 Task: Search for an Airbnb in Ebute Ikorodu, Nigeria, for 8 adults from 12th to 16th August, with Wifi, TV, Free parking, and a price range of ₹10,000 to ₹16,000.
Action: Mouse moved to (381, 161)
Screenshot: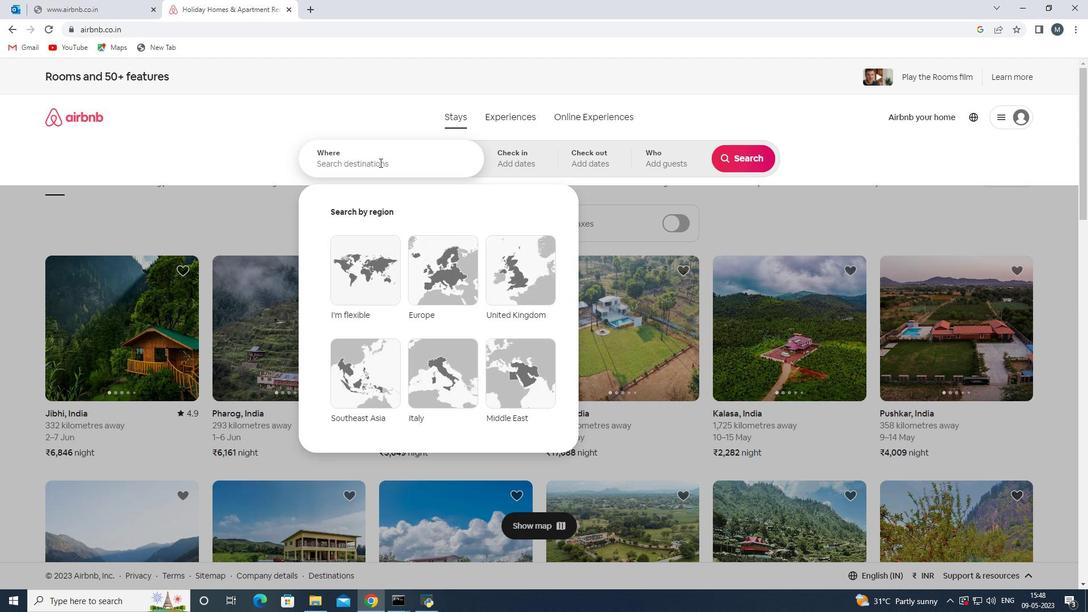 
Action: Mouse pressed left at (381, 161)
Screenshot: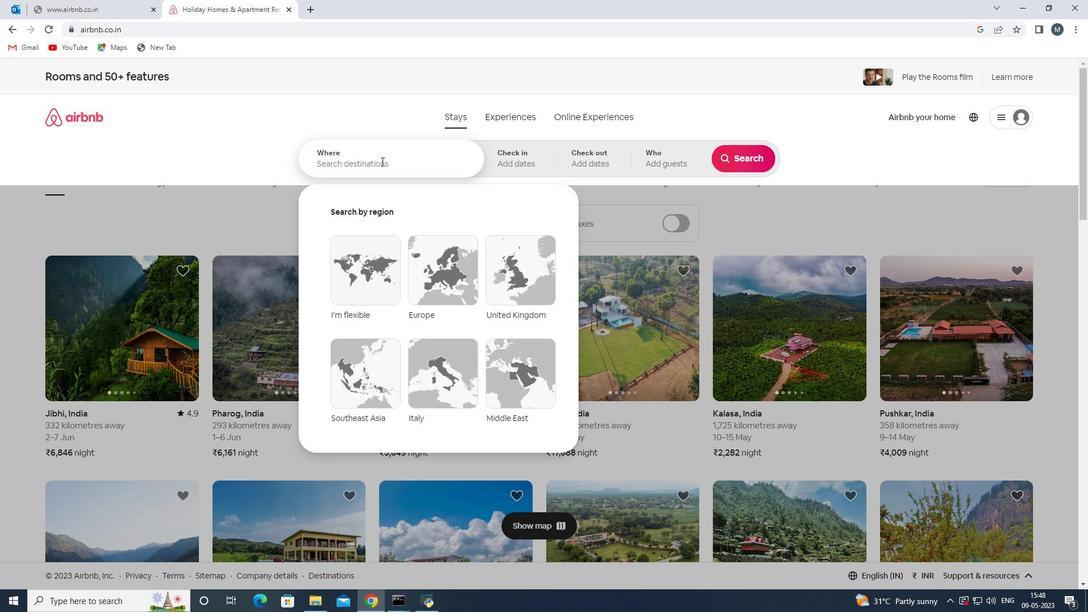 
Action: Mouse moved to (382, 161)
Screenshot: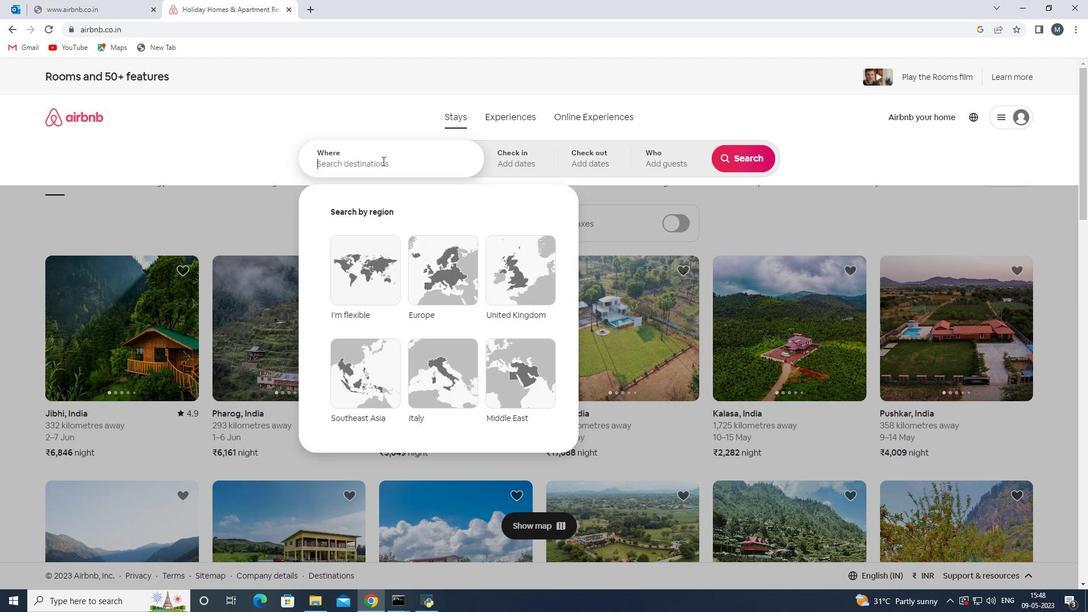 
Action: Key pressed <Key.shift><Key.shift><Key.shift><Key.shift><Key.shift>Ebute<Key.space>ikorodo<Key.backspace><Key.backspace><Key.backspace><Key.backspace><Key.backspace><Key.backspace><Key.backspace><Key.shift>Ikorodu,<Key.shift>Nigeria
Screenshot: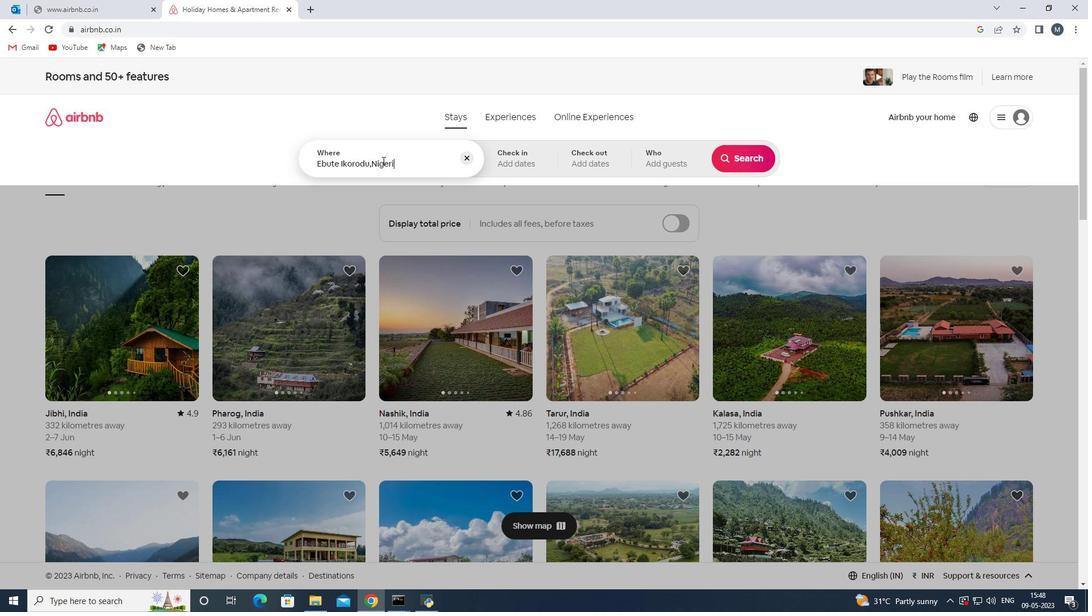 
Action: Mouse moved to (381, 161)
Screenshot: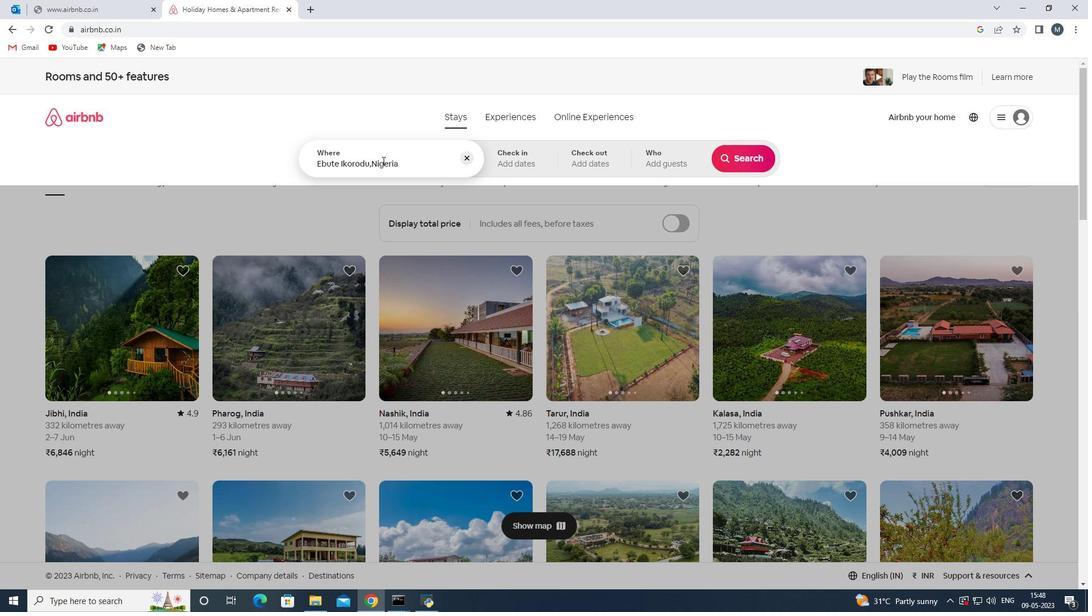 
Action: Key pressed <Key.enter>
Screenshot: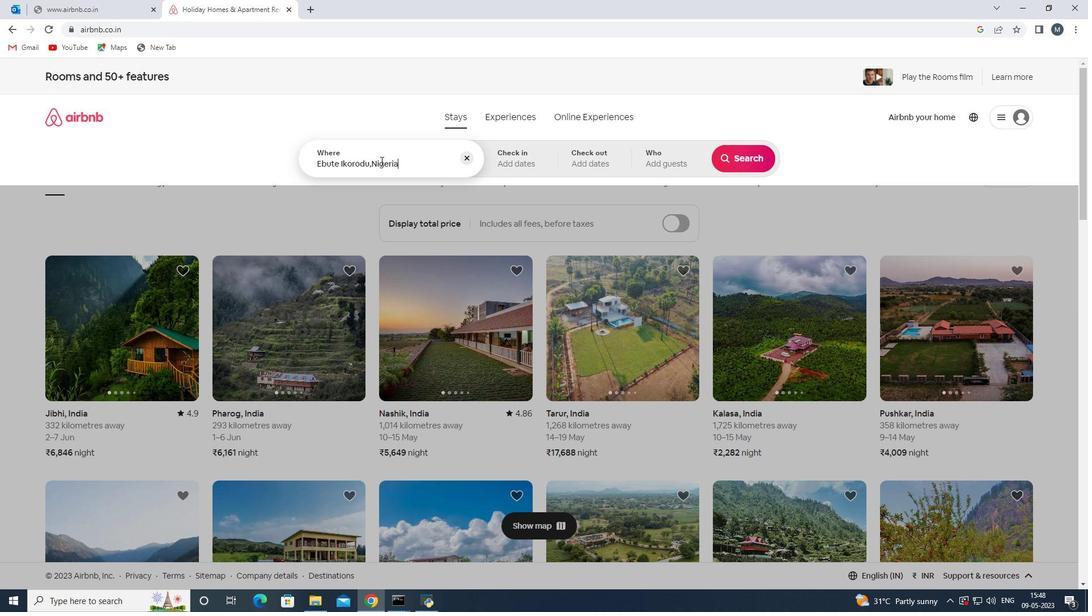 
Action: Mouse moved to (748, 246)
Screenshot: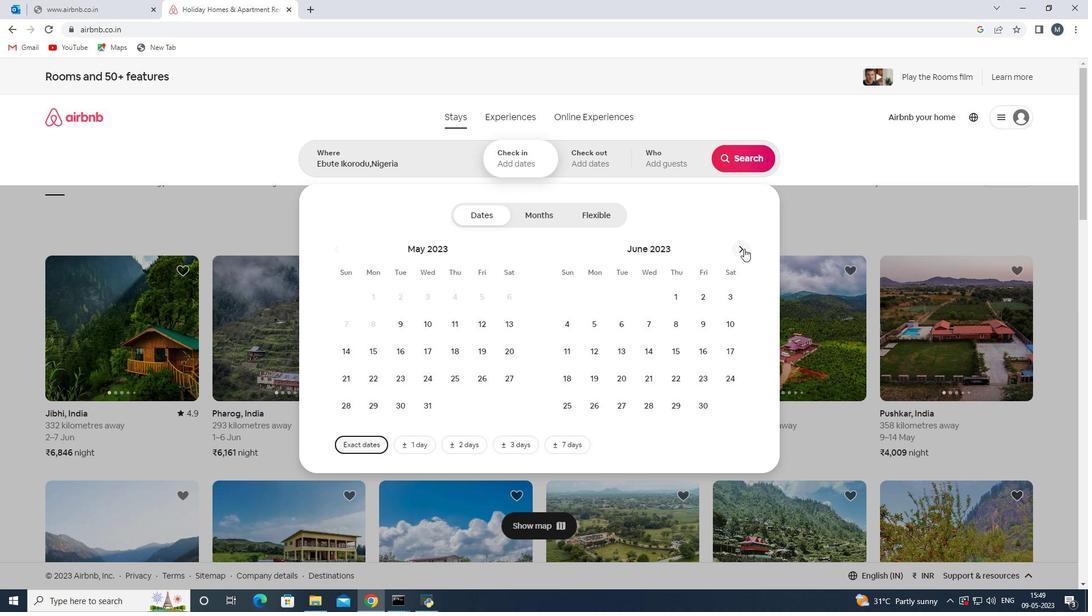 
Action: Mouse pressed left at (748, 246)
Screenshot: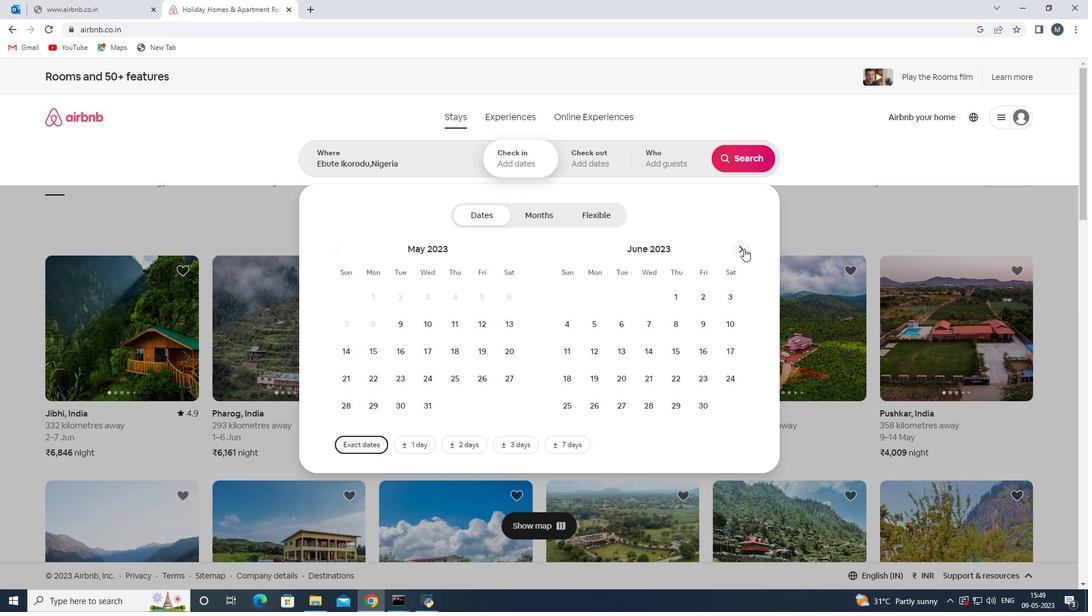 
Action: Mouse moved to (748, 246)
Screenshot: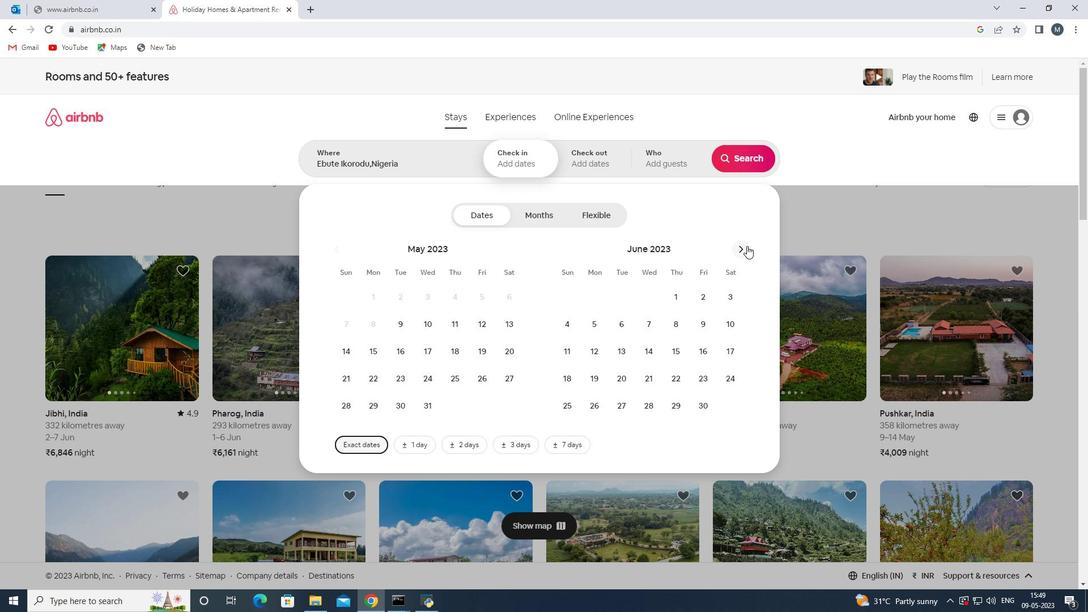 
Action: Mouse pressed left at (748, 246)
Screenshot: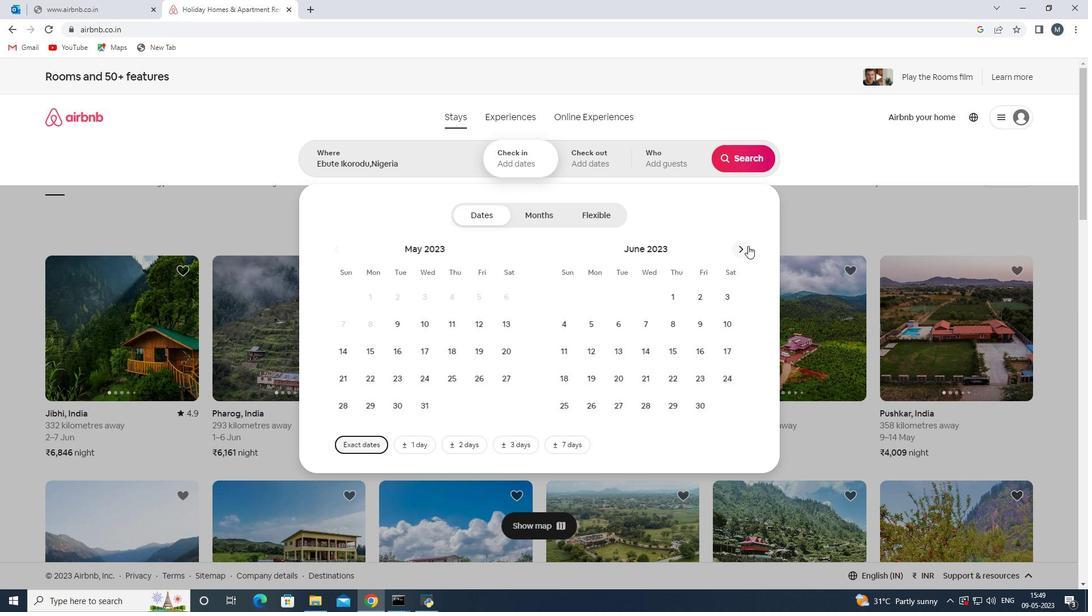 
Action: Mouse moved to (730, 324)
Screenshot: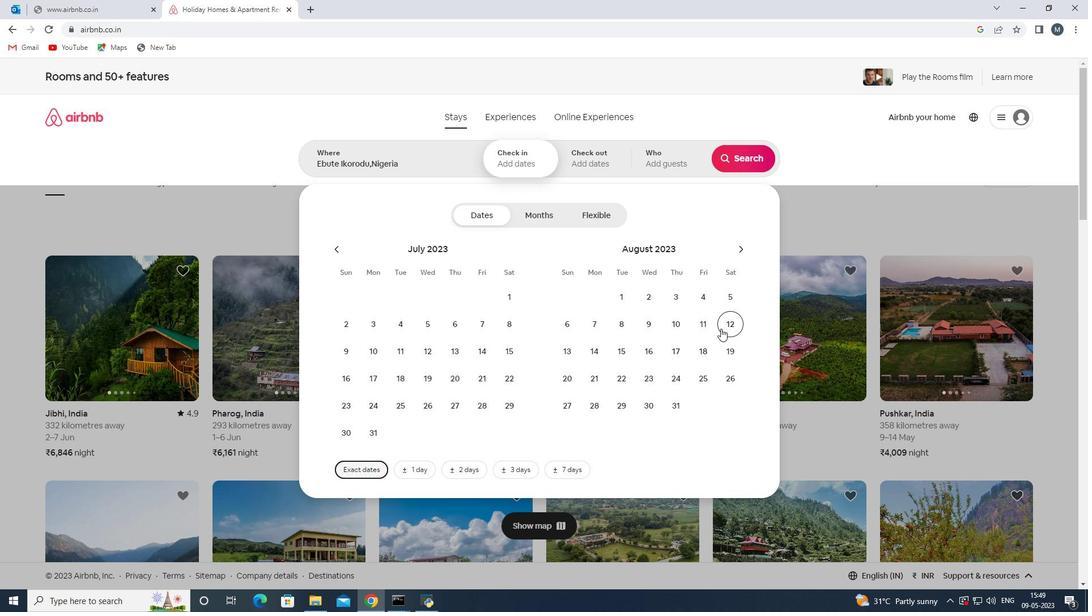 
Action: Mouse pressed left at (730, 324)
Screenshot: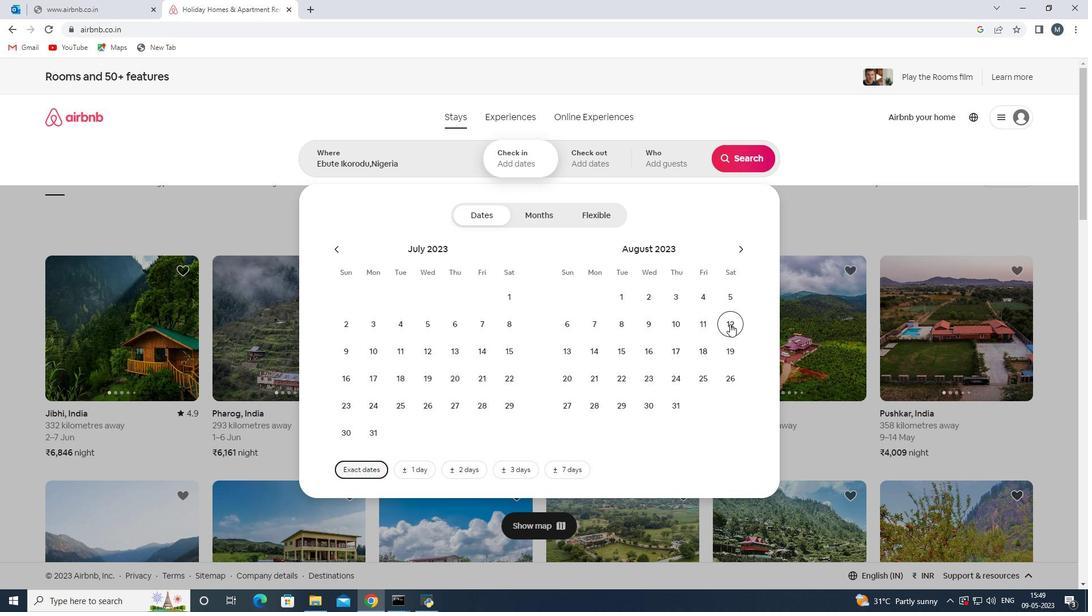
Action: Mouse moved to (652, 348)
Screenshot: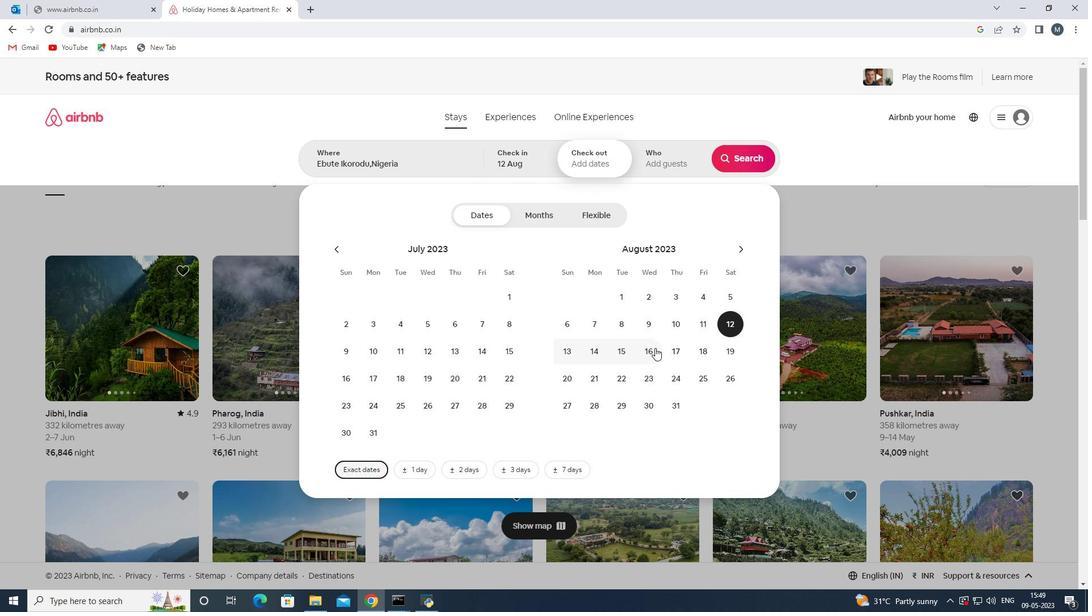 
Action: Mouse pressed left at (652, 348)
Screenshot: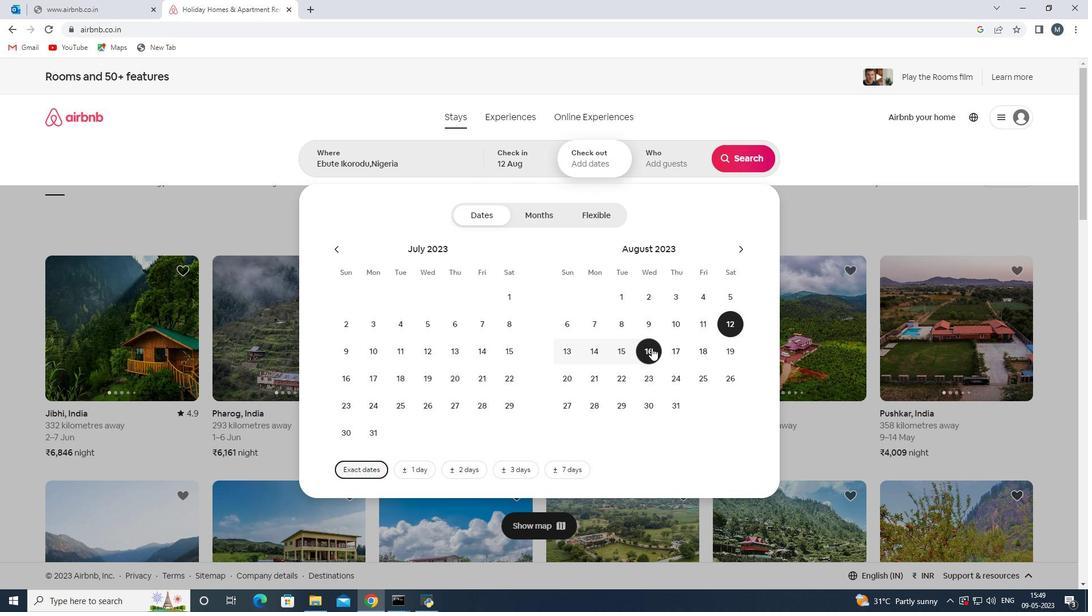 
Action: Mouse moved to (655, 150)
Screenshot: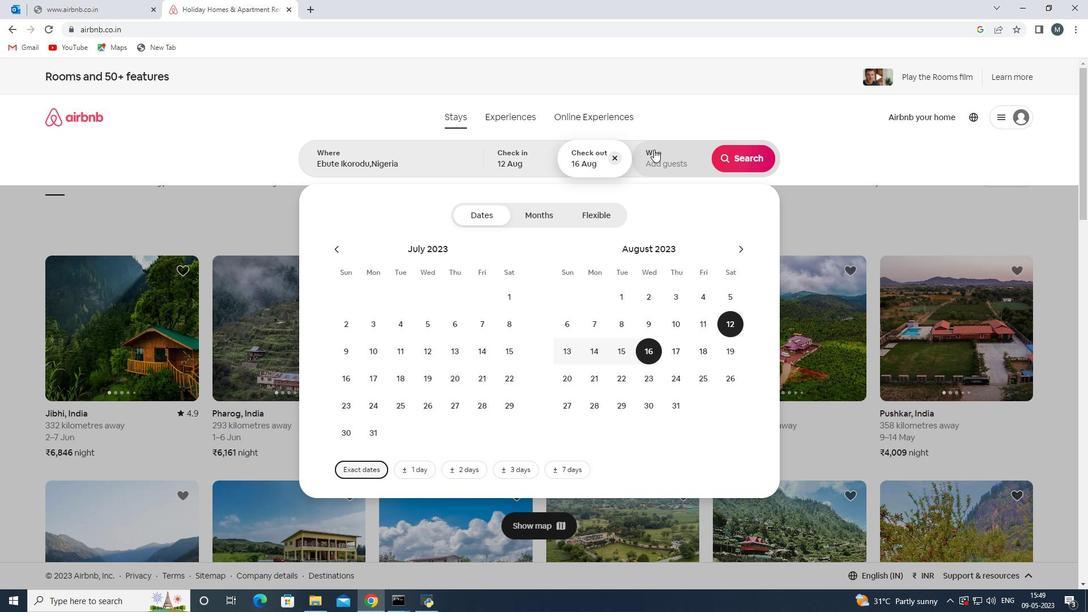 
Action: Mouse pressed left at (655, 150)
Screenshot: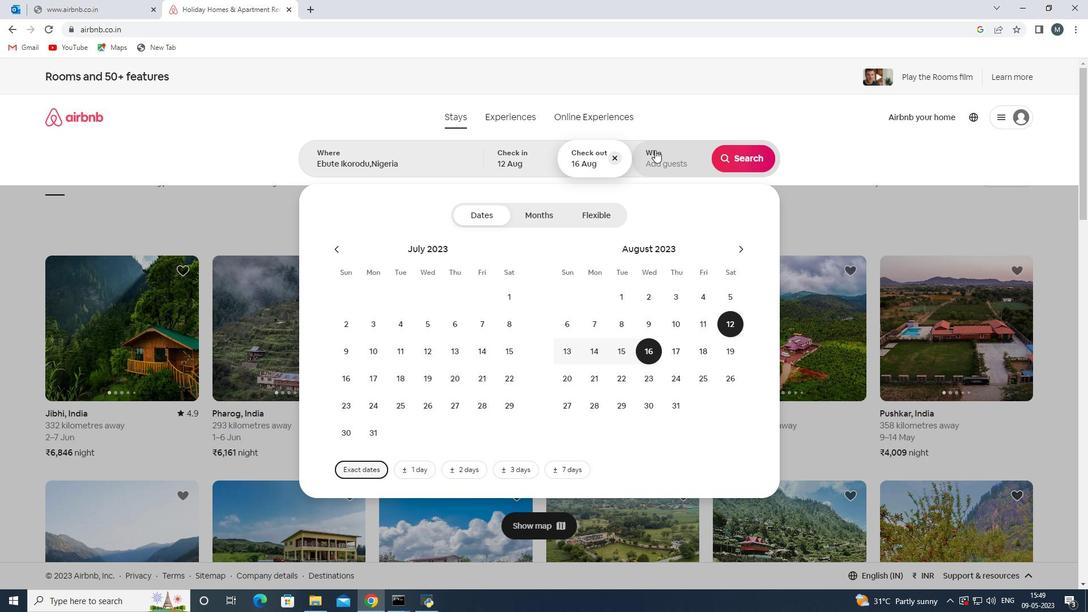 
Action: Mouse moved to (747, 225)
Screenshot: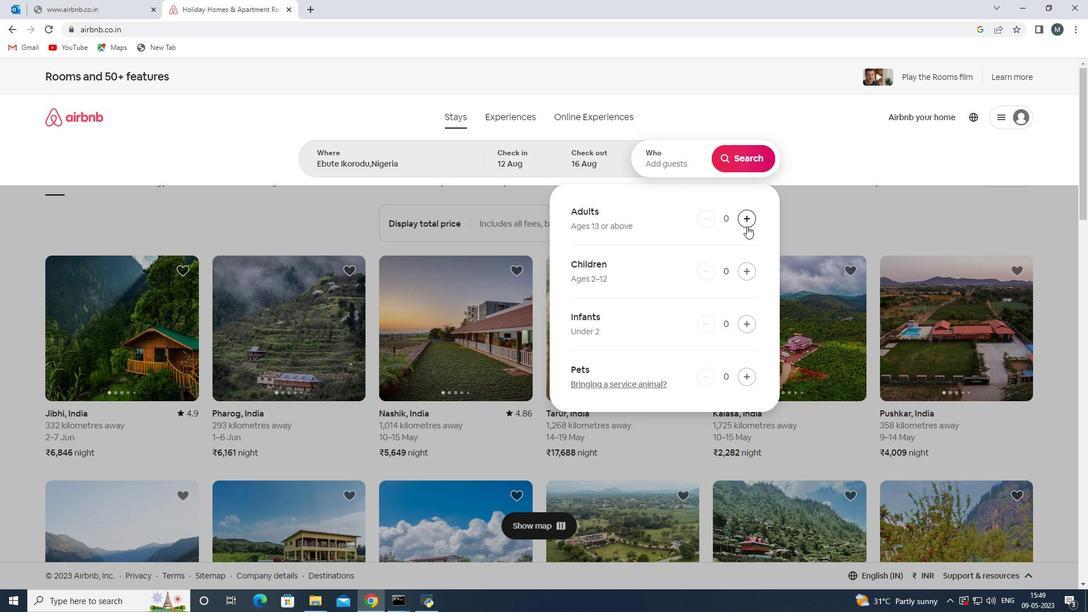 
Action: Mouse pressed left at (747, 225)
Screenshot: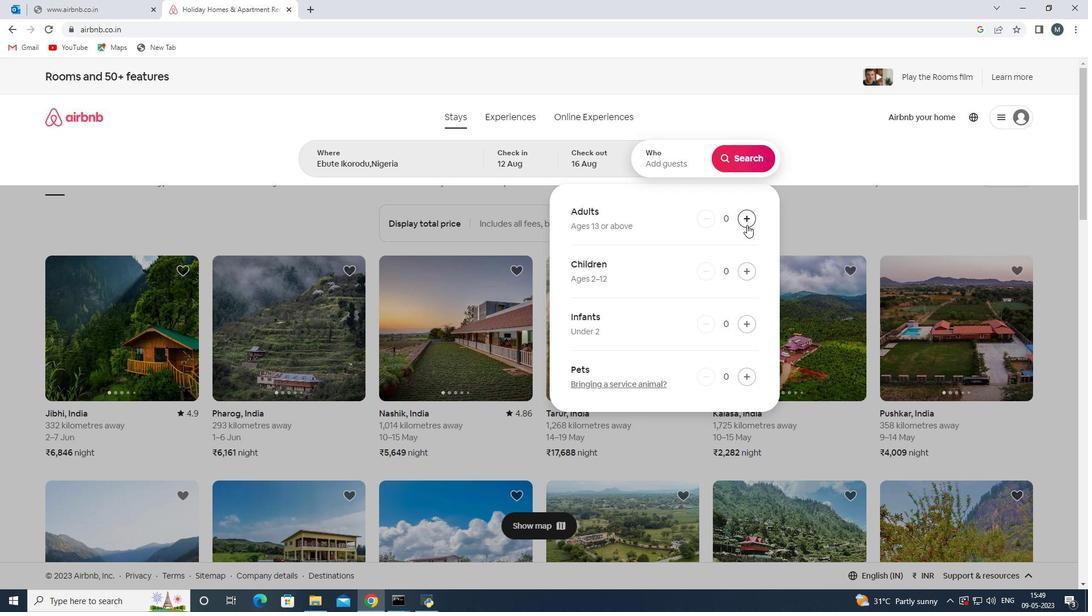 
Action: Mouse moved to (747, 224)
Screenshot: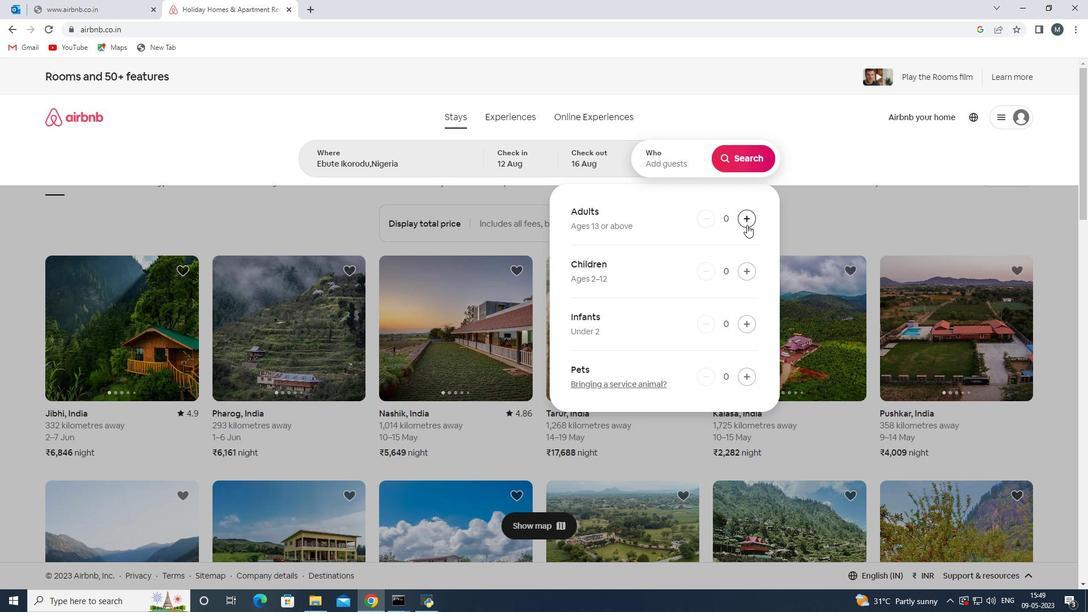 
Action: Mouse pressed left at (747, 224)
Screenshot: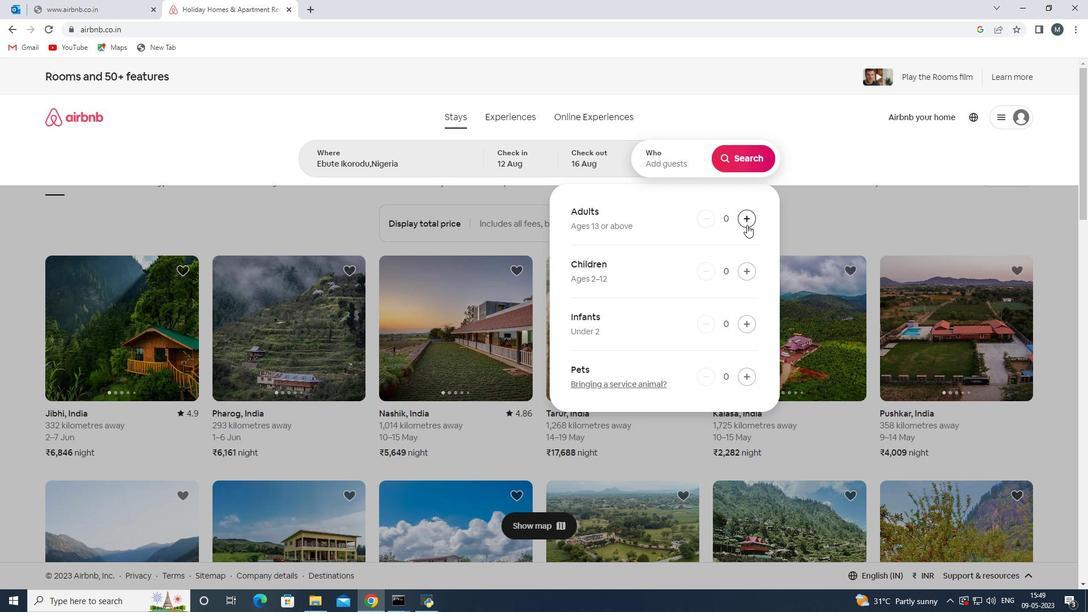 
Action: Mouse moved to (748, 223)
Screenshot: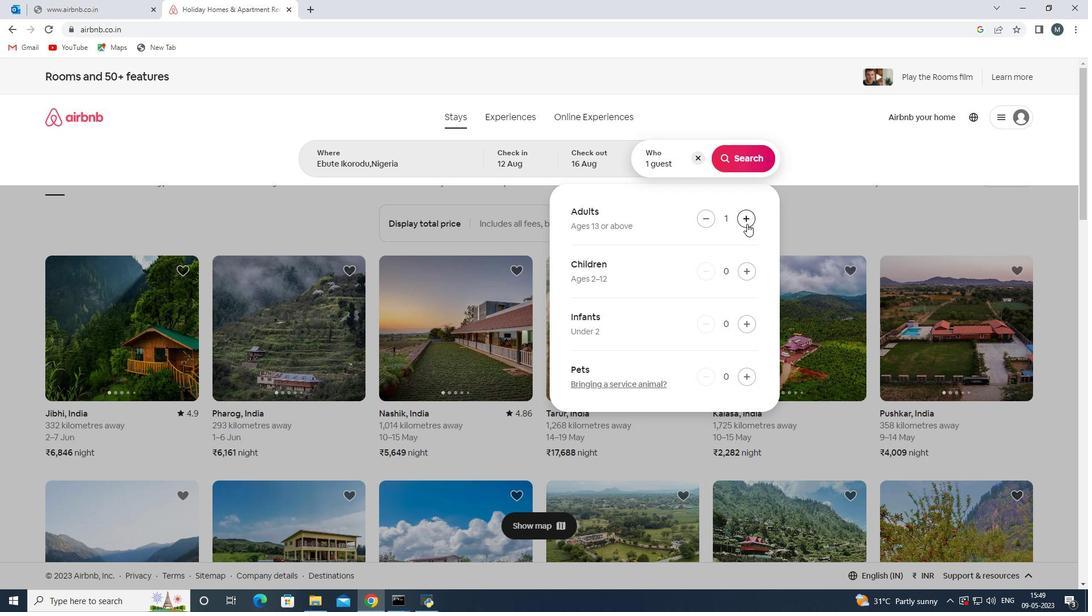 
Action: Mouse pressed left at (748, 223)
Screenshot: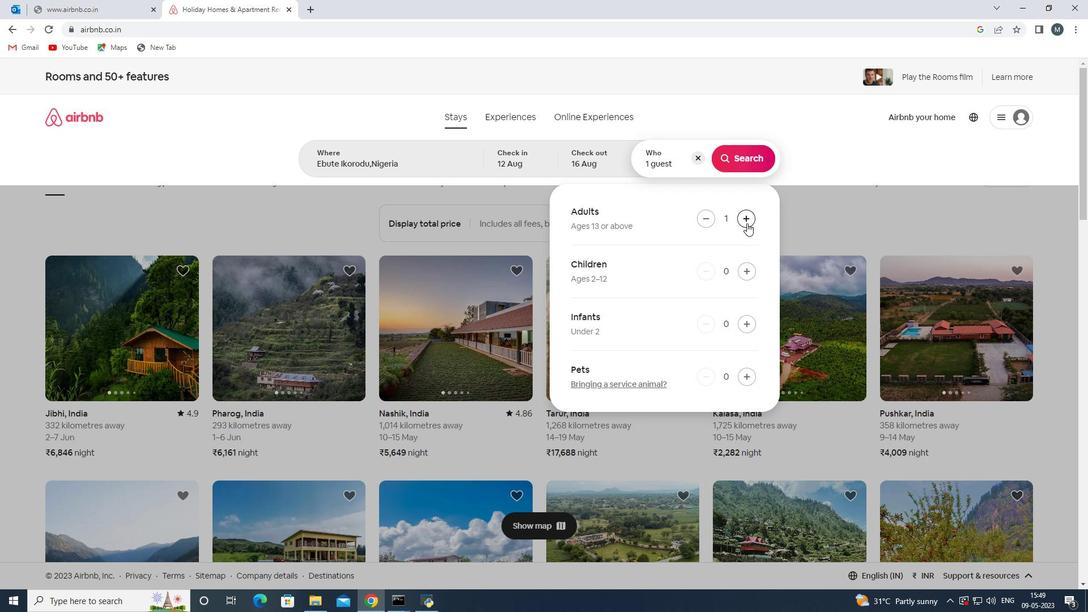 
Action: Mouse pressed left at (748, 223)
Screenshot: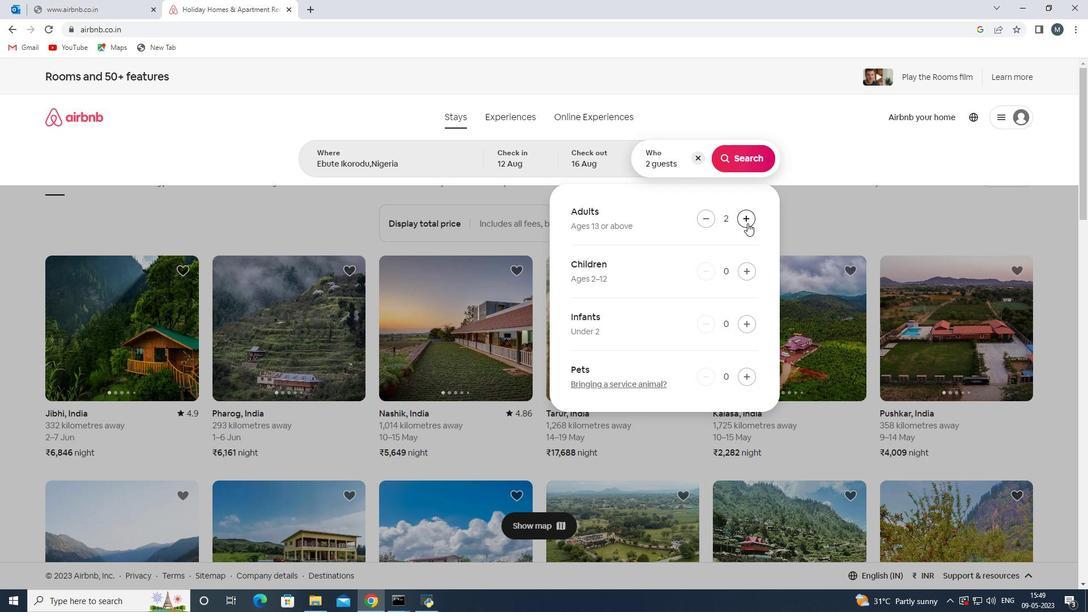 
Action: Mouse pressed left at (748, 223)
Screenshot: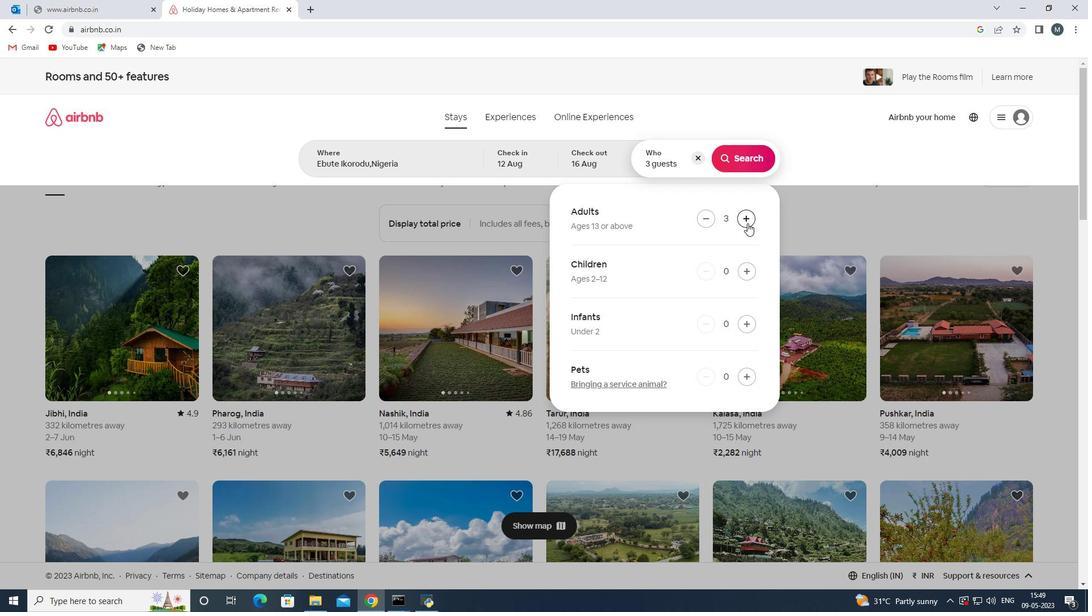 
Action: Mouse pressed left at (748, 223)
Screenshot: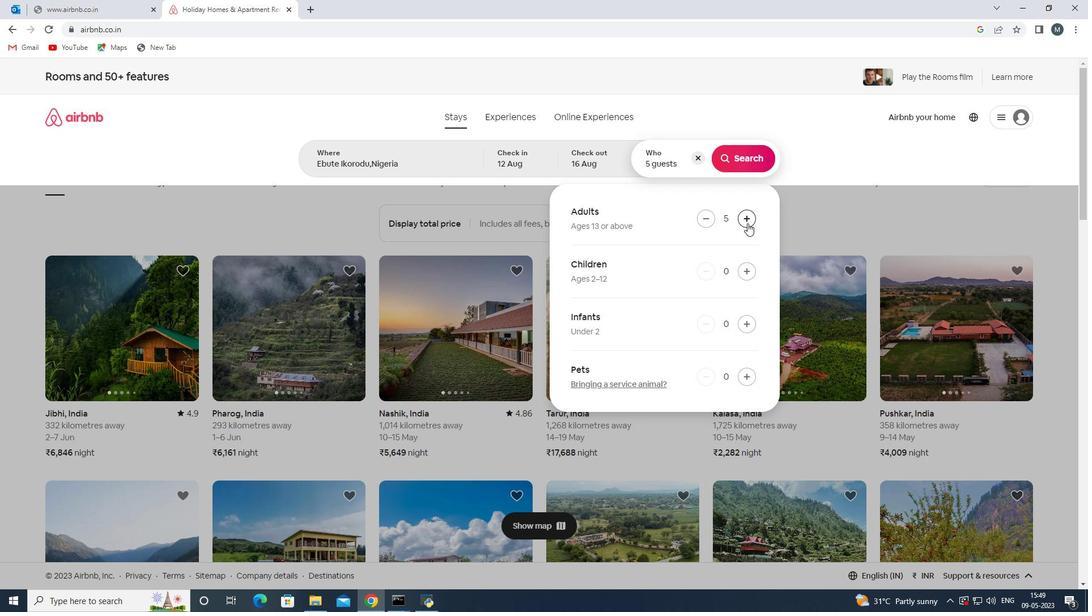 
Action: Mouse pressed left at (748, 223)
Screenshot: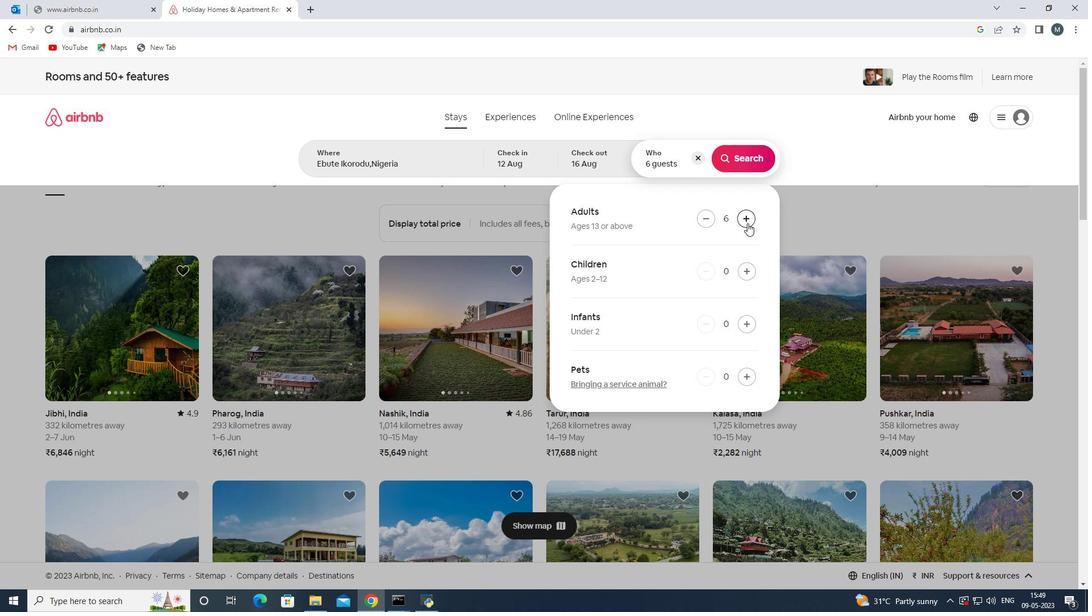 
Action: Mouse pressed left at (748, 223)
Screenshot: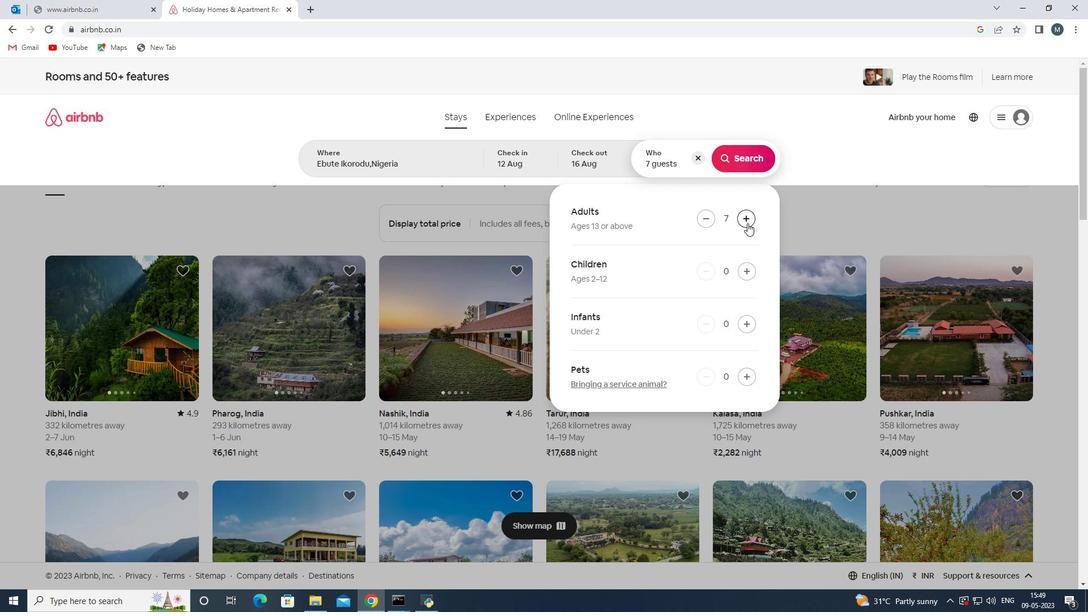 
Action: Mouse moved to (731, 158)
Screenshot: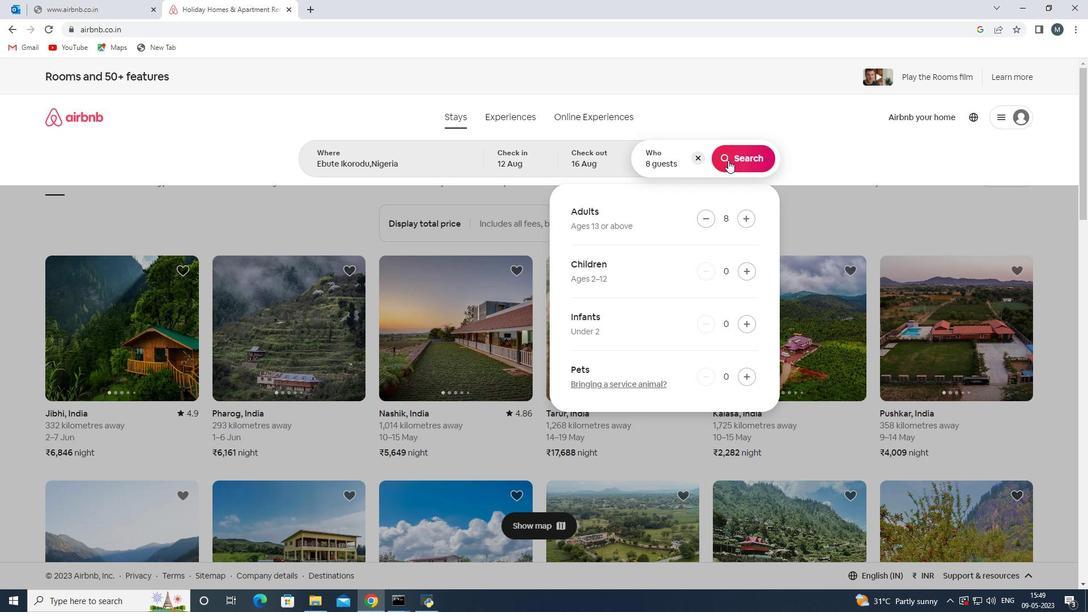 
Action: Mouse pressed left at (731, 158)
Screenshot: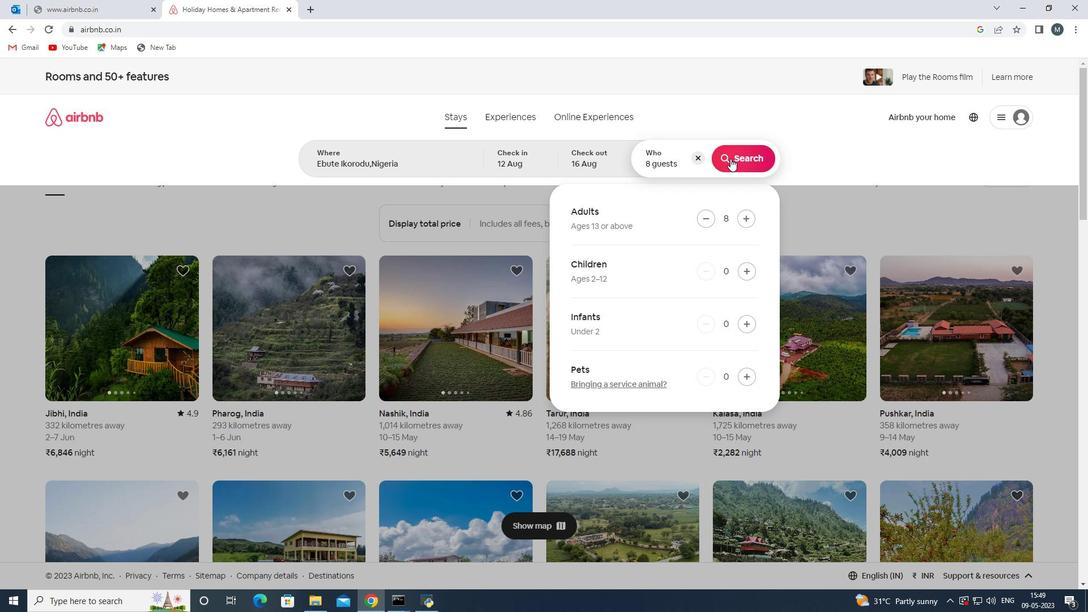 
Action: Mouse moved to (1044, 125)
Screenshot: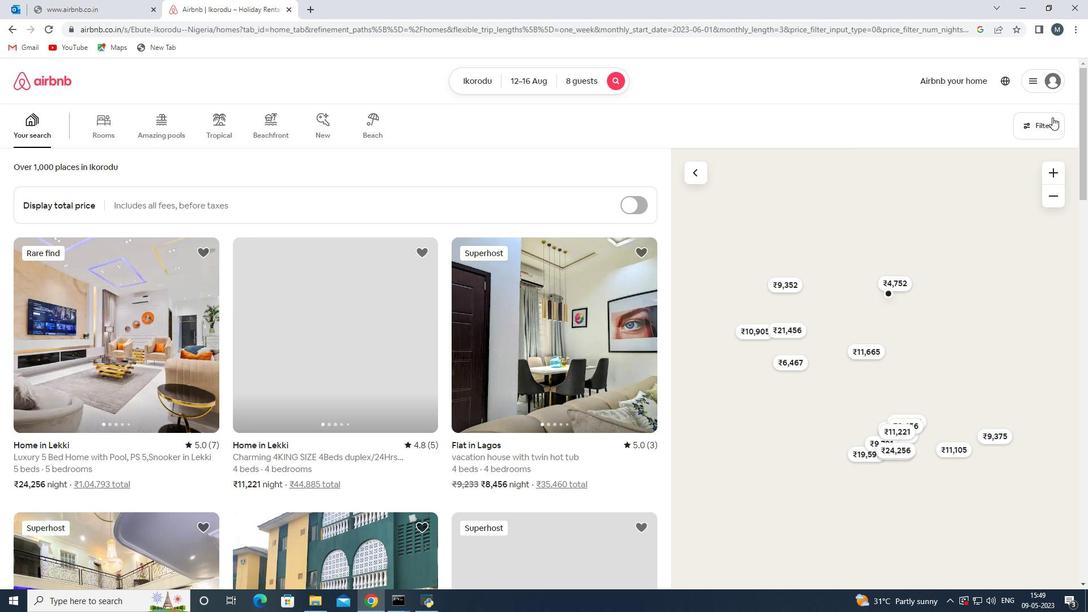 
Action: Mouse pressed left at (1044, 125)
Screenshot: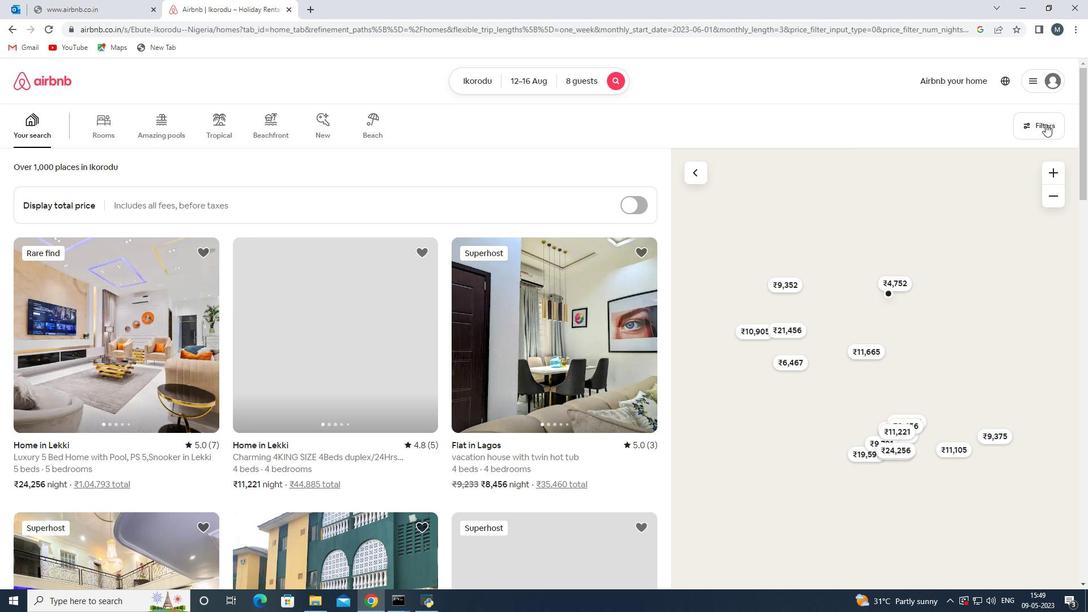 
Action: Mouse moved to (463, 406)
Screenshot: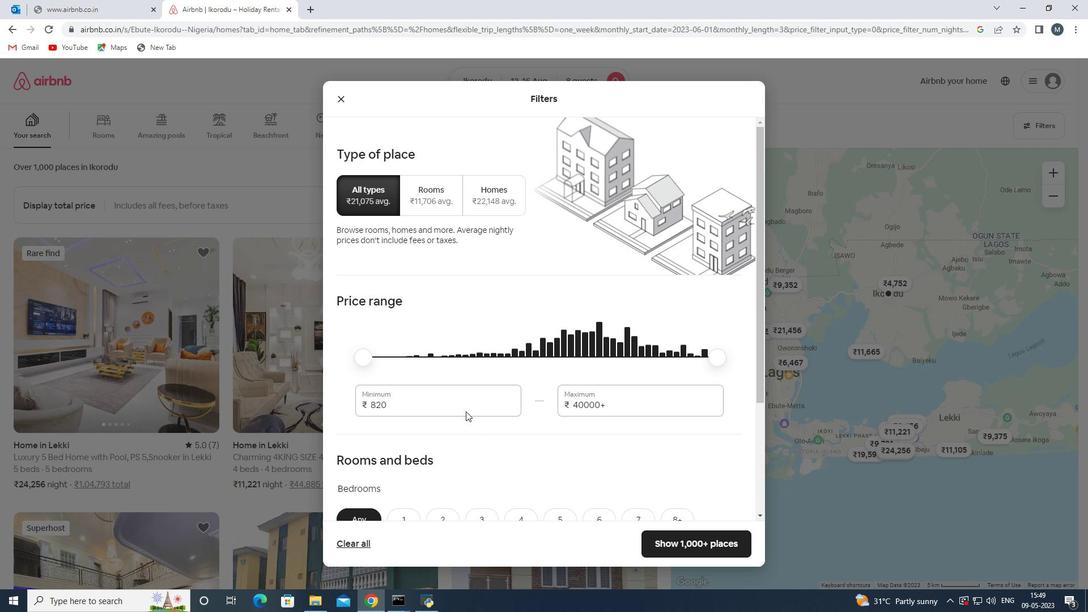 
Action: Mouse pressed left at (463, 406)
Screenshot: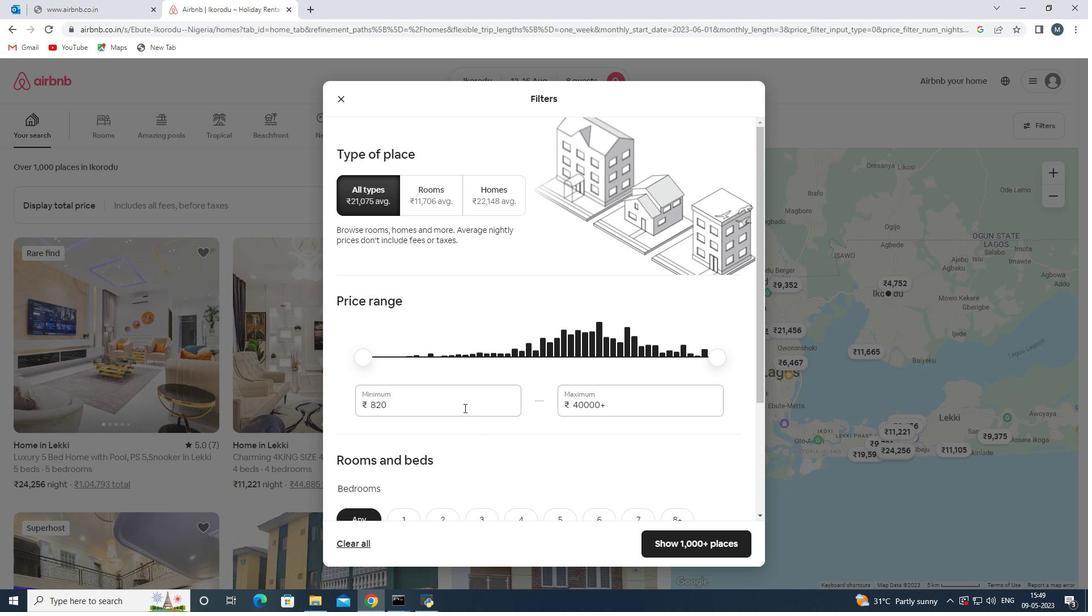 
Action: Mouse moved to (457, 403)
Screenshot: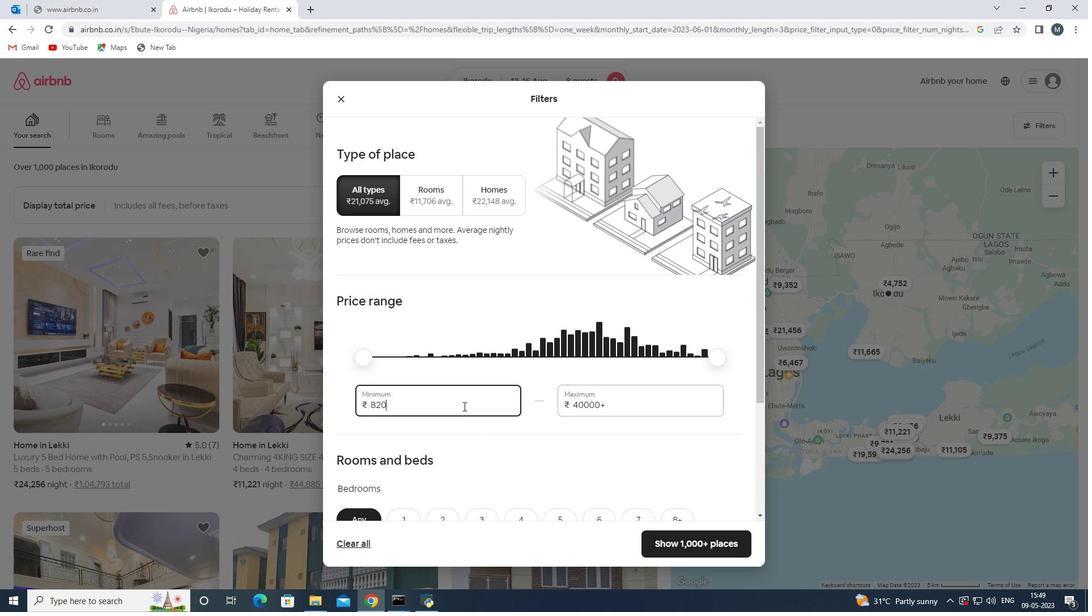 
Action: Key pressed <Key.backspace><Key.backspace><Key.backspace>10000
Screenshot: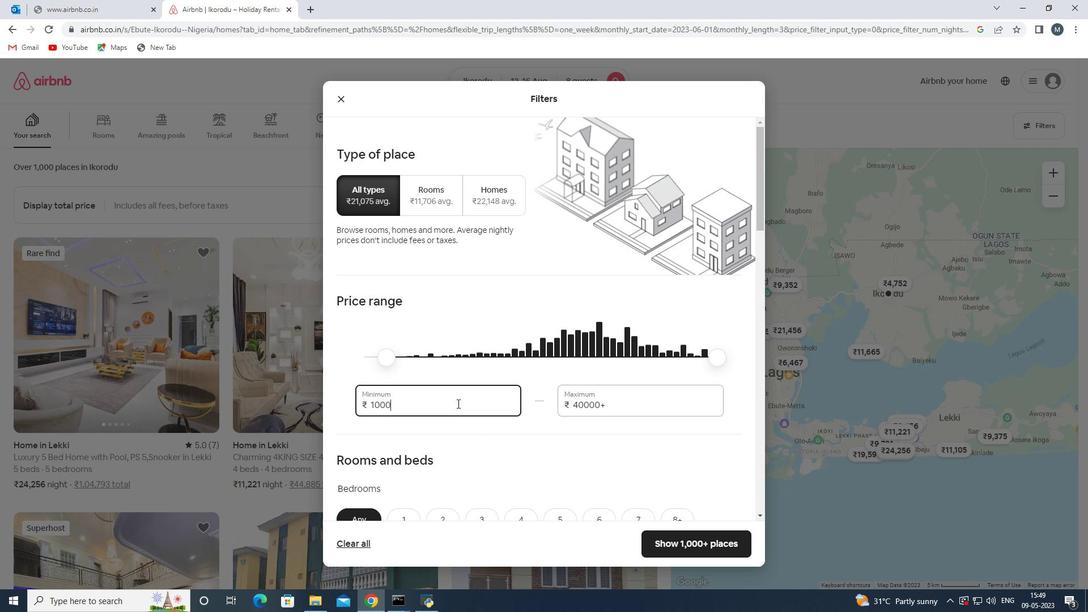 
Action: Mouse moved to (606, 404)
Screenshot: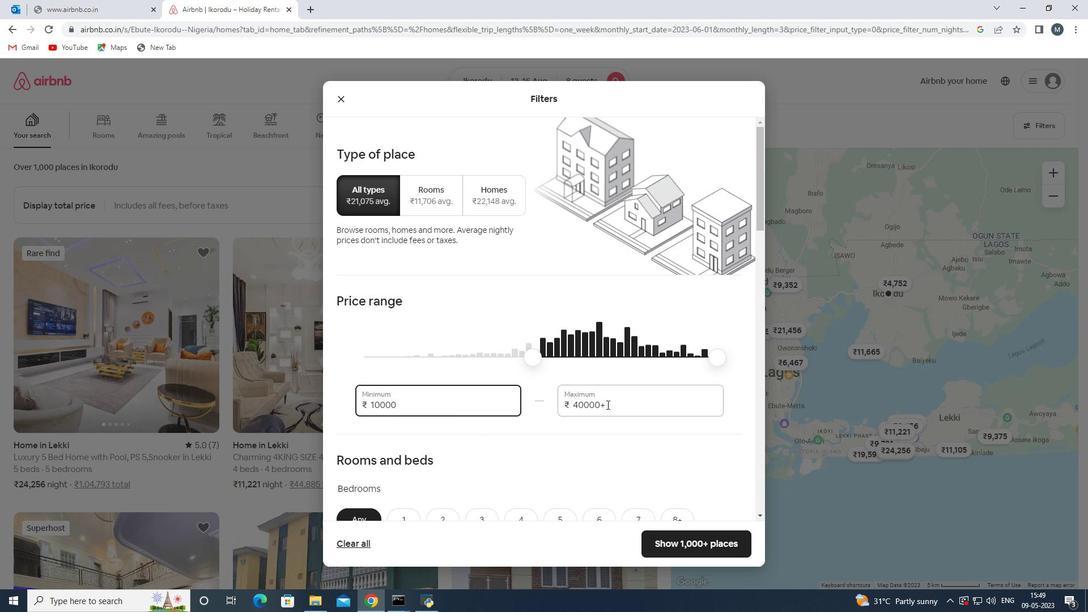 
Action: Mouse pressed left at (606, 404)
Screenshot: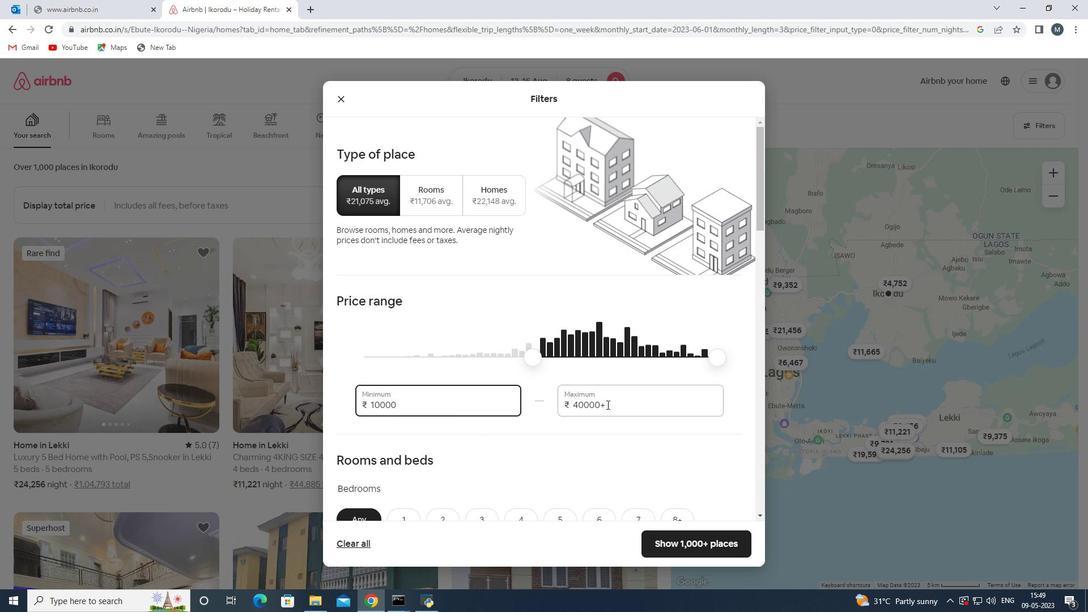 
Action: Mouse moved to (551, 409)
Screenshot: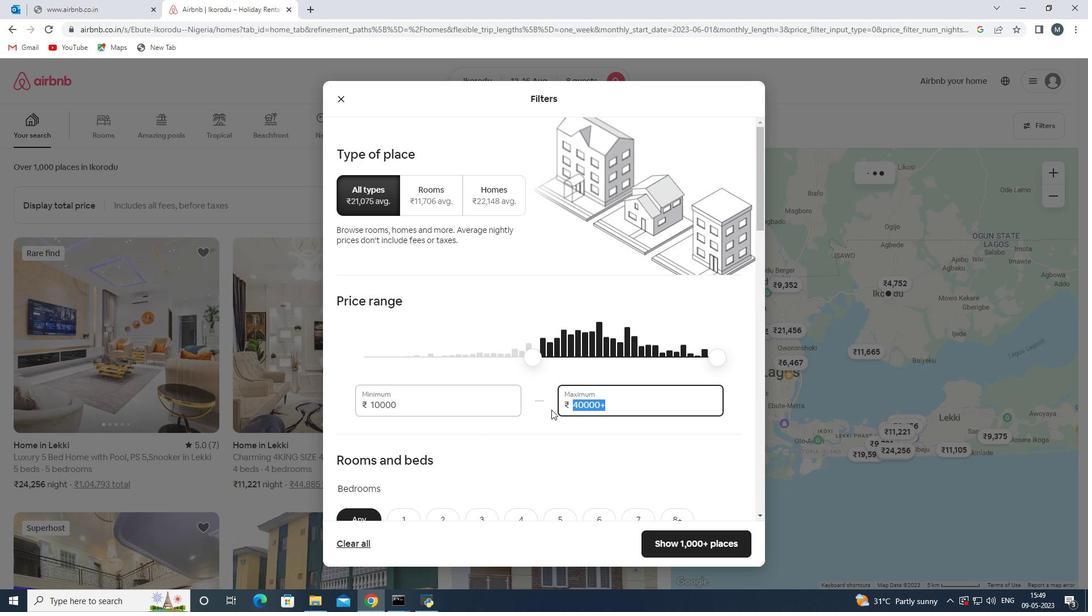 
Action: Key pressed 16000
Screenshot: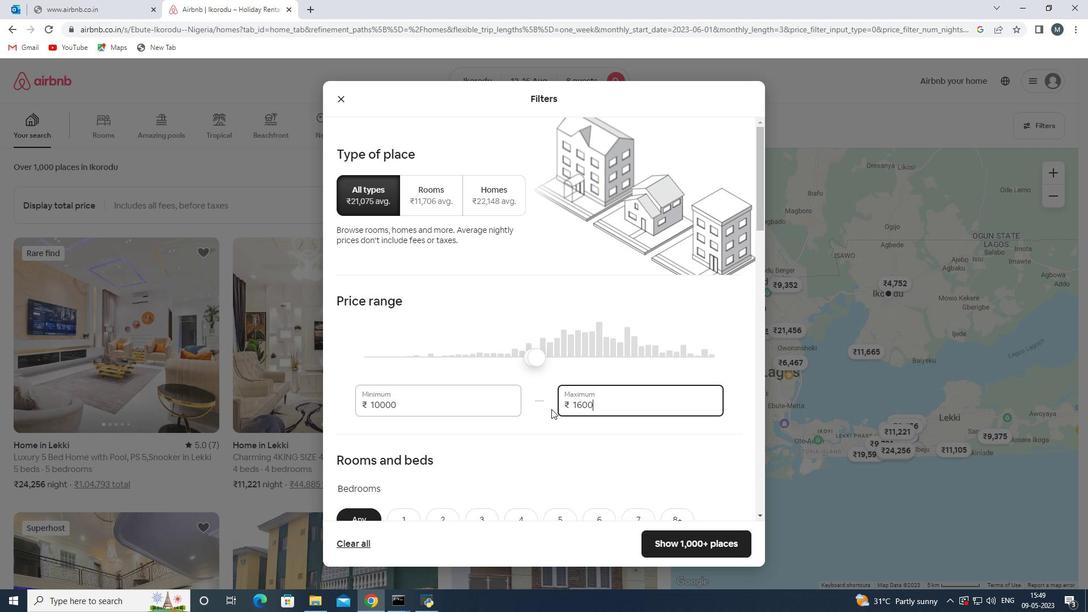 
Action: Mouse moved to (541, 385)
Screenshot: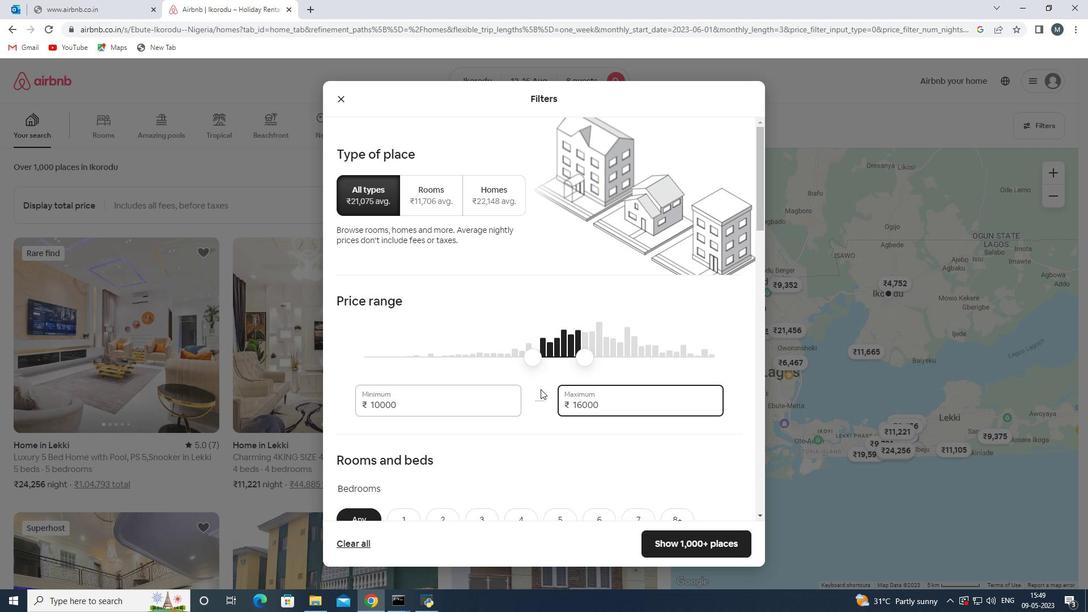 
Action: Mouse scrolled (541, 384) with delta (0, 0)
Screenshot: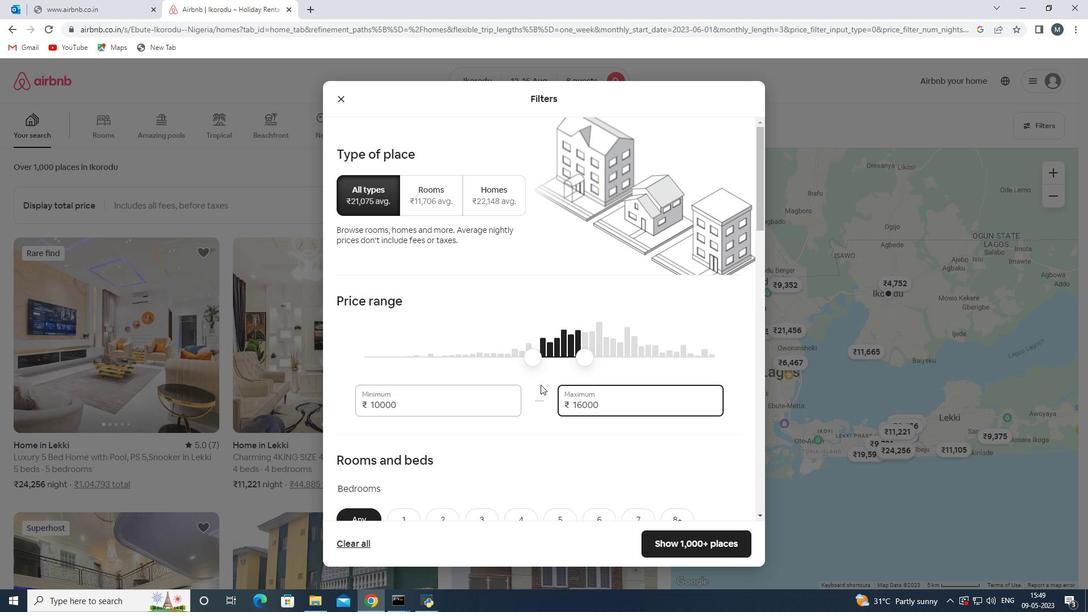 
Action: Mouse moved to (564, 373)
Screenshot: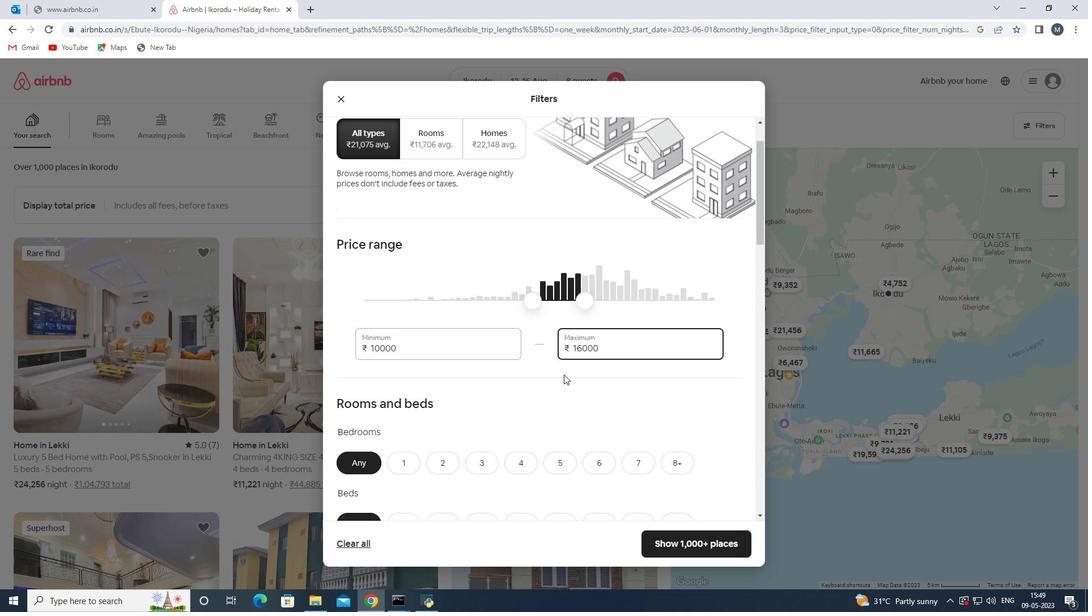 
Action: Mouse scrolled (564, 372) with delta (0, 0)
Screenshot: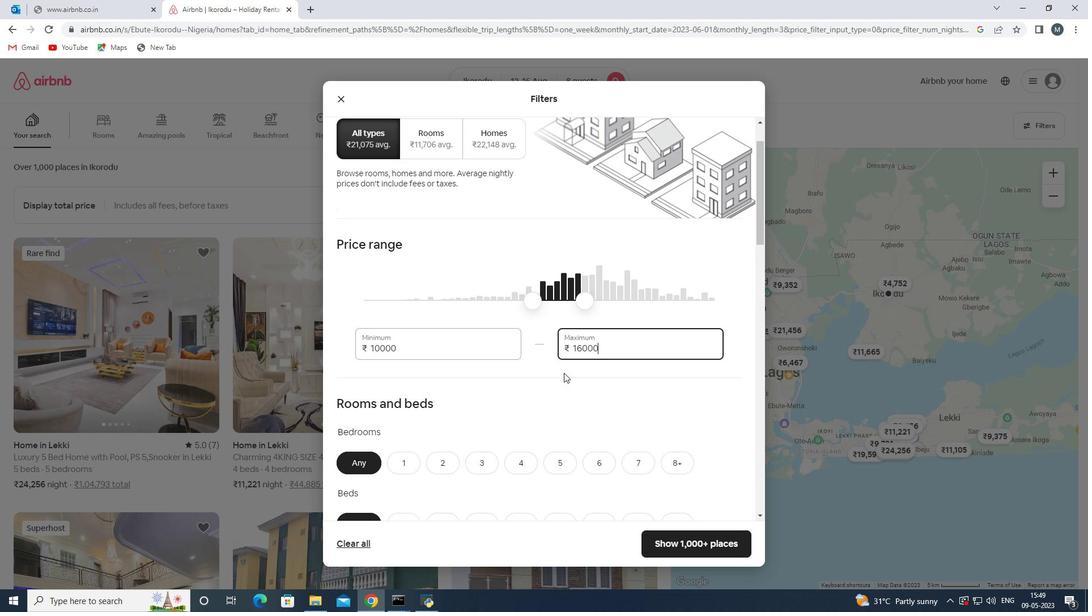 
Action: Mouse moved to (670, 401)
Screenshot: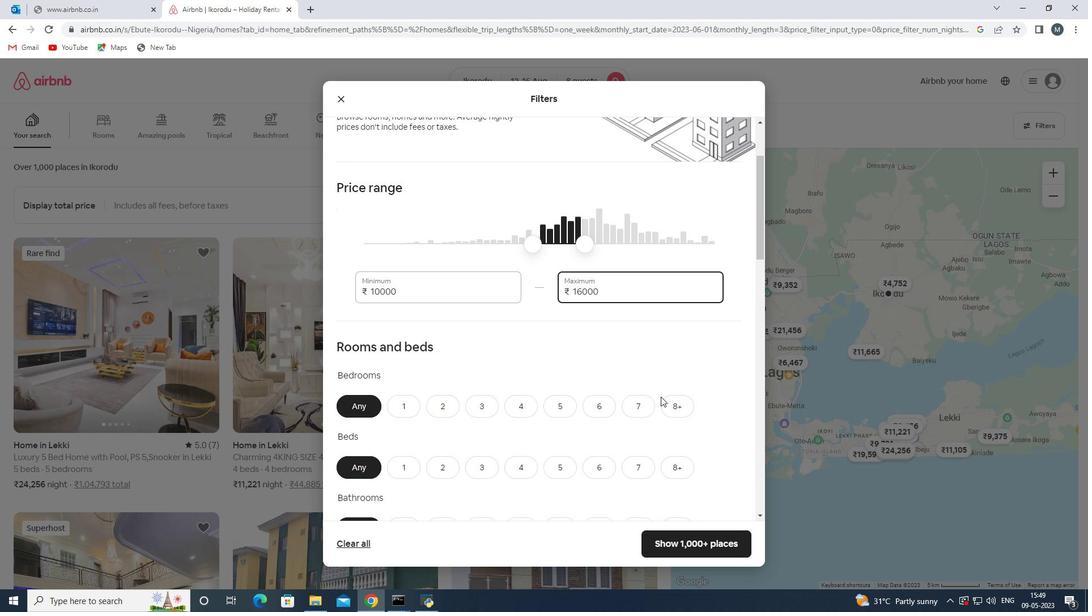 
Action: Mouse pressed left at (670, 401)
Screenshot: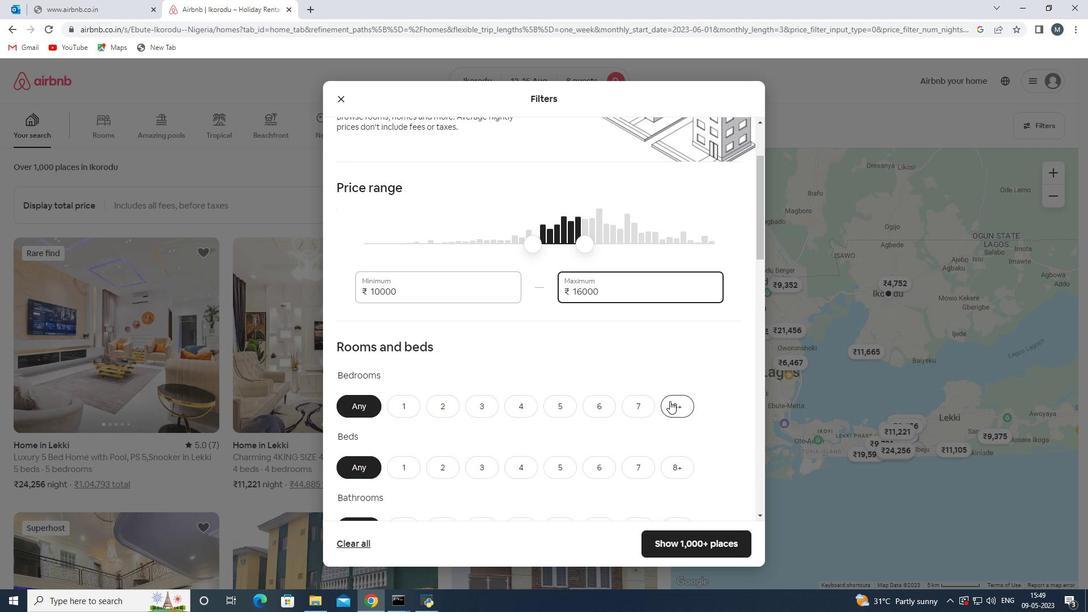 
Action: Mouse moved to (634, 385)
Screenshot: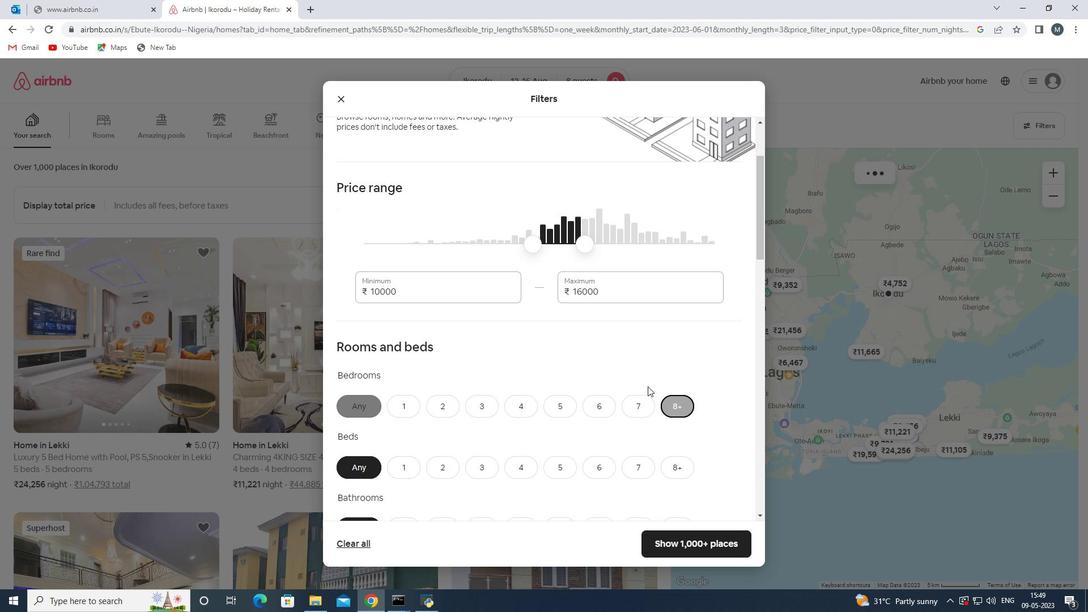 
Action: Mouse scrolled (634, 385) with delta (0, 0)
Screenshot: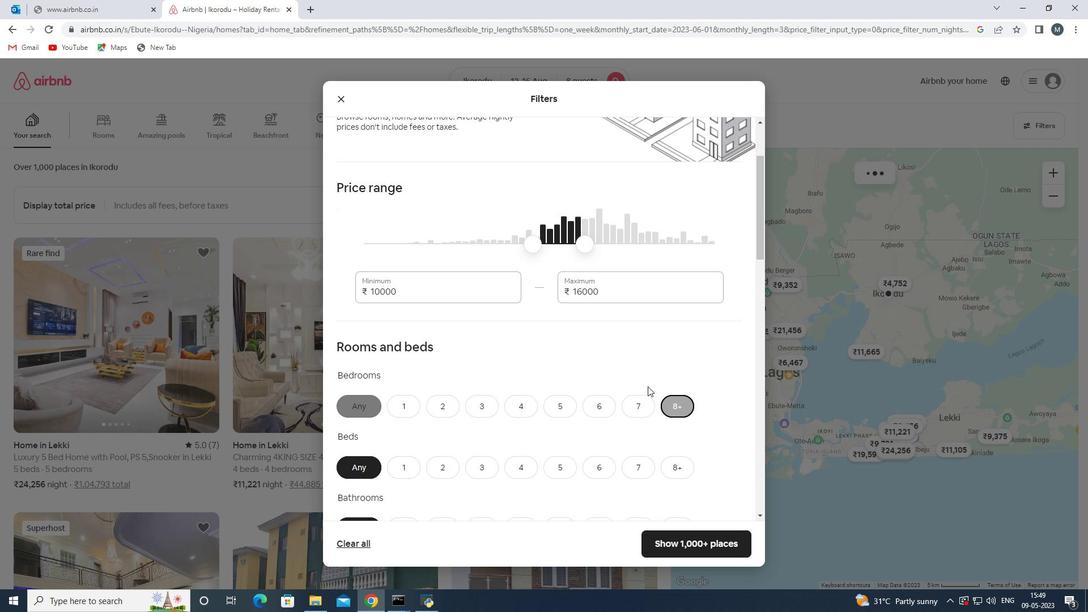 
Action: Mouse moved to (669, 403)
Screenshot: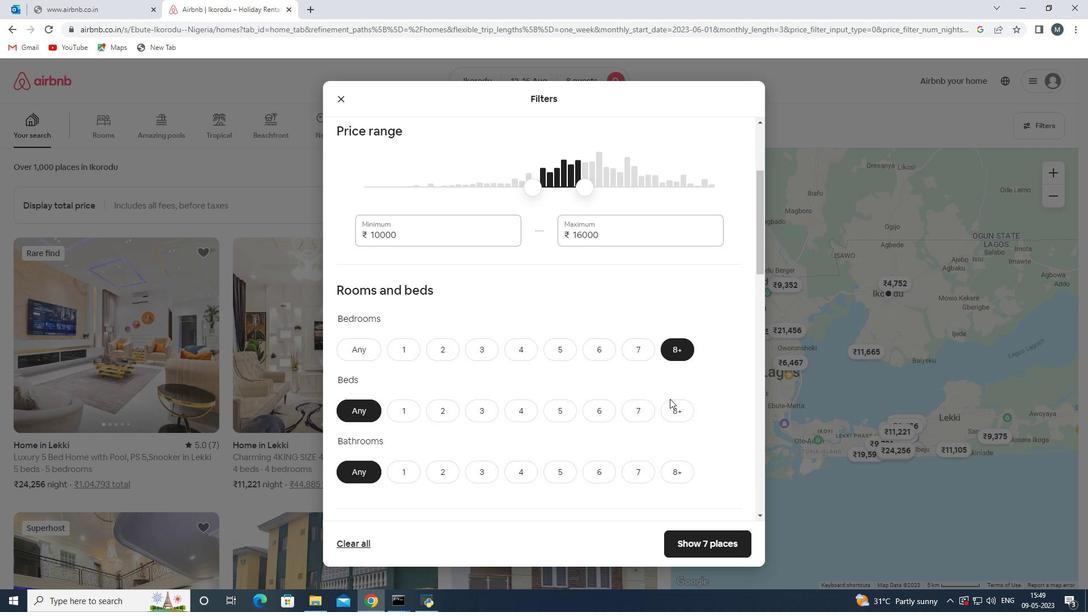 
Action: Mouse pressed left at (669, 403)
Screenshot: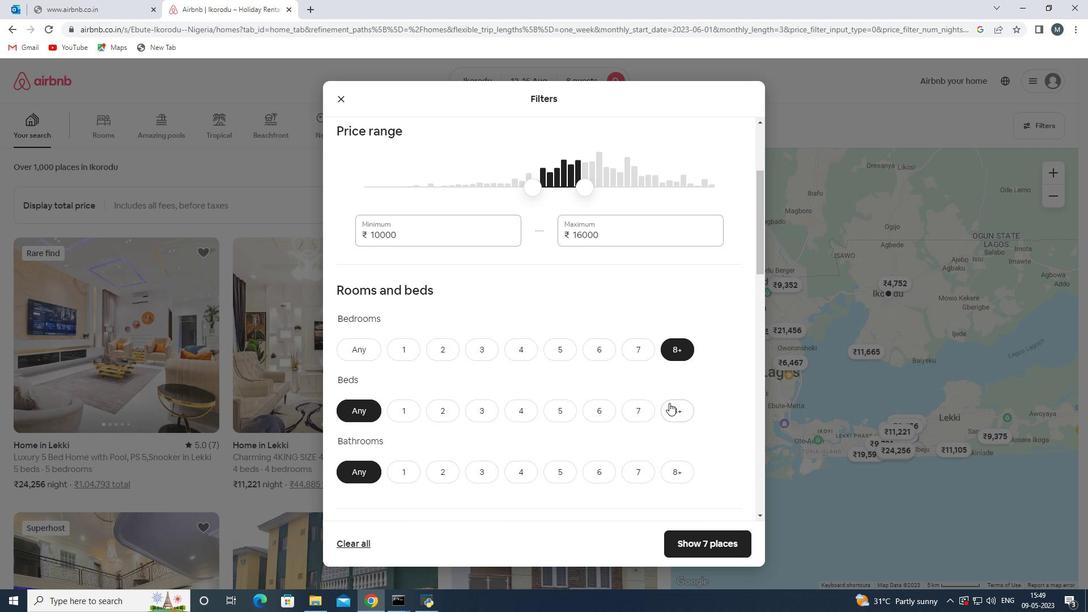 
Action: Mouse moved to (665, 470)
Screenshot: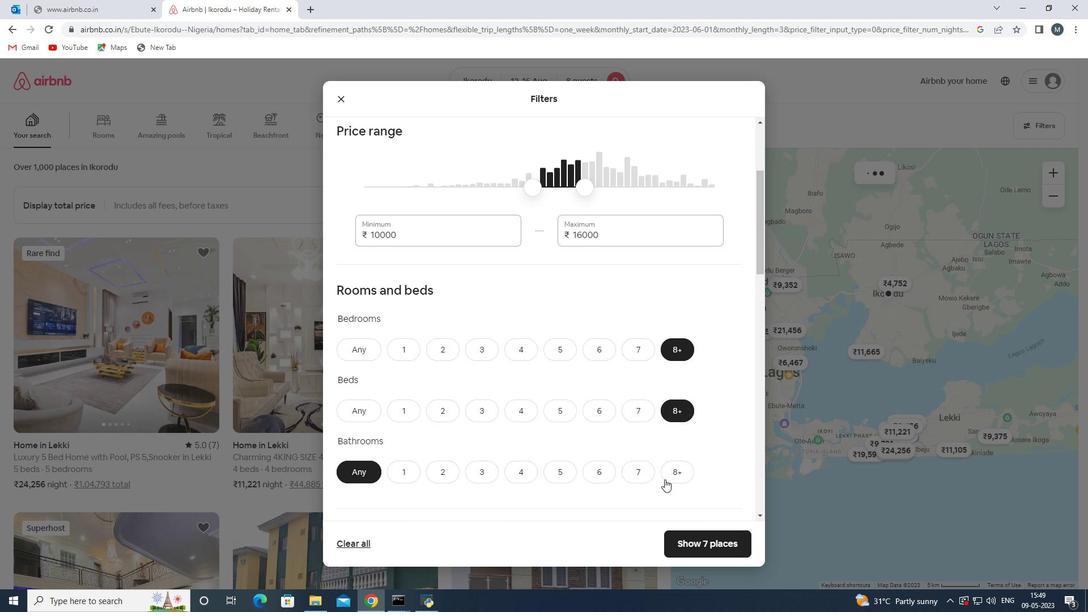 
Action: Mouse pressed left at (665, 470)
Screenshot: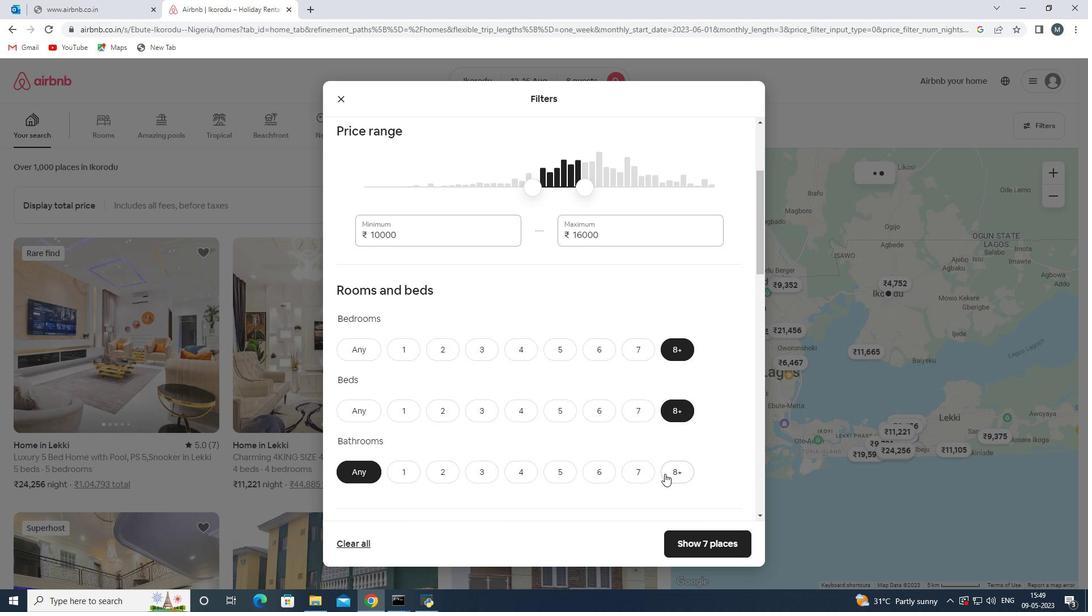 
Action: Mouse moved to (580, 399)
Screenshot: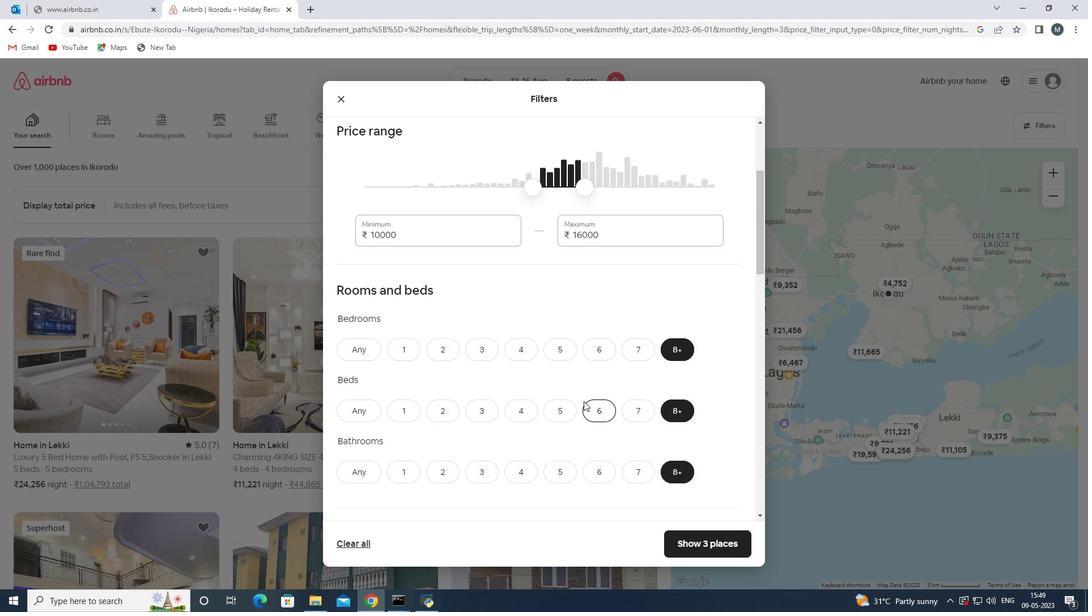 
Action: Mouse scrolled (580, 398) with delta (0, 0)
Screenshot: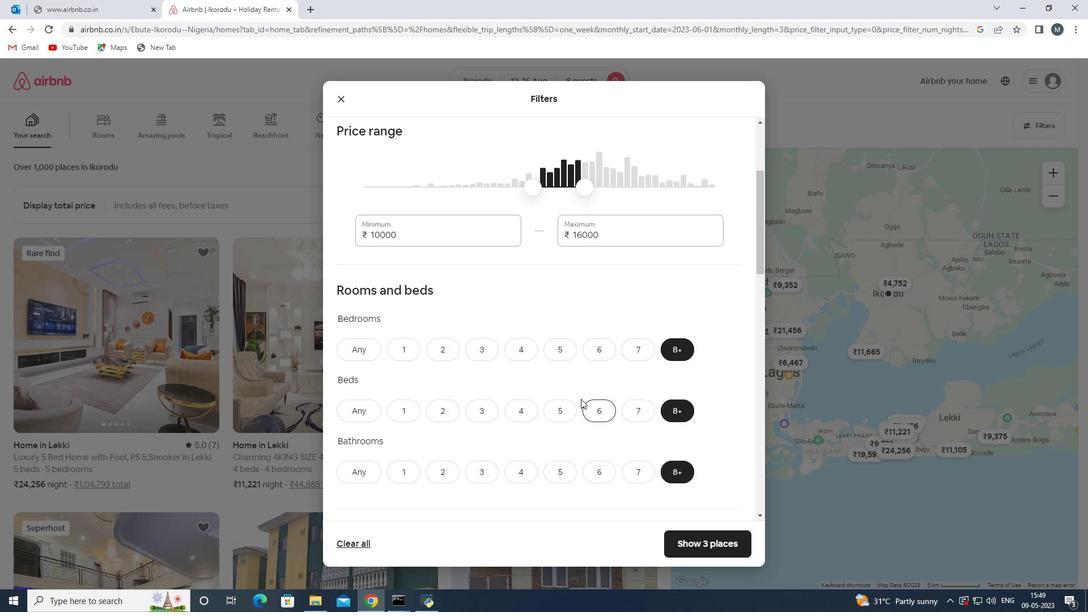 
Action: Mouse moved to (565, 395)
Screenshot: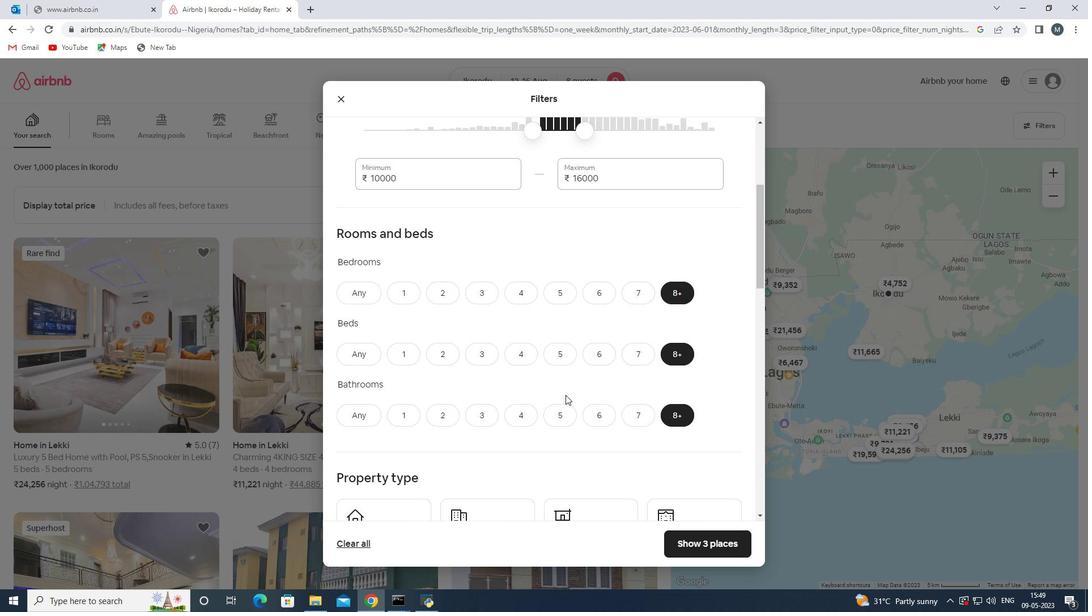 
Action: Mouse scrolled (565, 394) with delta (0, 0)
Screenshot: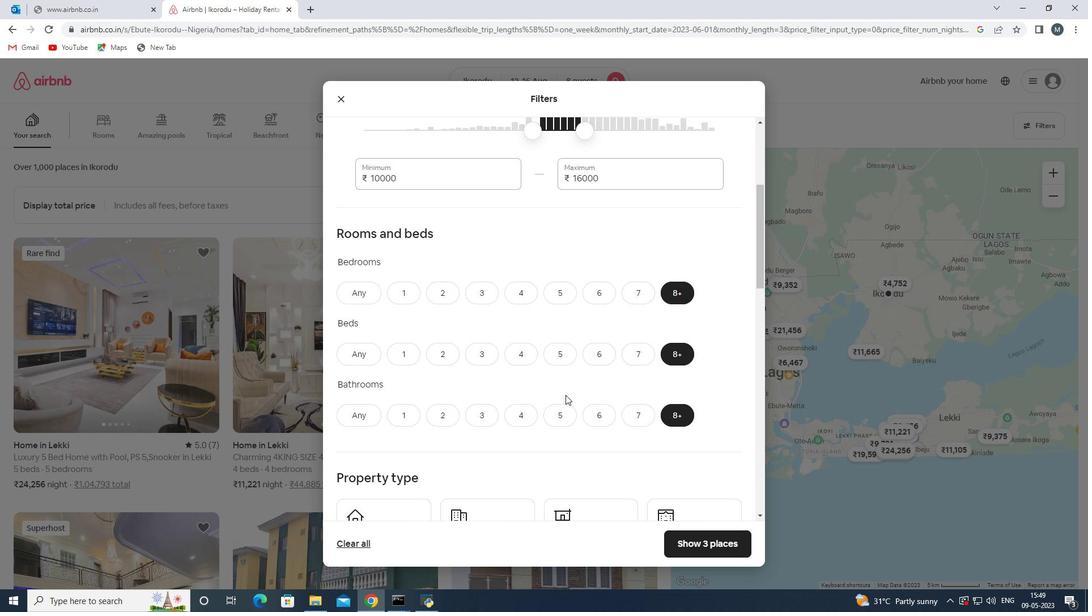 
Action: Mouse moved to (547, 393)
Screenshot: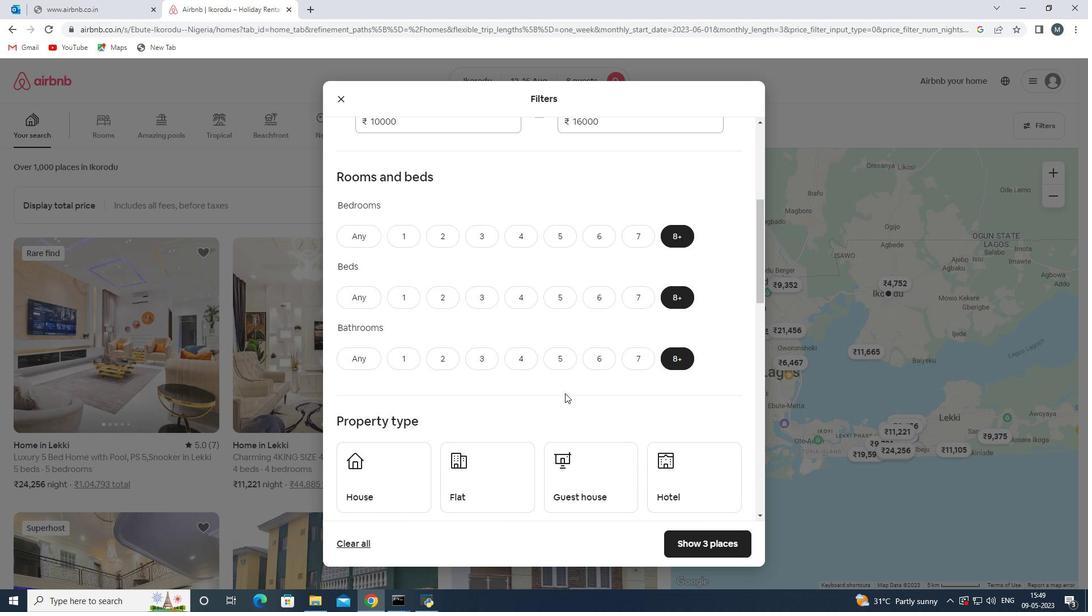 
Action: Mouse scrolled (547, 392) with delta (0, 0)
Screenshot: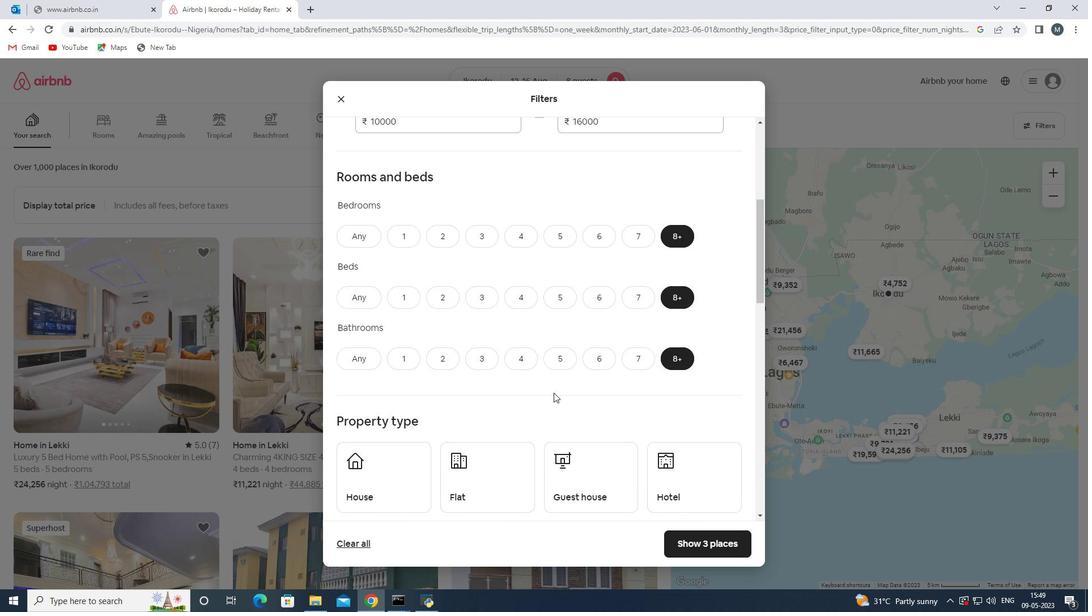 
Action: Mouse moved to (386, 411)
Screenshot: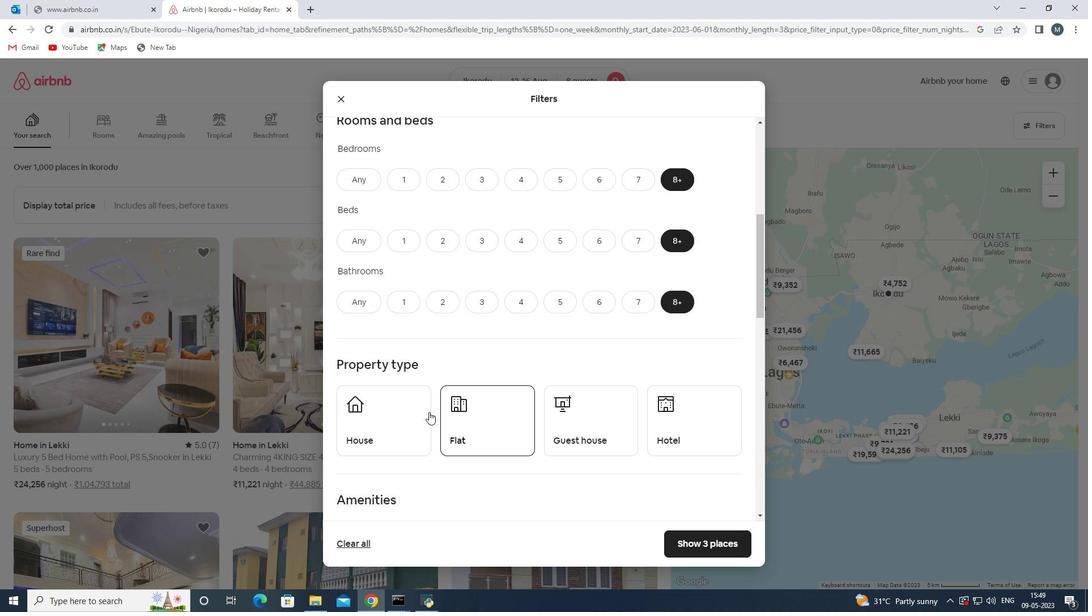 
Action: Mouse pressed left at (386, 411)
Screenshot: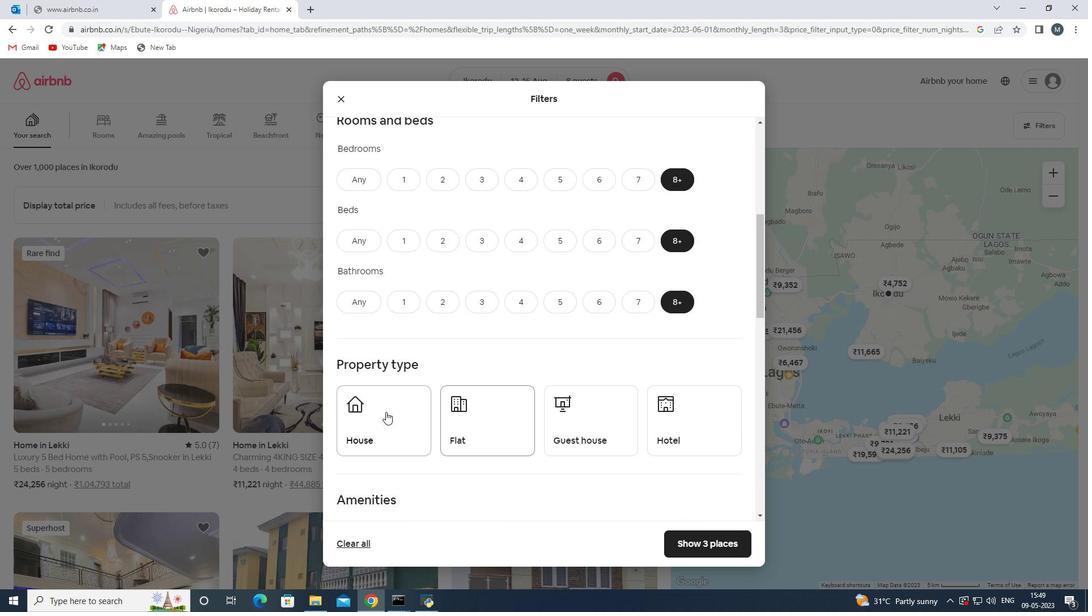 
Action: Mouse moved to (469, 410)
Screenshot: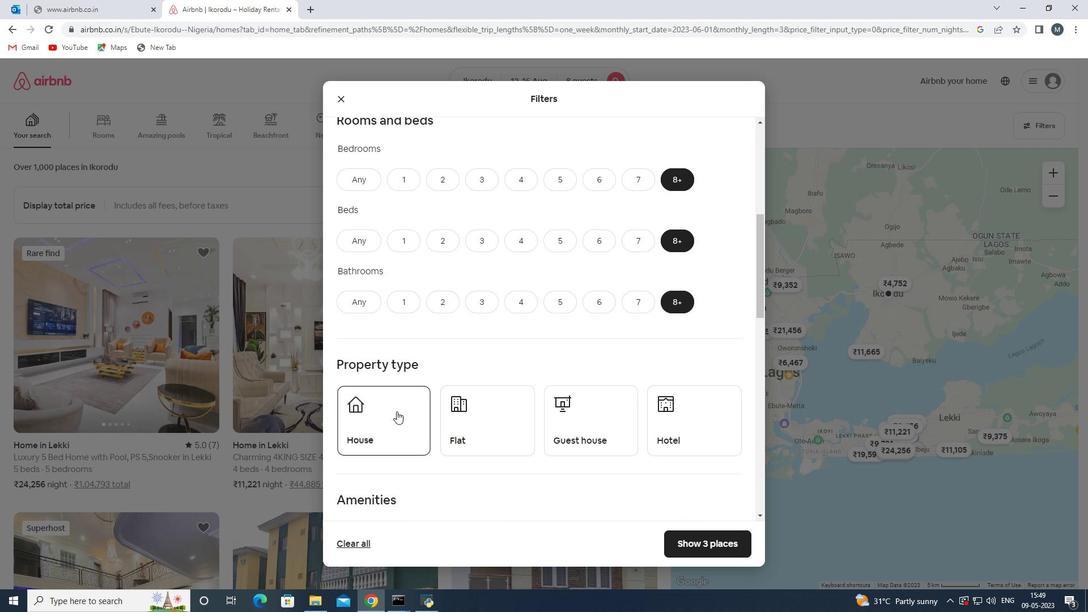
Action: Mouse pressed left at (469, 410)
Screenshot: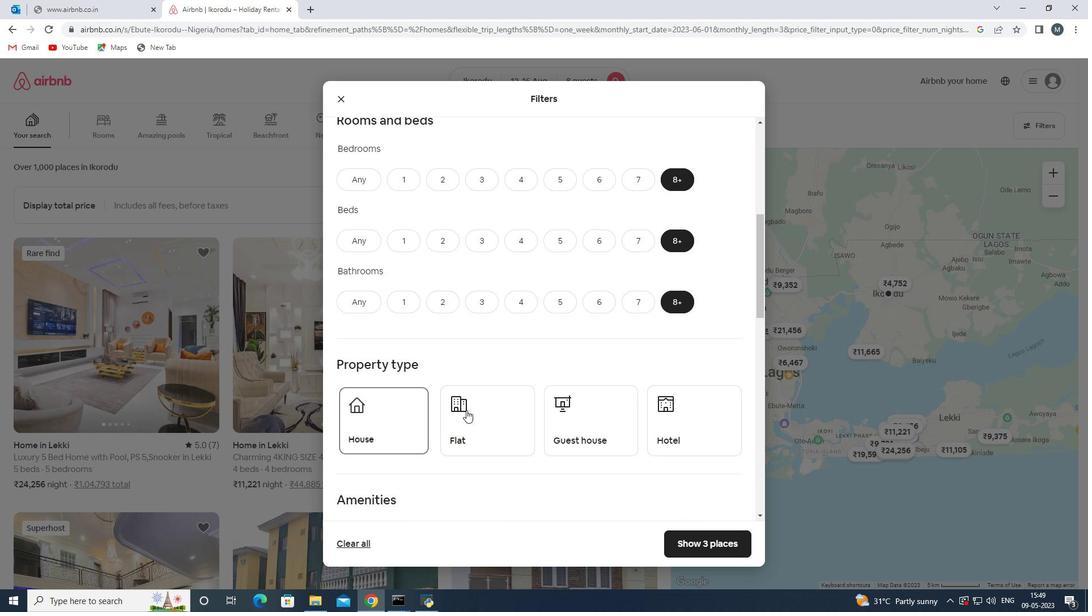 
Action: Mouse moved to (574, 419)
Screenshot: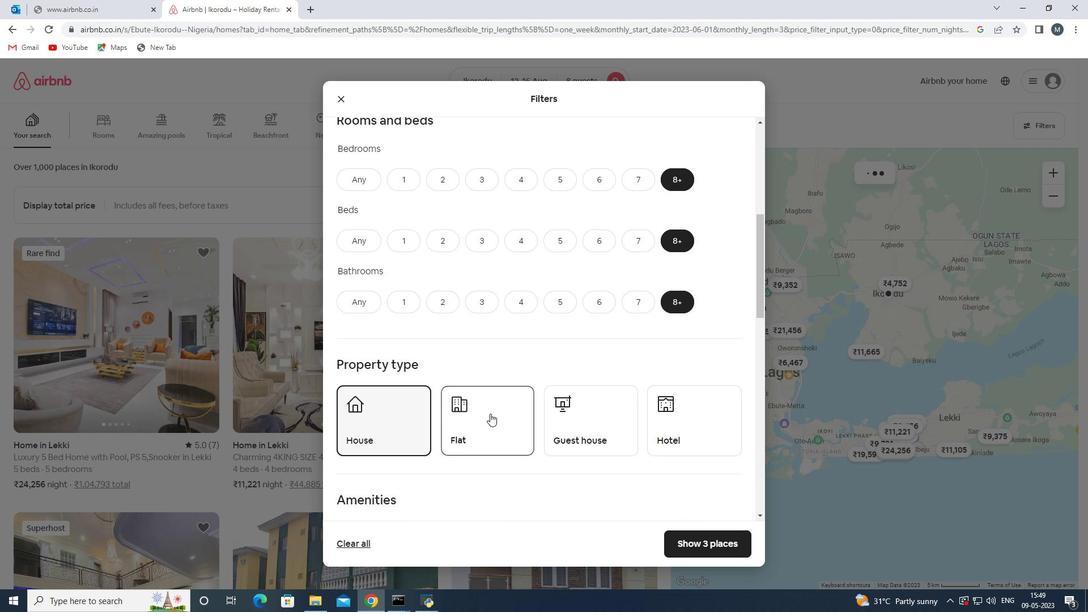 
Action: Mouse pressed left at (574, 419)
Screenshot: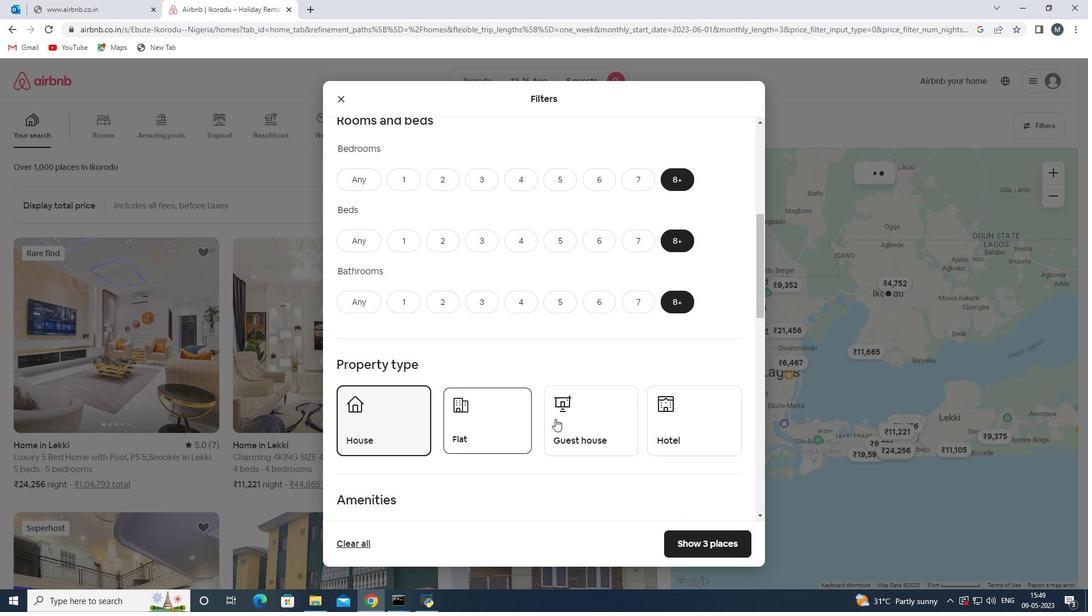 
Action: Mouse moved to (664, 412)
Screenshot: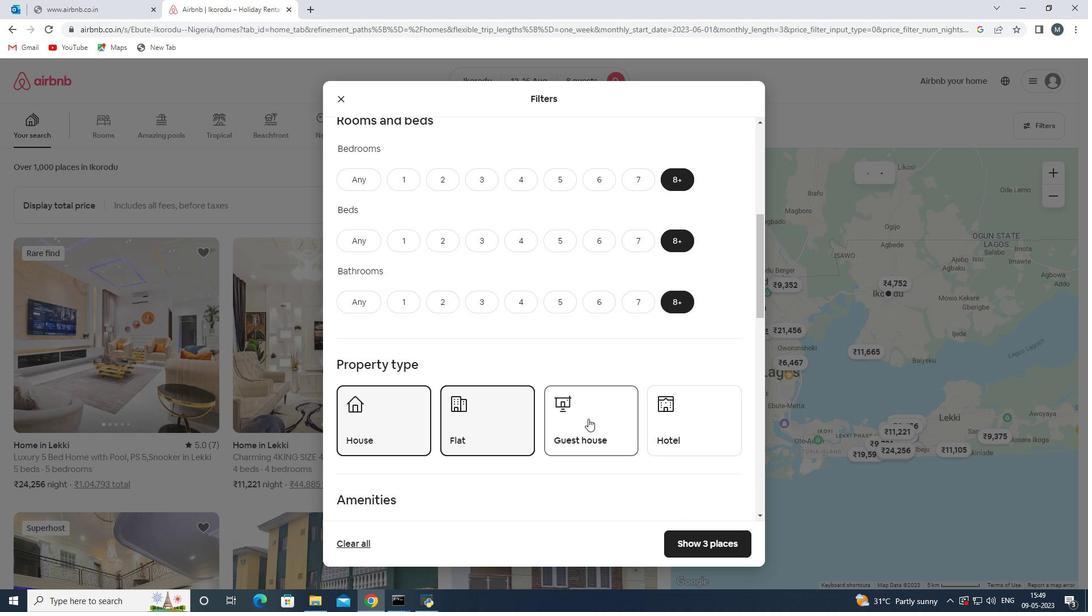 
Action: Mouse pressed left at (664, 412)
Screenshot: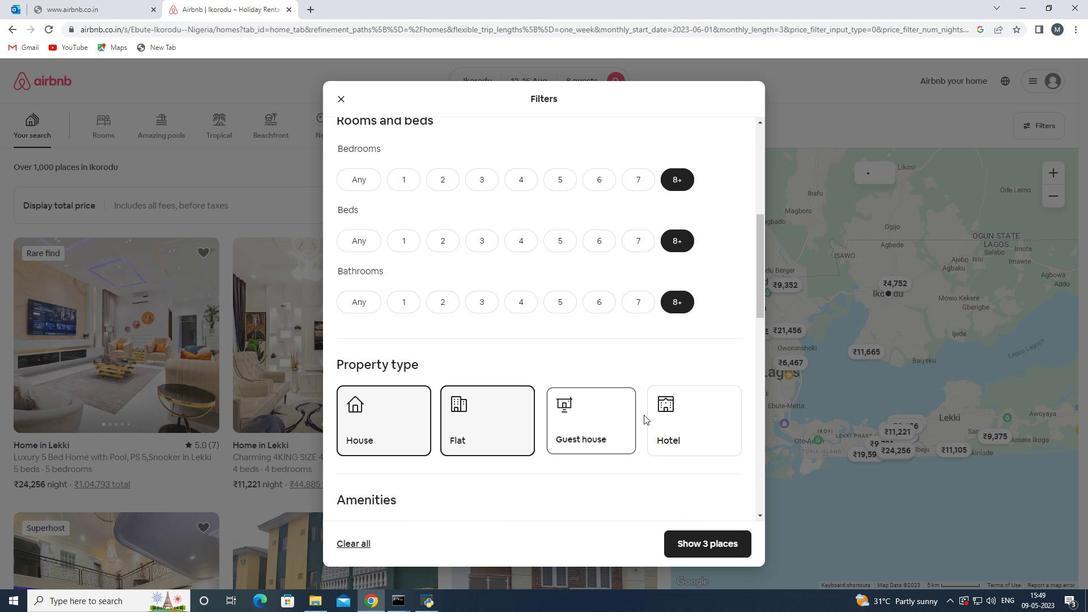 
Action: Mouse moved to (579, 401)
Screenshot: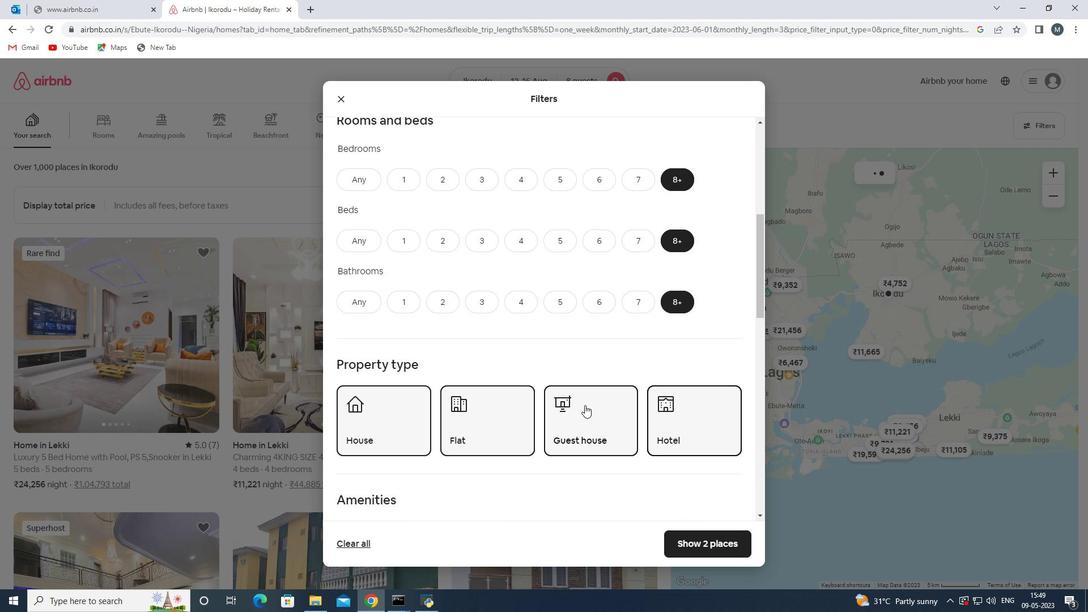 
Action: Mouse scrolled (579, 400) with delta (0, 0)
Screenshot: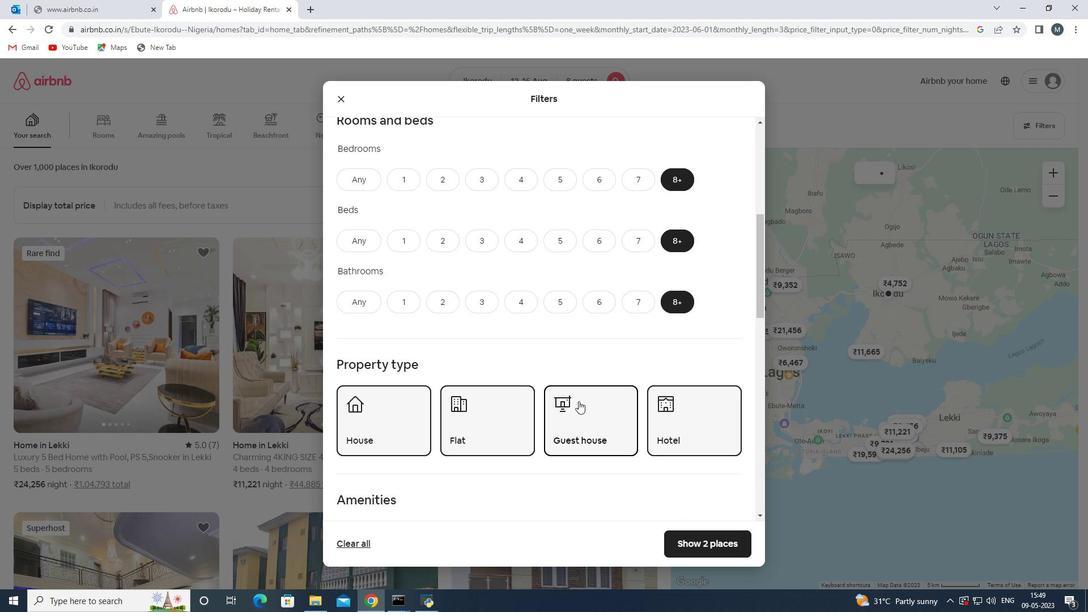 
Action: Mouse moved to (546, 384)
Screenshot: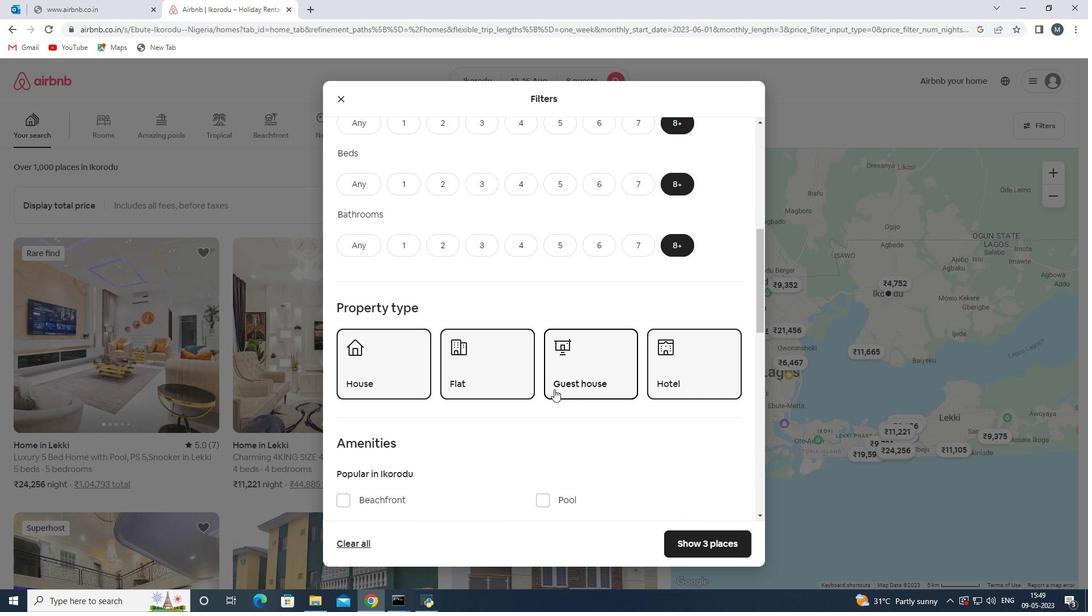 
Action: Mouse scrolled (546, 383) with delta (0, 0)
Screenshot: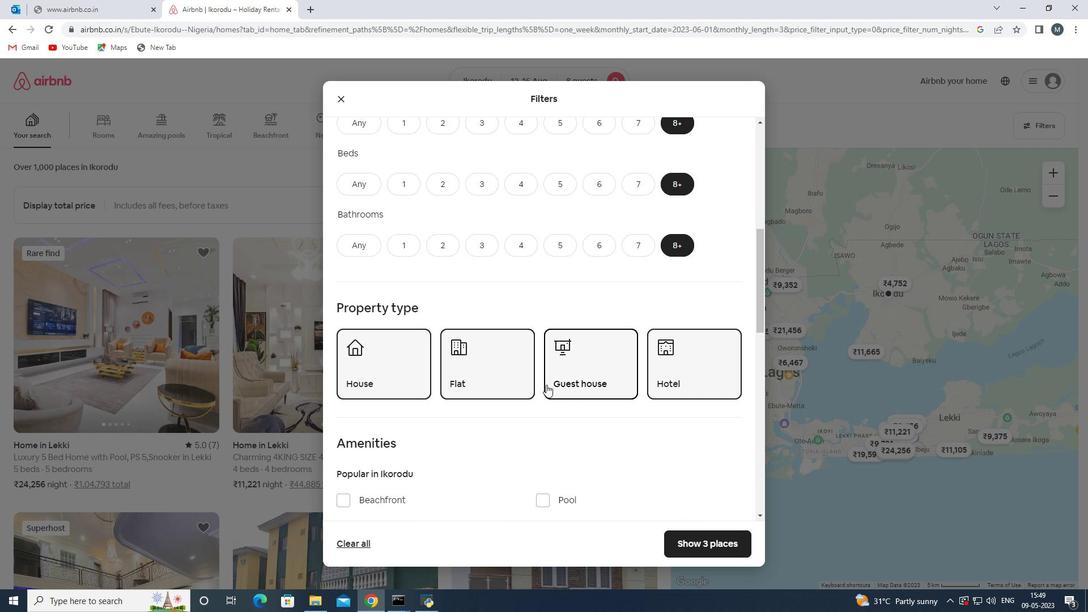 
Action: Mouse moved to (449, 405)
Screenshot: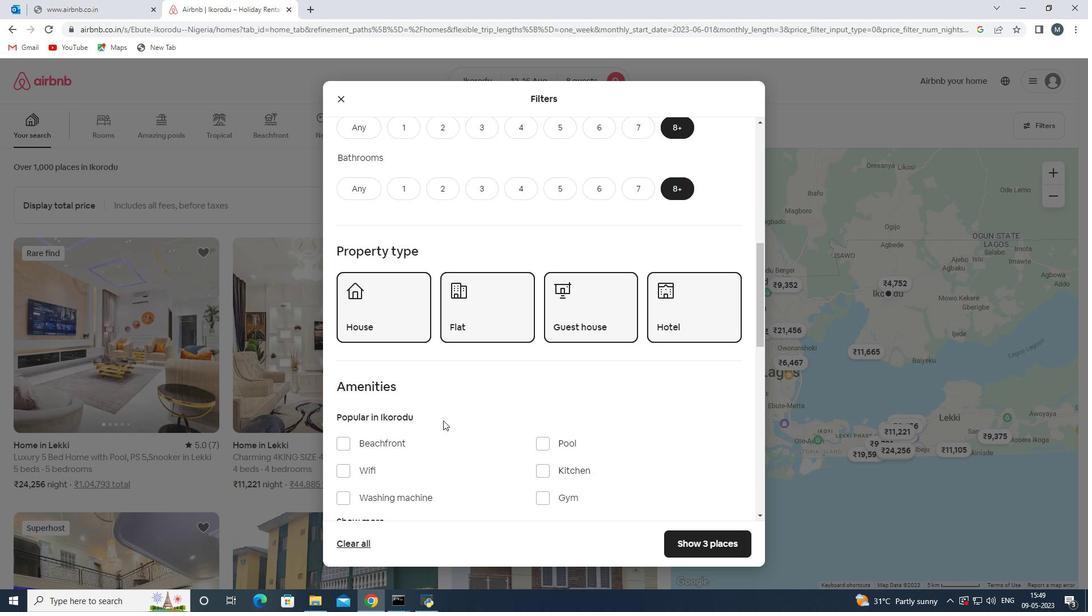 
Action: Mouse scrolled (449, 404) with delta (0, 0)
Screenshot: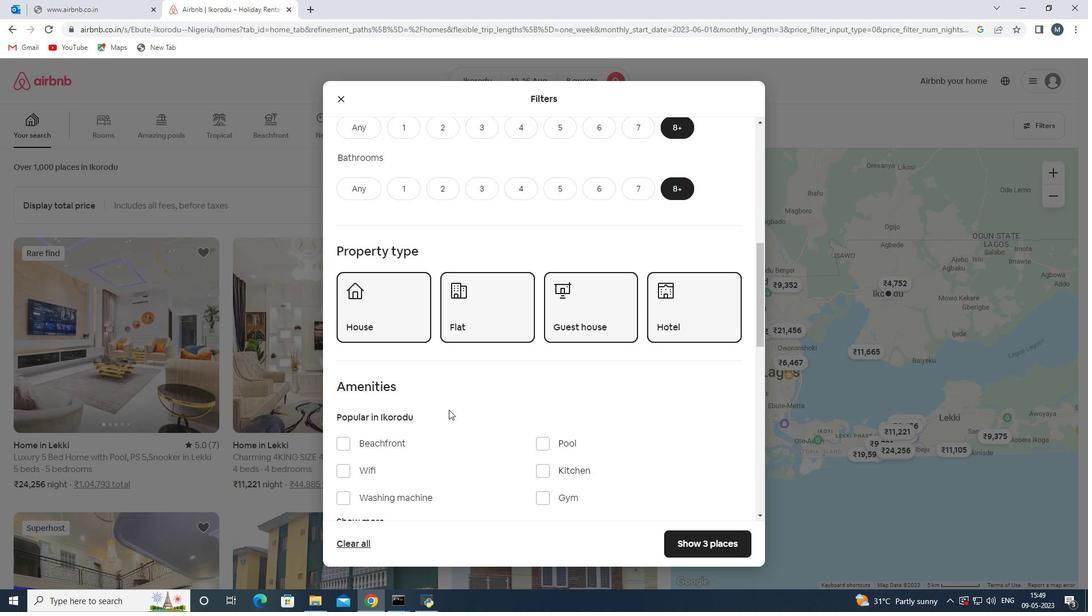 
Action: Mouse scrolled (449, 404) with delta (0, 0)
Screenshot: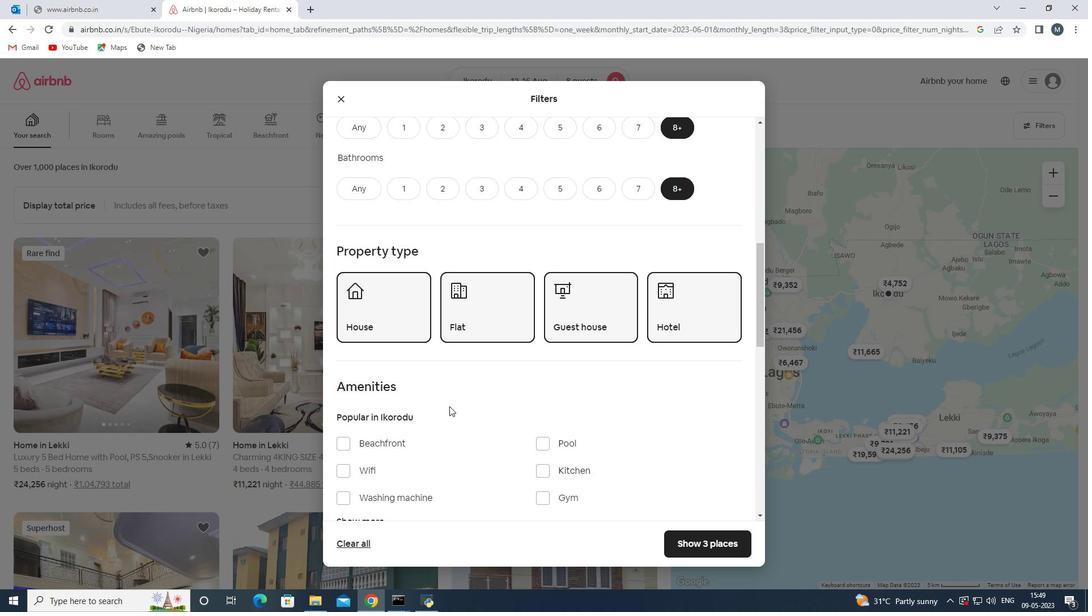
Action: Mouse moved to (383, 353)
Screenshot: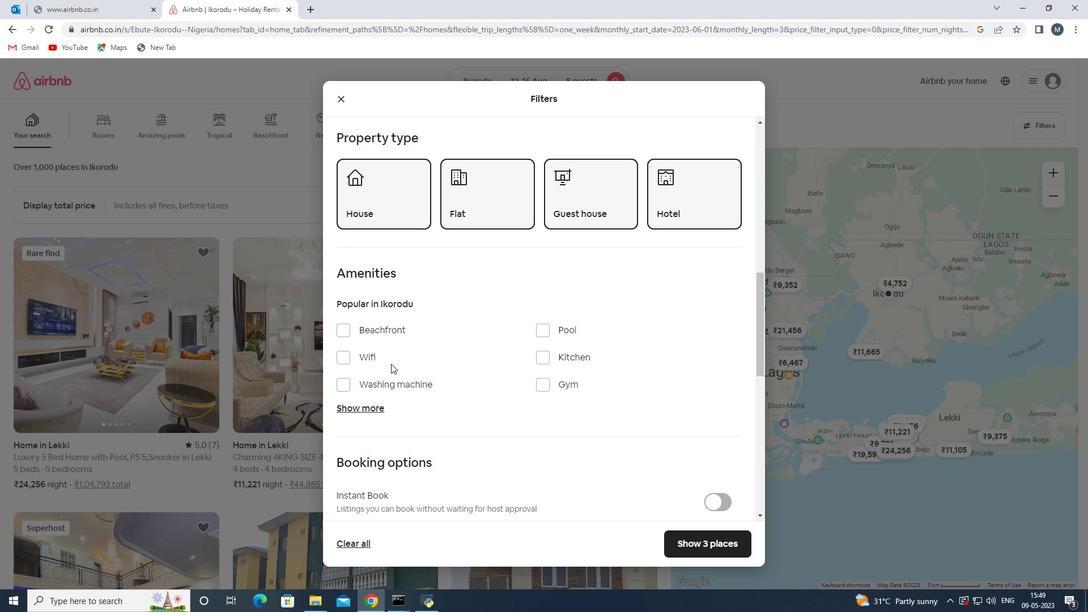 
Action: Mouse pressed left at (383, 353)
Screenshot: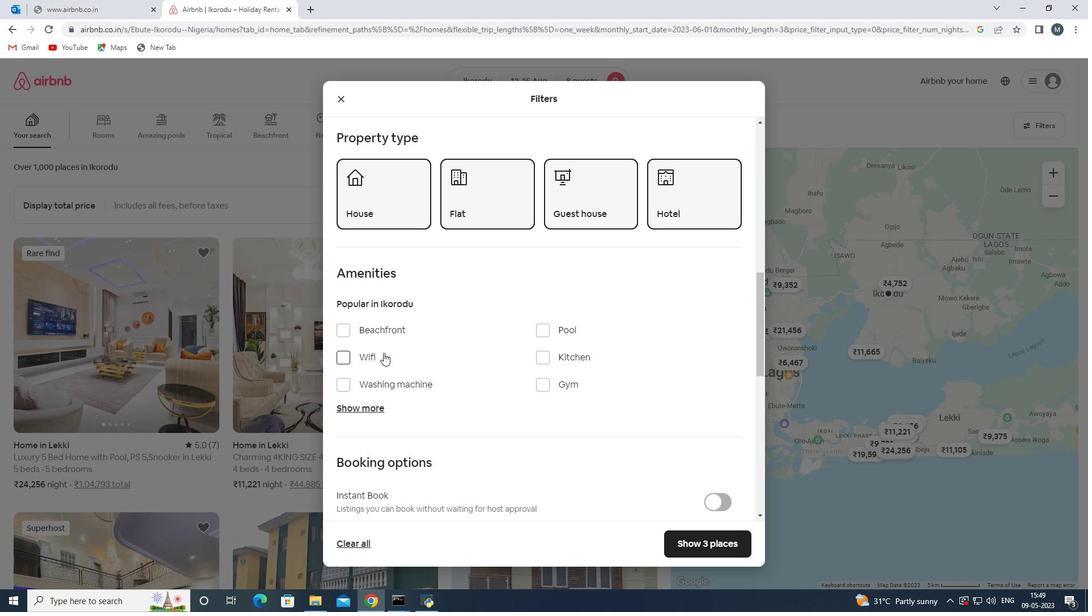 
Action: Mouse moved to (375, 407)
Screenshot: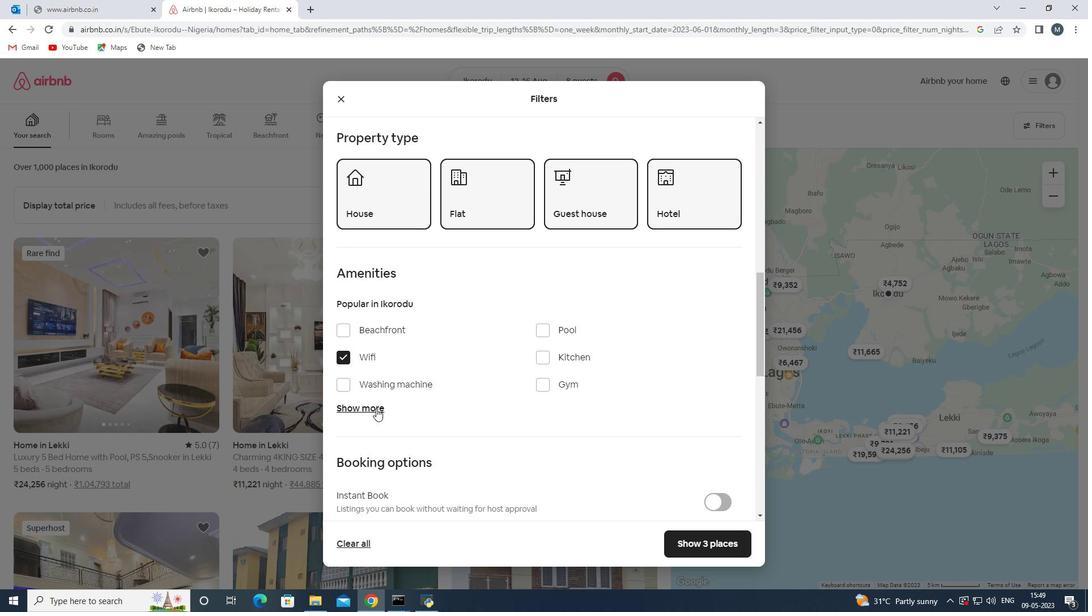 
Action: Mouse pressed left at (375, 407)
Screenshot: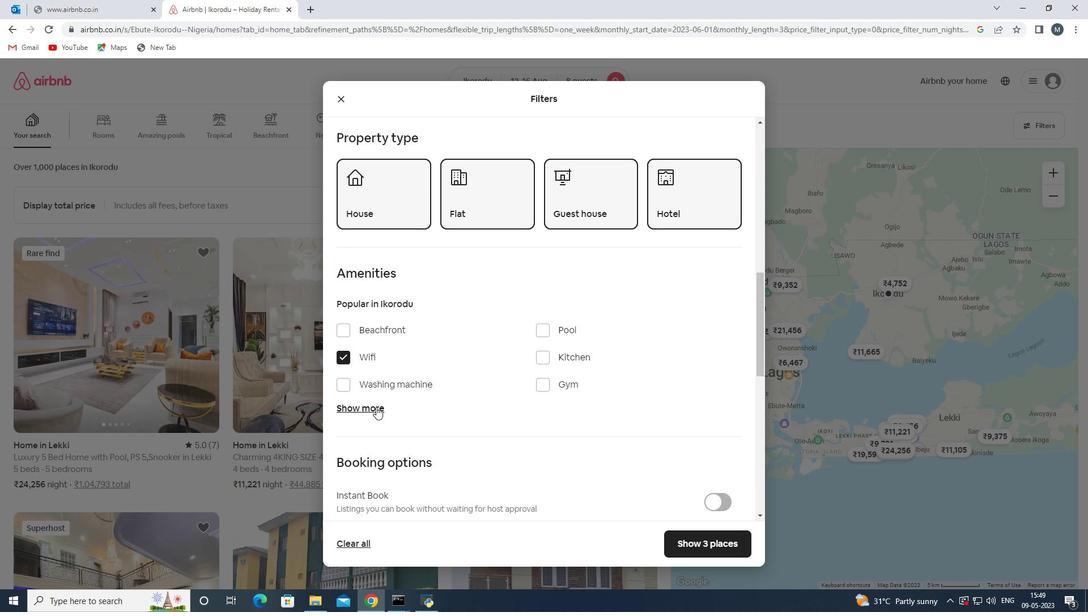 
Action: Mouse moved to (434, 387)
Screenshot: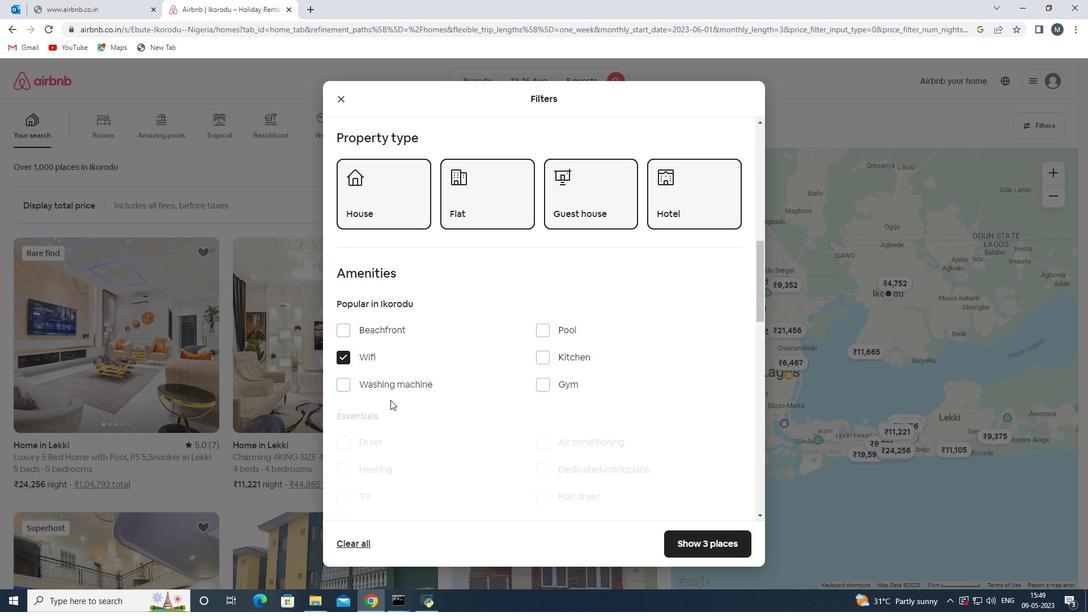 
Action: Mouse scrolled (434, 386) with delta (0, 0)
Screenshot: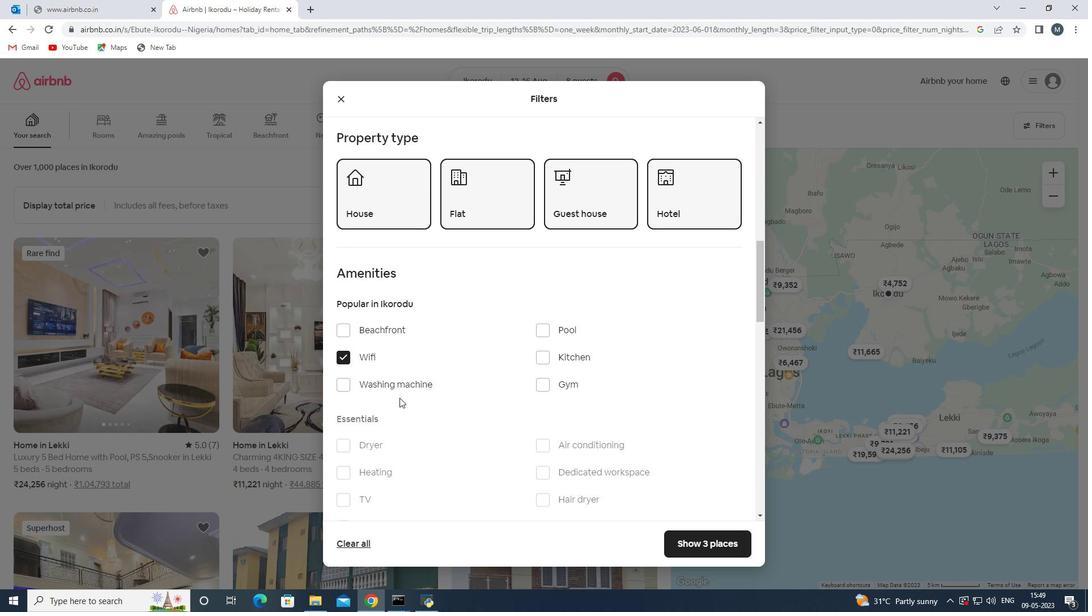 
Action: Mouse scrolled (434, 386) with delta (0, 0)
Screenshot: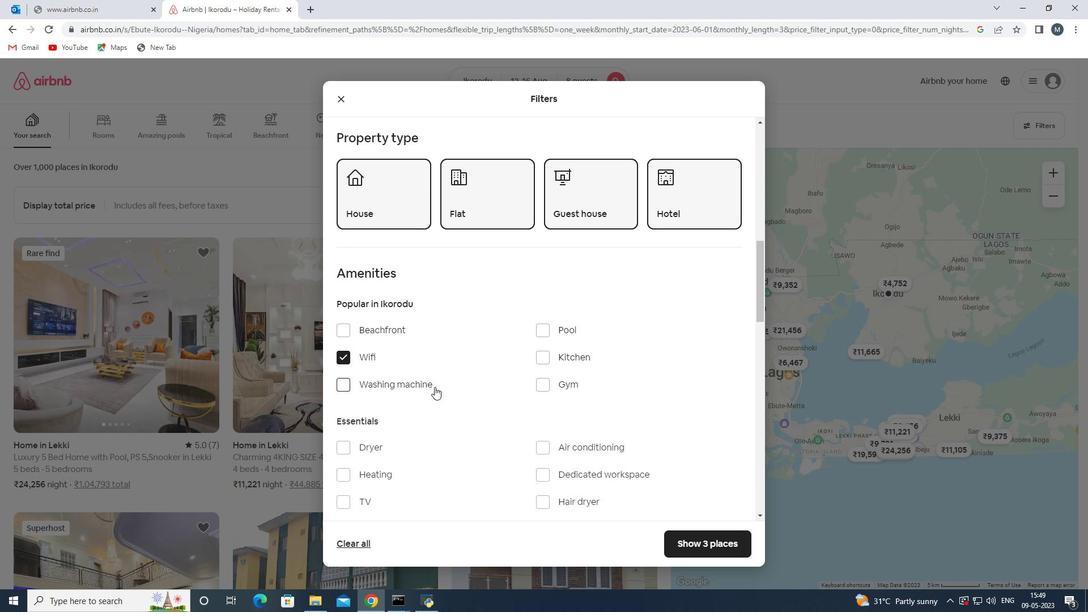 
Action: Mouse moved to (385, 387)
Screenshot: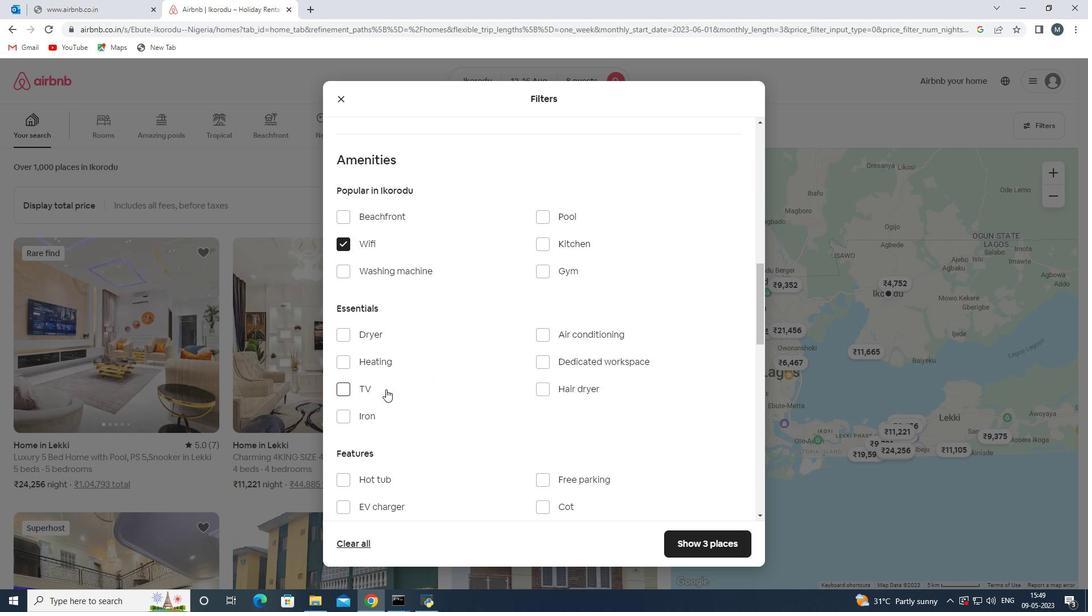 
Action: Mouse pressed left at (385, 387)
Screenshot: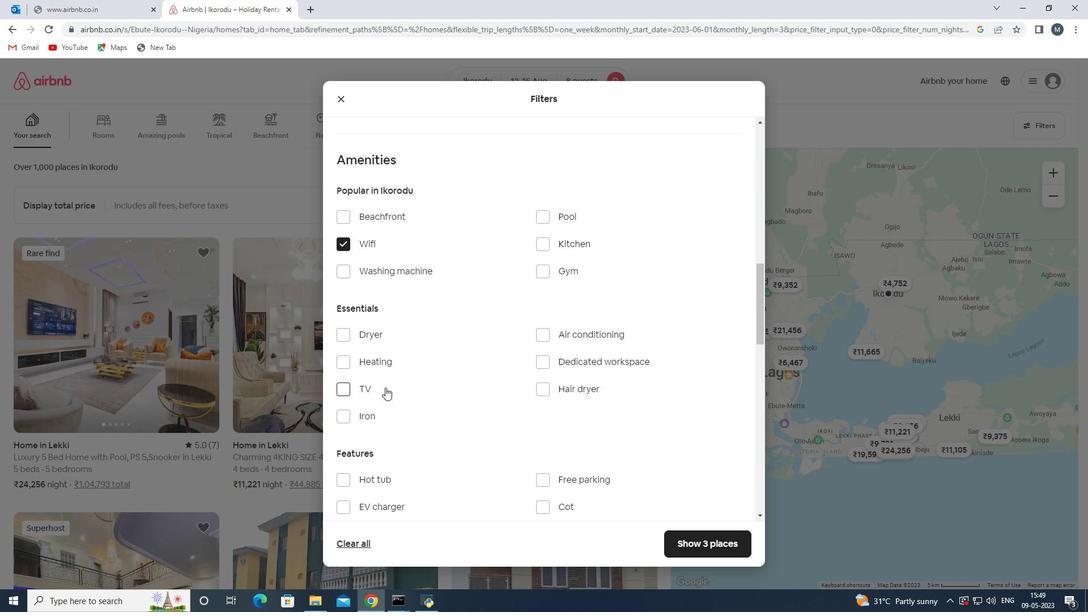 
Action: Mouse moved to (548, 483)
Screenshot: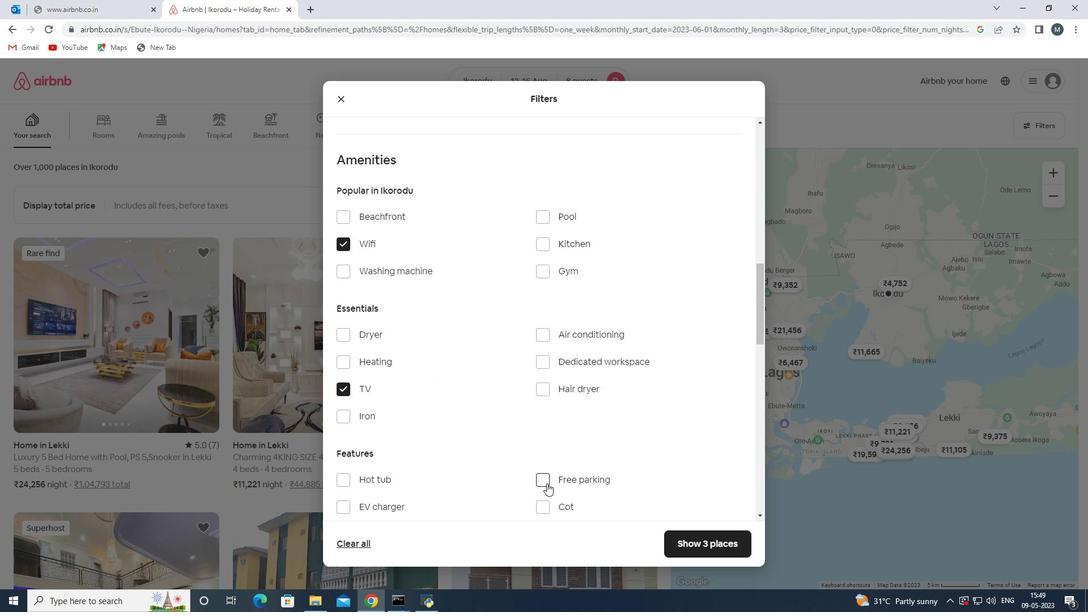 
Action: Mouse pressed left at (548, 483)
Screenshot: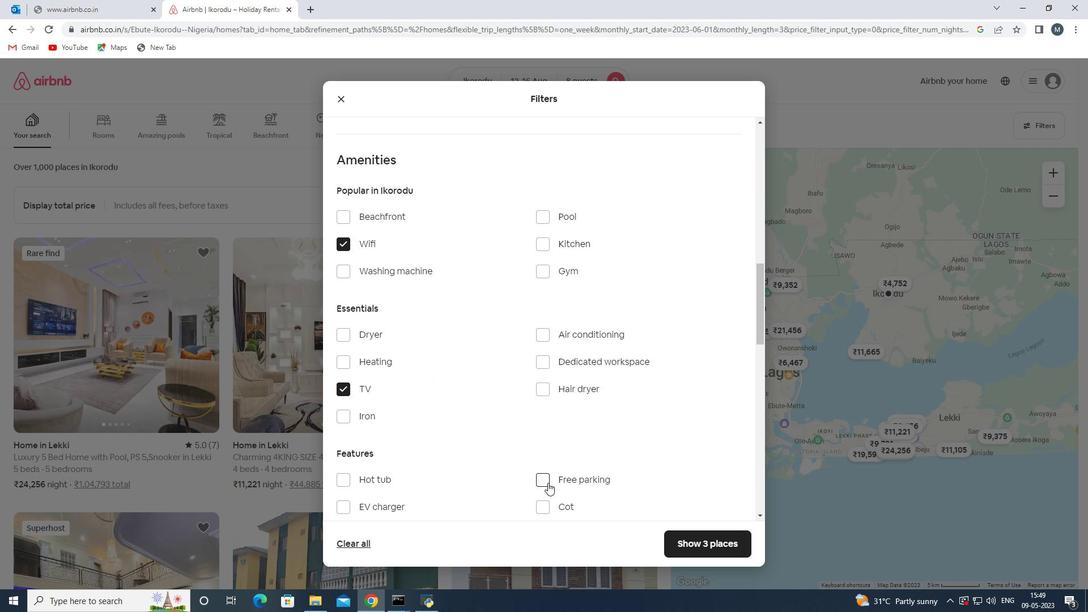 
Action: Mouse moved to (476, 421)
Screenshot: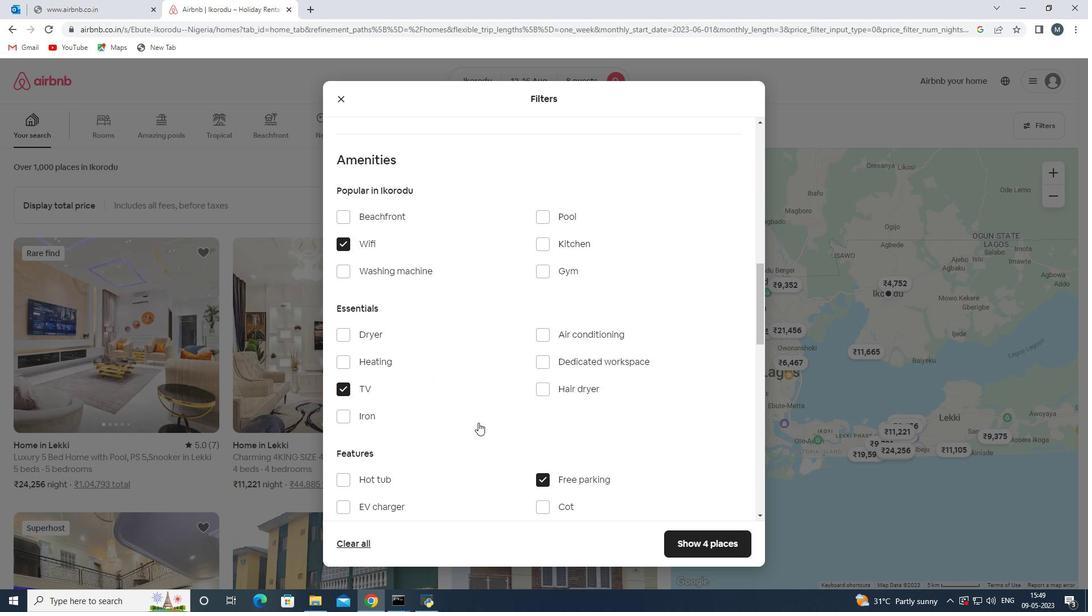
Action: Mouse scrolled (476, 420) with delta (0, 0)
Screenshot: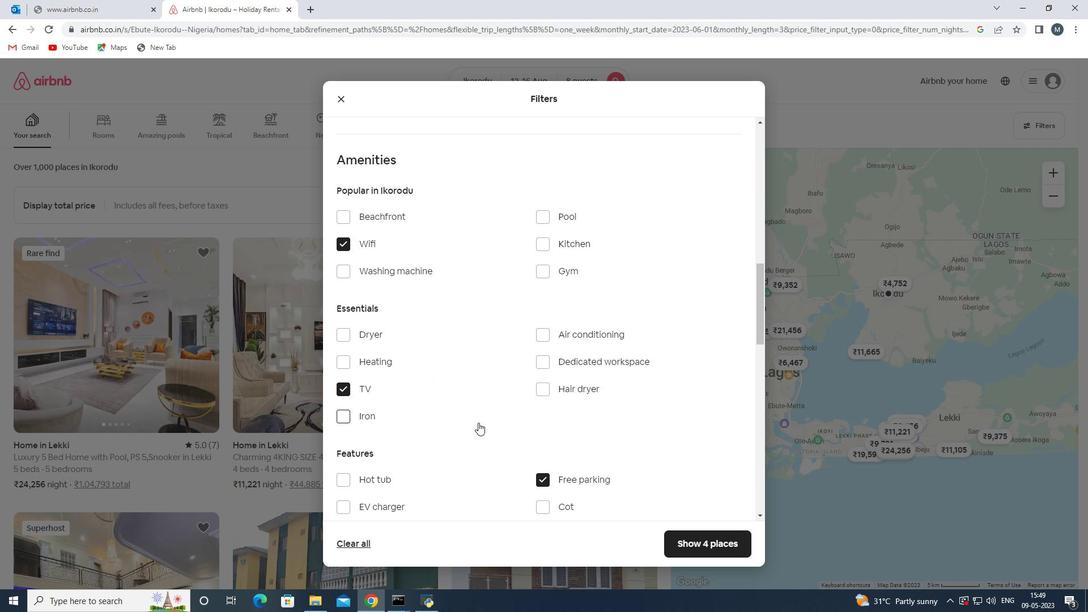 
Action: Mouse moved to (460, 424)
Screenshot: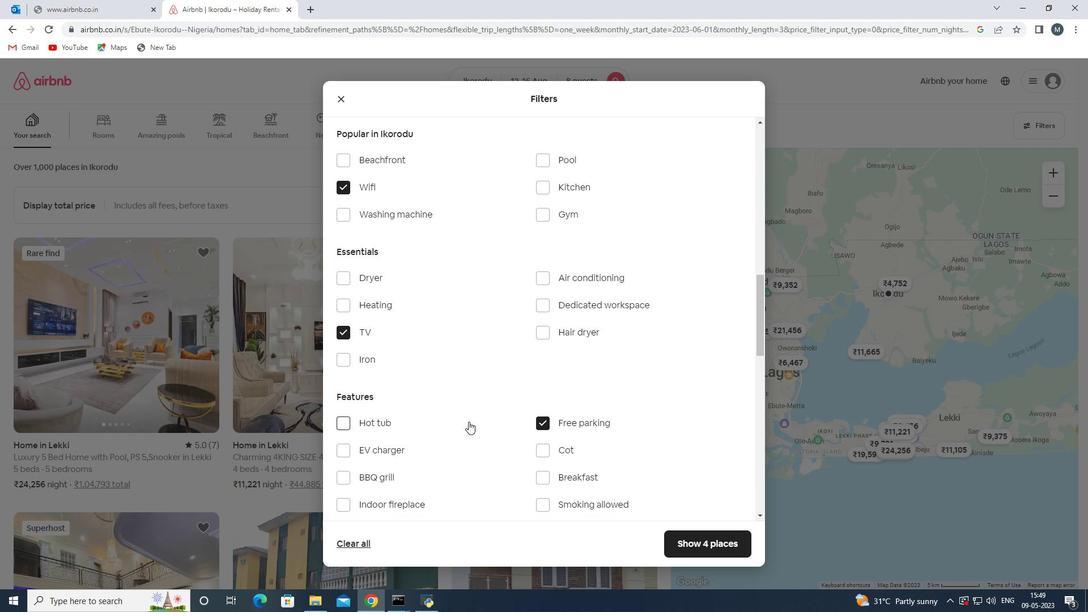 
Action: Mouse scrolled (460, 423) with delta (0, 0)
Screenshot: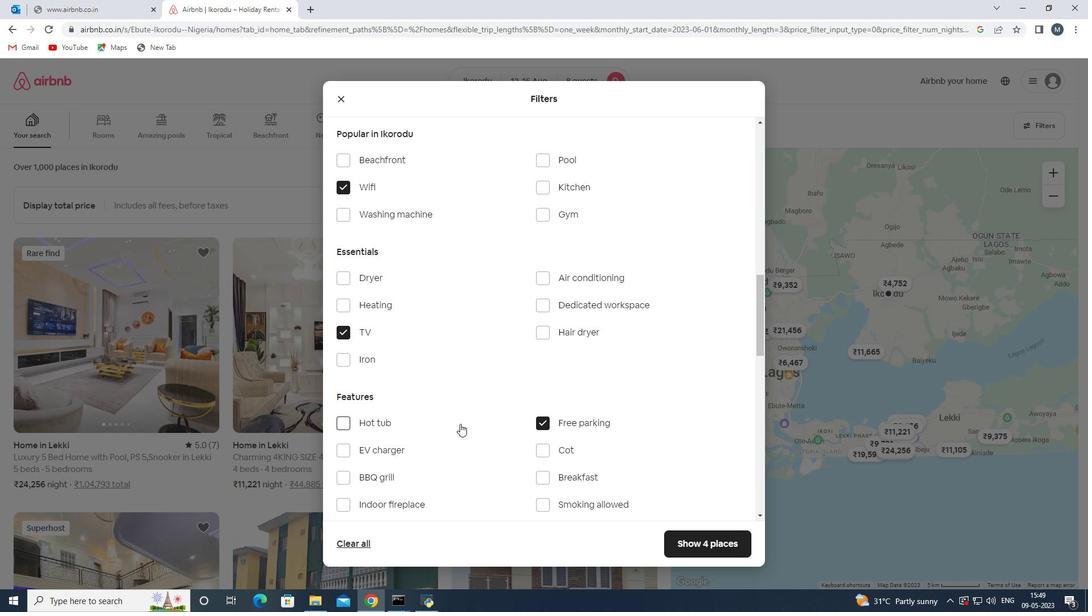 
Action: Mouse moved to (458, 425)
Screenshot: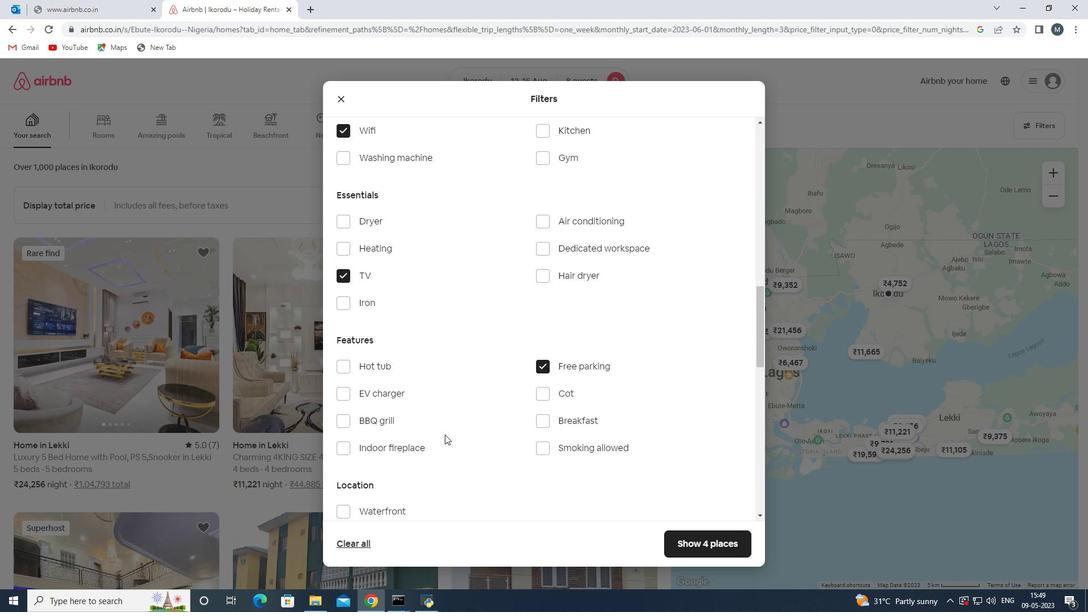 
Action: Mouse scrolled (458, 425) with delta (0, 0)
Screenshot: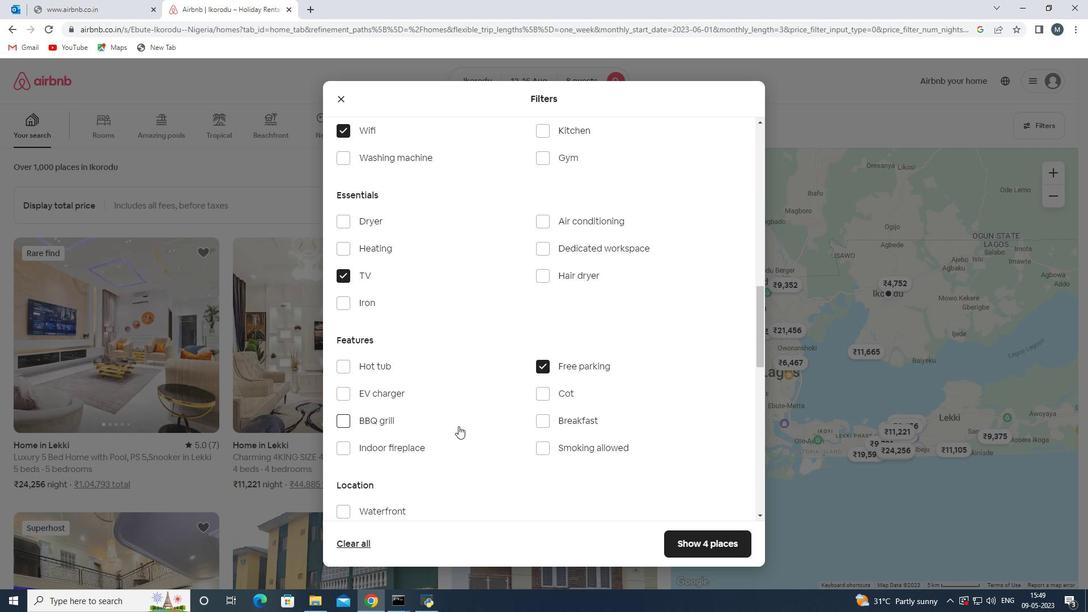 
Action: Mouse moved to (455, 419)
Screenshot: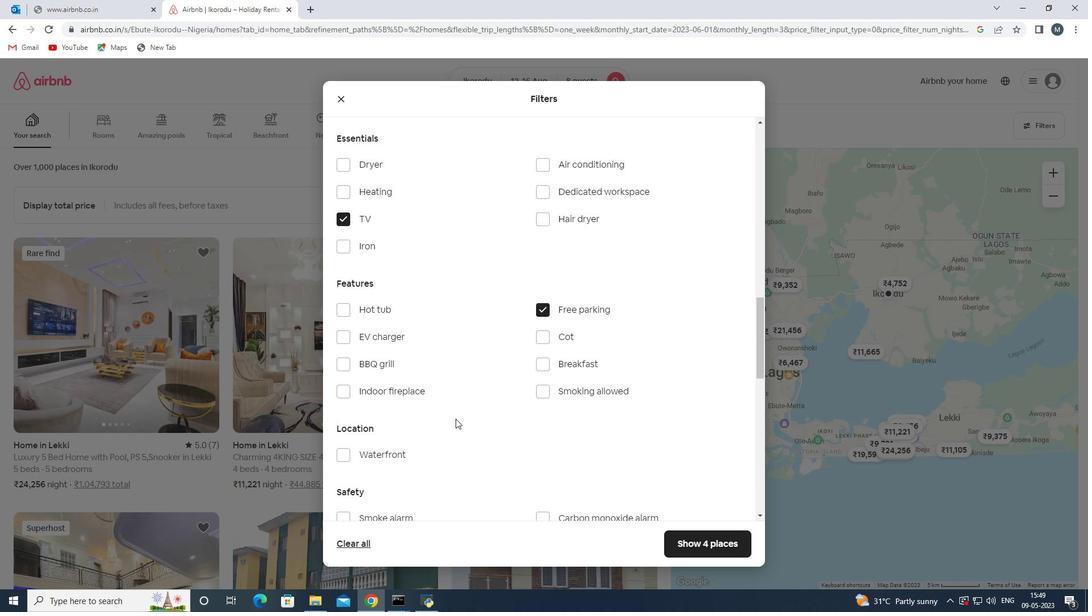 
Action: Mouse scrolled (455, 418) with delta (0, 0)
Screenshot: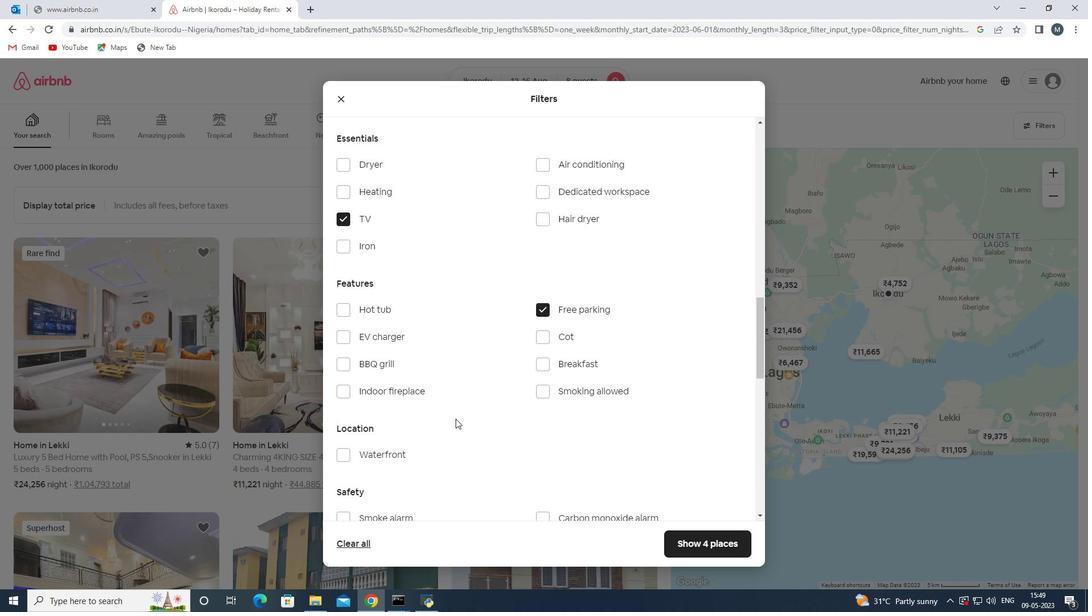 
Action: Mouse moved to (442, 425)
Screenshot: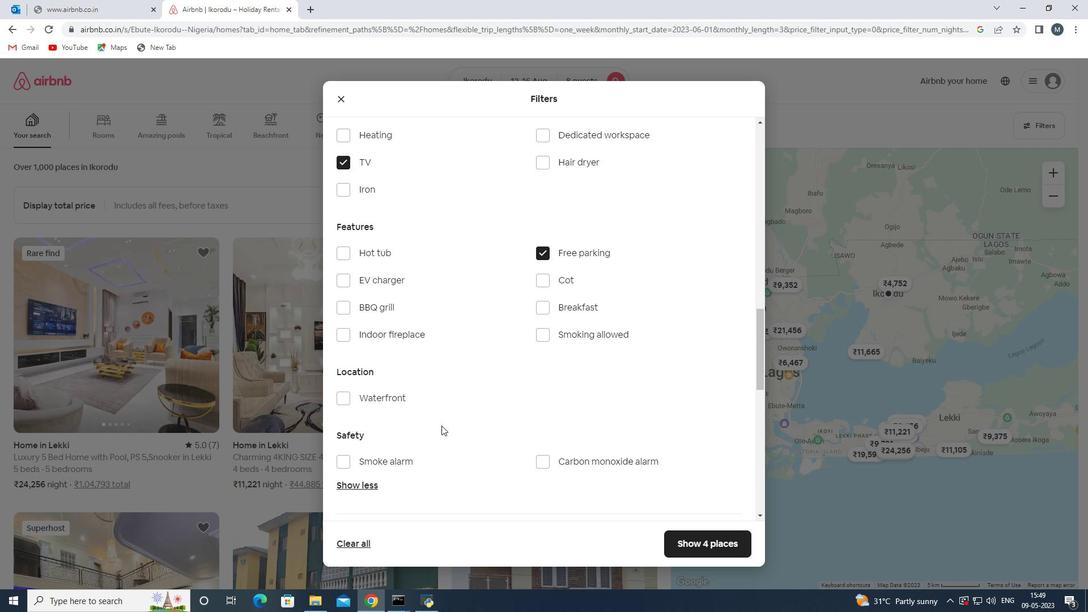 
Action: Mouse scrolled (442, 425) with delta (0, 0)
Screenshot: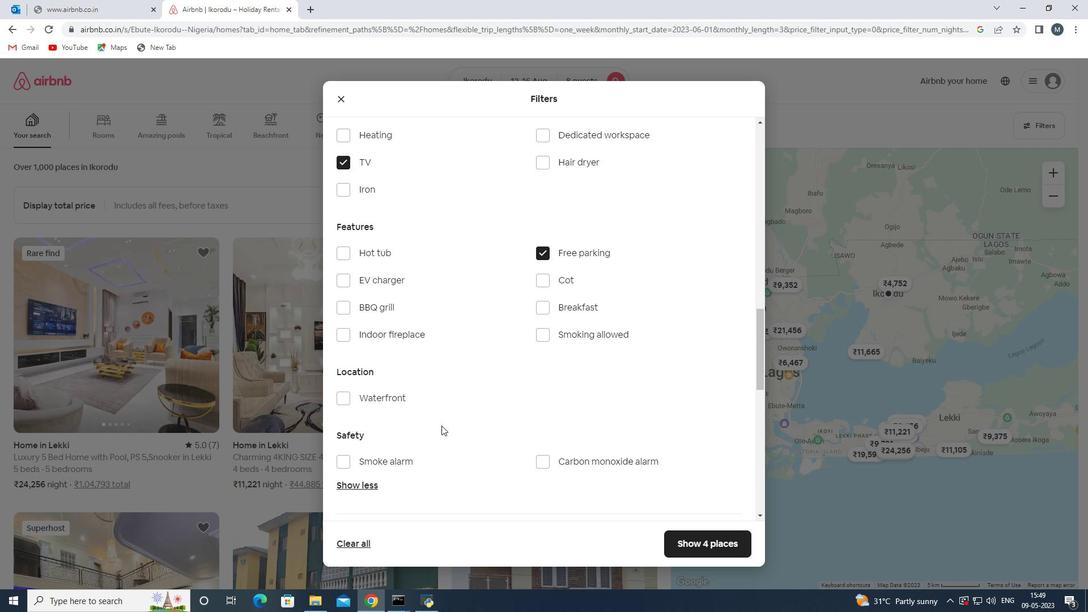 
Action: Mouse scrolled (442, 425) with delta (0, 0)
Screenshot: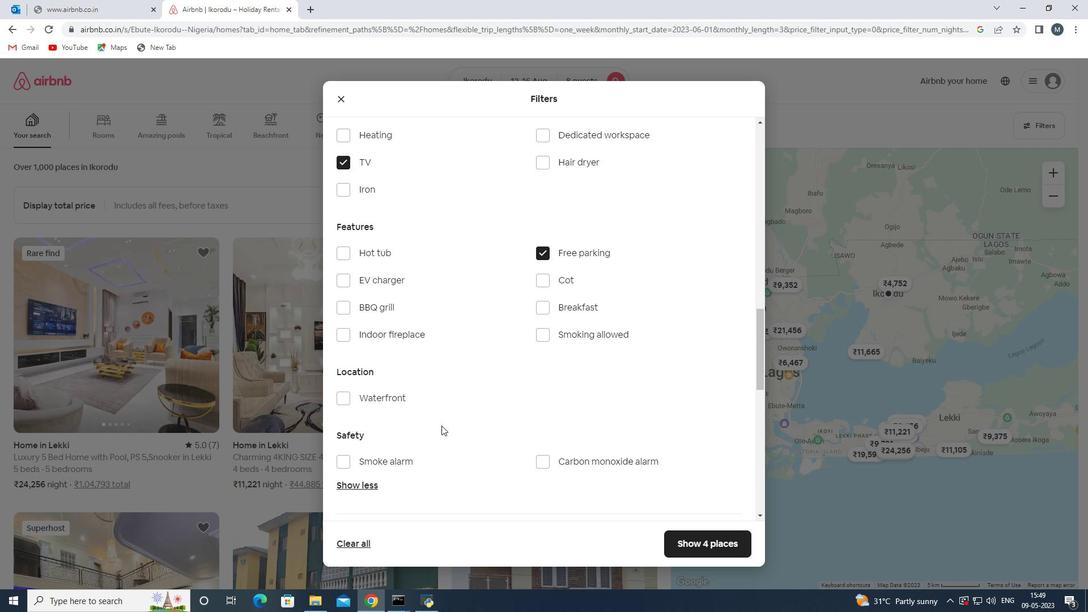
Action: Mouse moved to (539, 157)
Screenshot: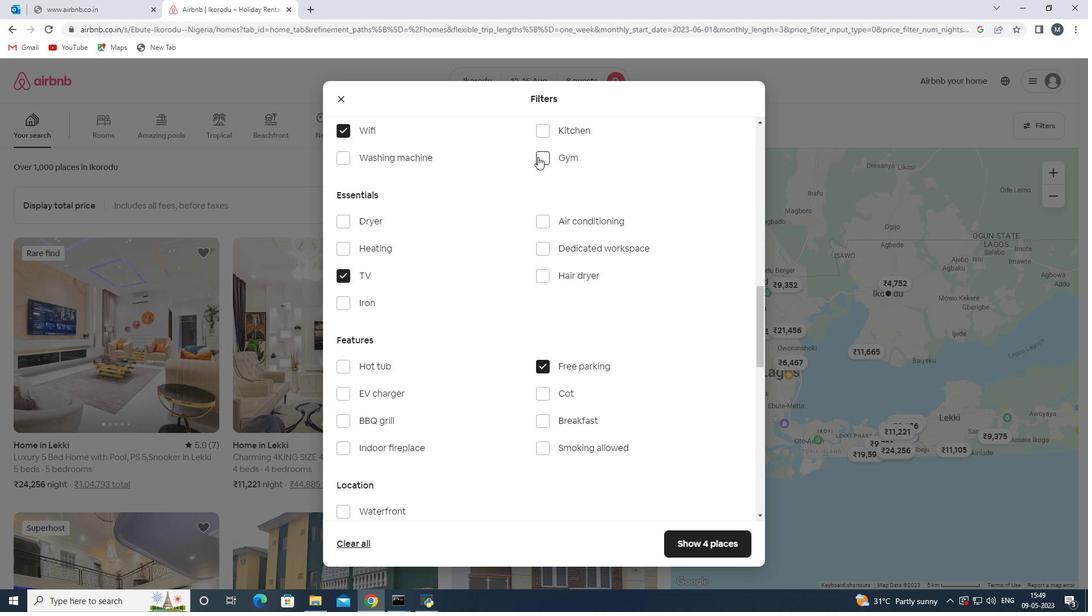 
Action: Mouse pressed left at (539, 157)
Screenshot: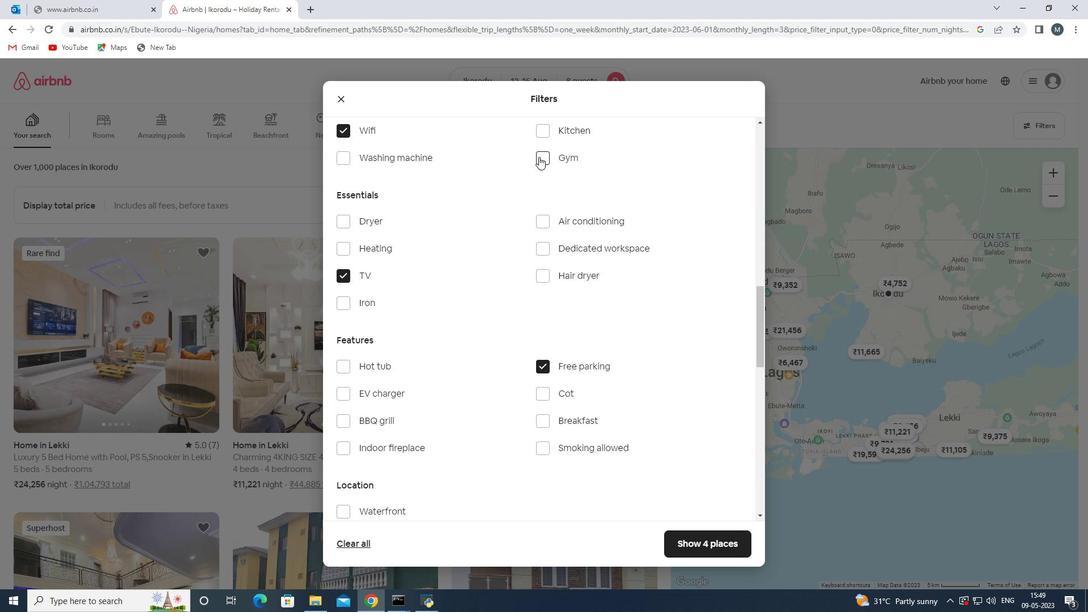 
Action: Mouse moved to (512, 294)
Screenshot: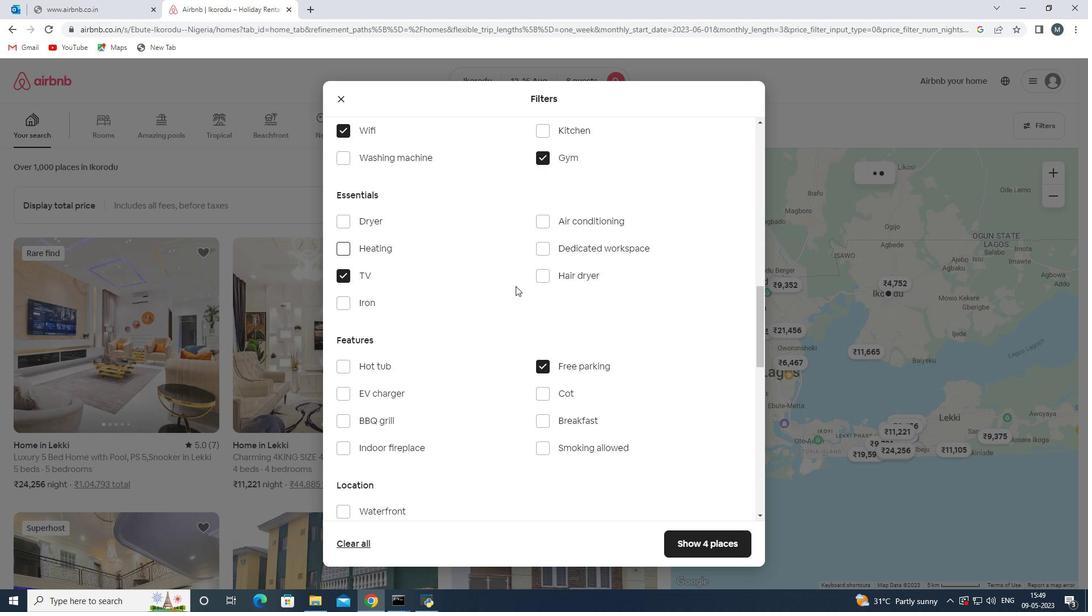 
Action: Mouse scrolled (512, 294) with delta (0, 0)
Screenshot: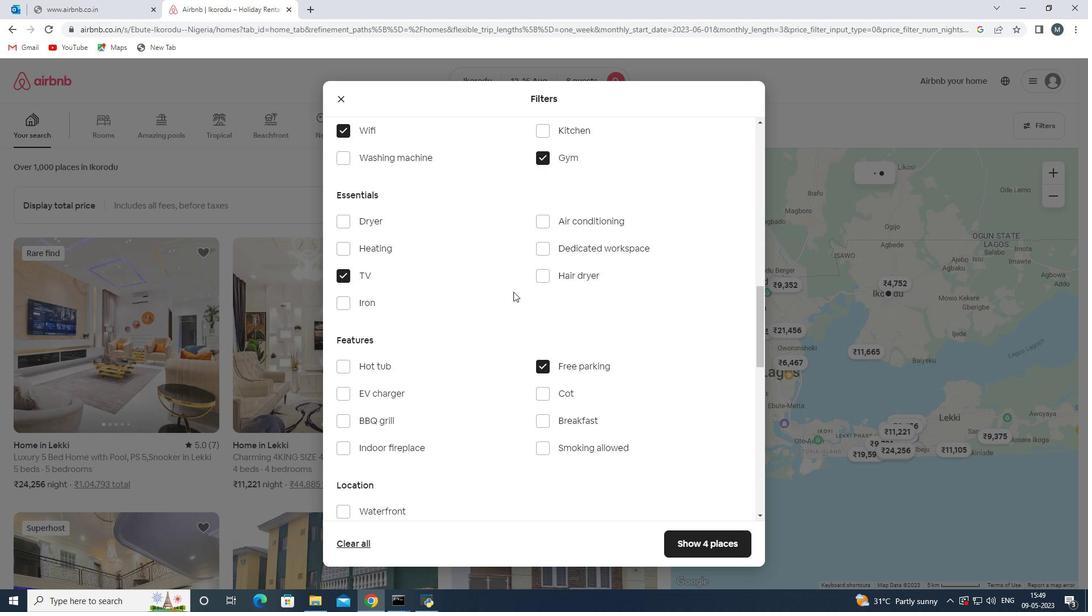 
Action: Mouse moved to (438, 305)
Screenshot: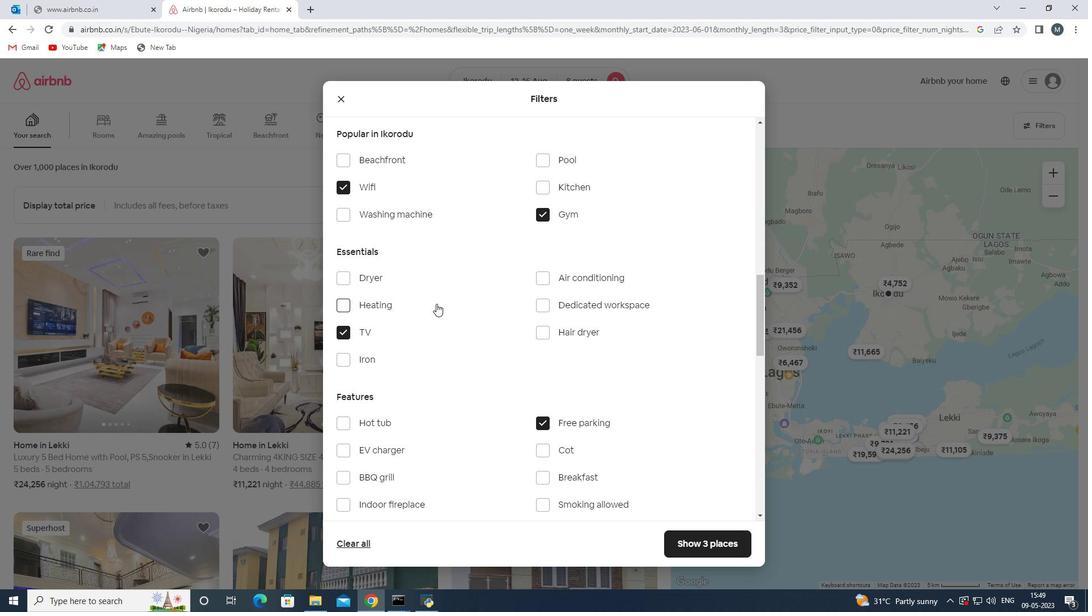 
Action: Mouse scrolled (438, 304) with delta (0, 0)
Screenshot: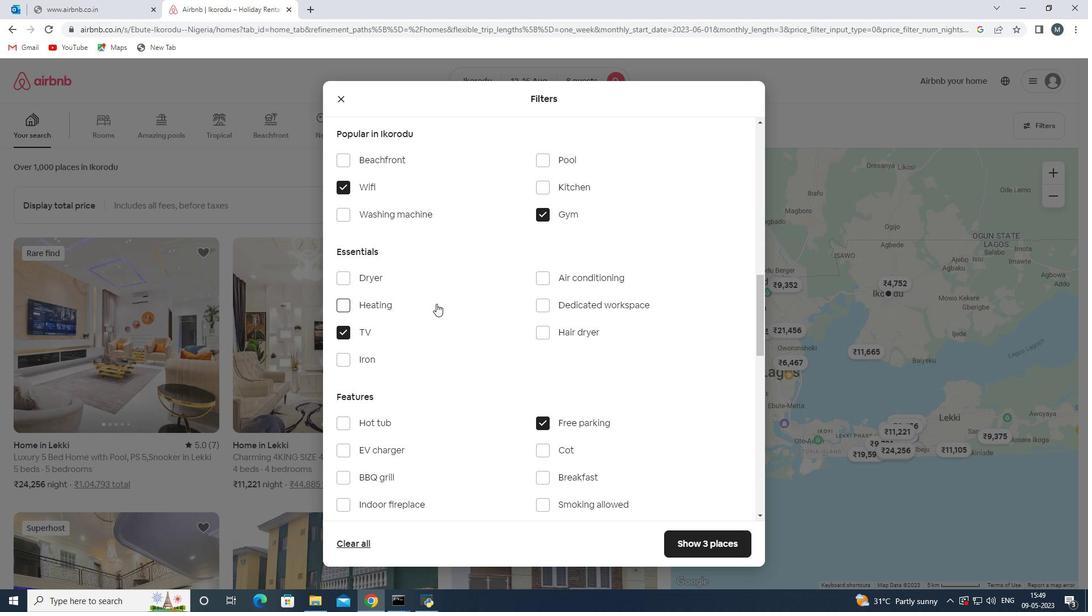 
Action: Mouse moved to (451, 378)
Screenshot: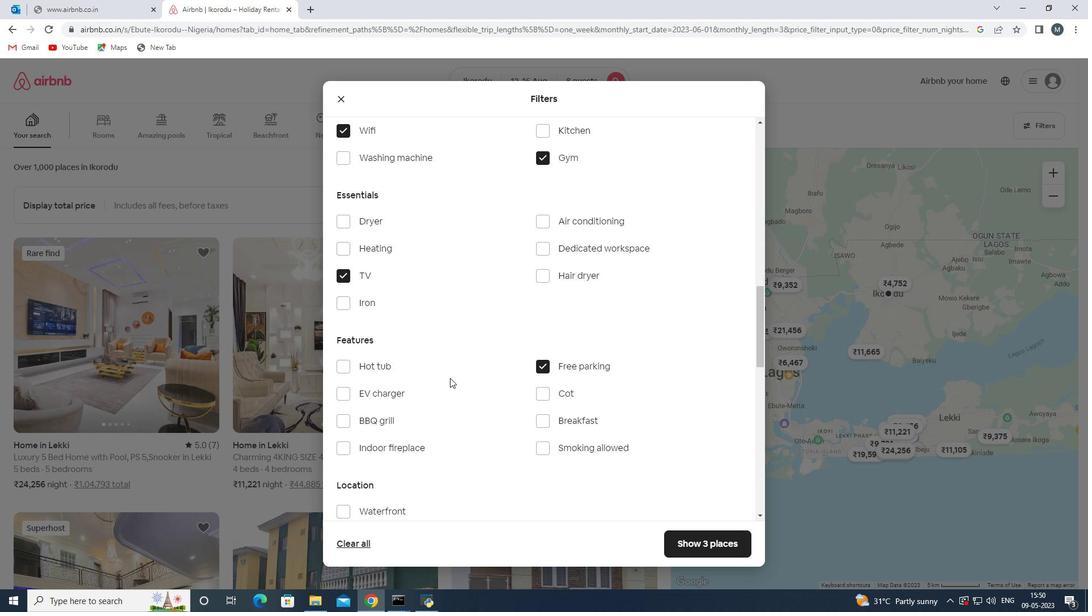 
Action: Mouse scrolled (451, 377) with delta (0, 0)
Screenshot: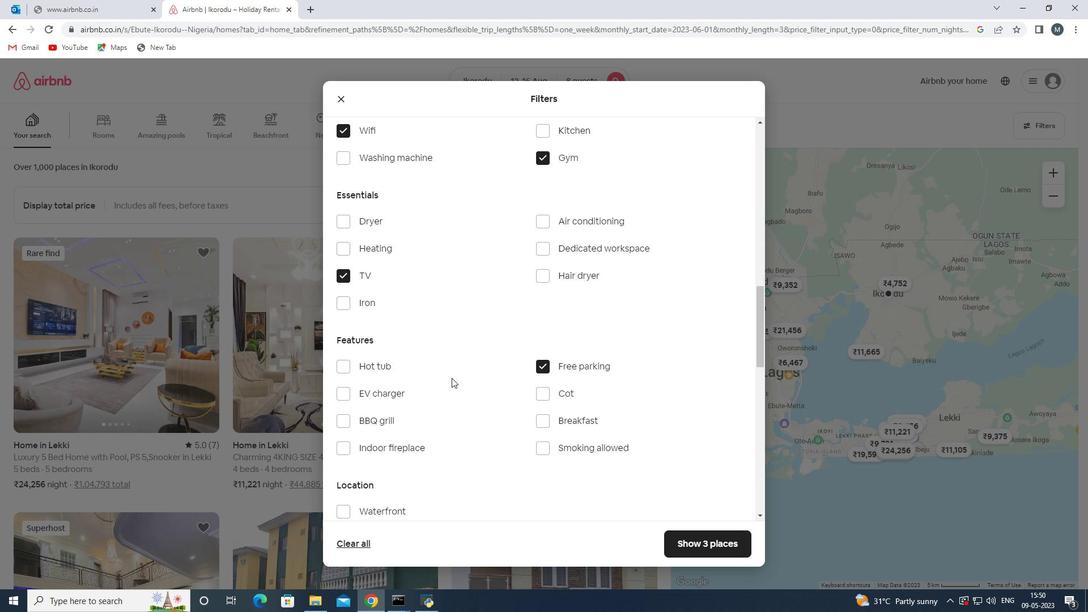 
Action: Mouse moved to (546, 362)
Screenshot: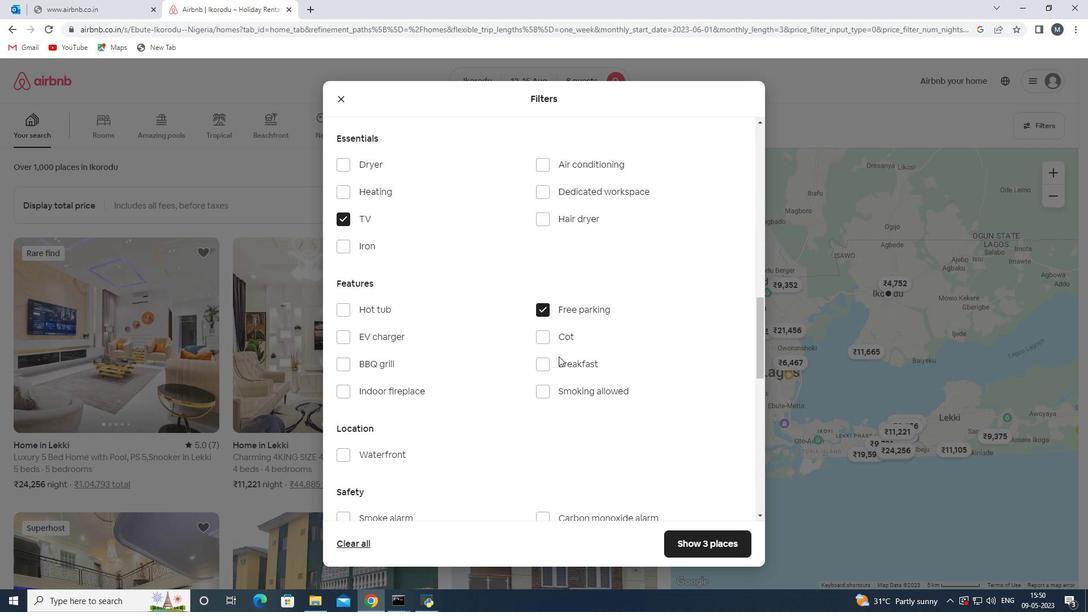 
Action: Mouse pressed left at (546, 362)
Screenshot: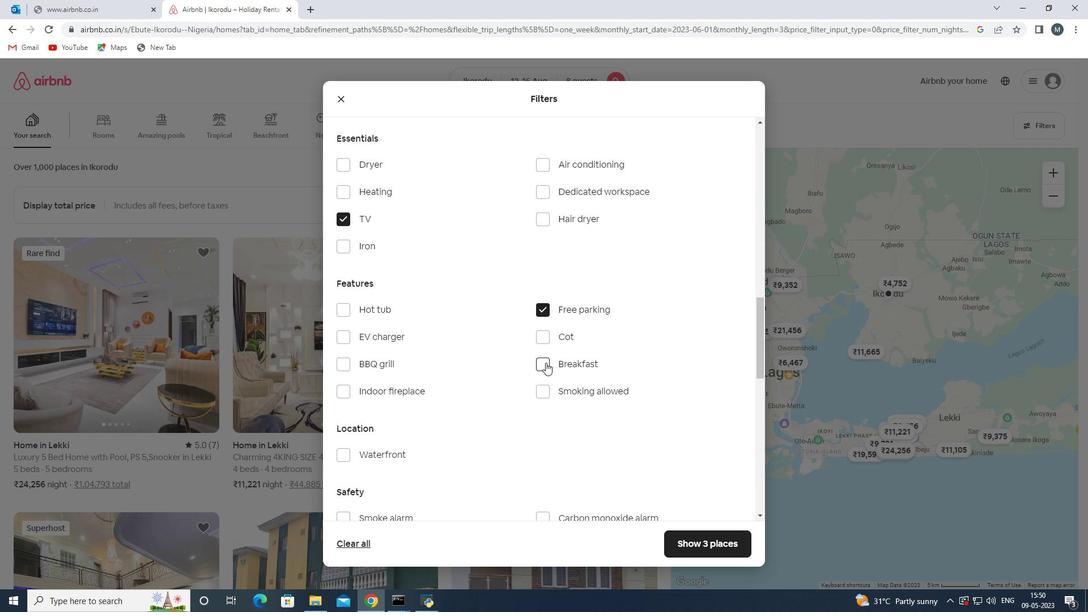 
Action: Mouse moved to (544, 368)
Screenshot: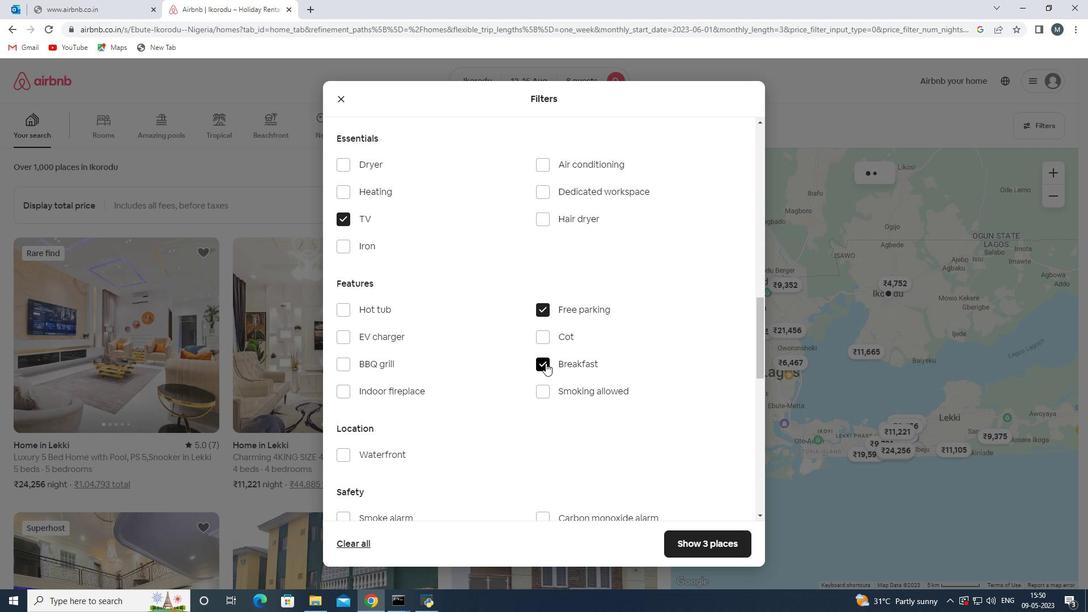 
Action: Mouse scrolled (544, 367) with delta (0, 0)
Screenshot: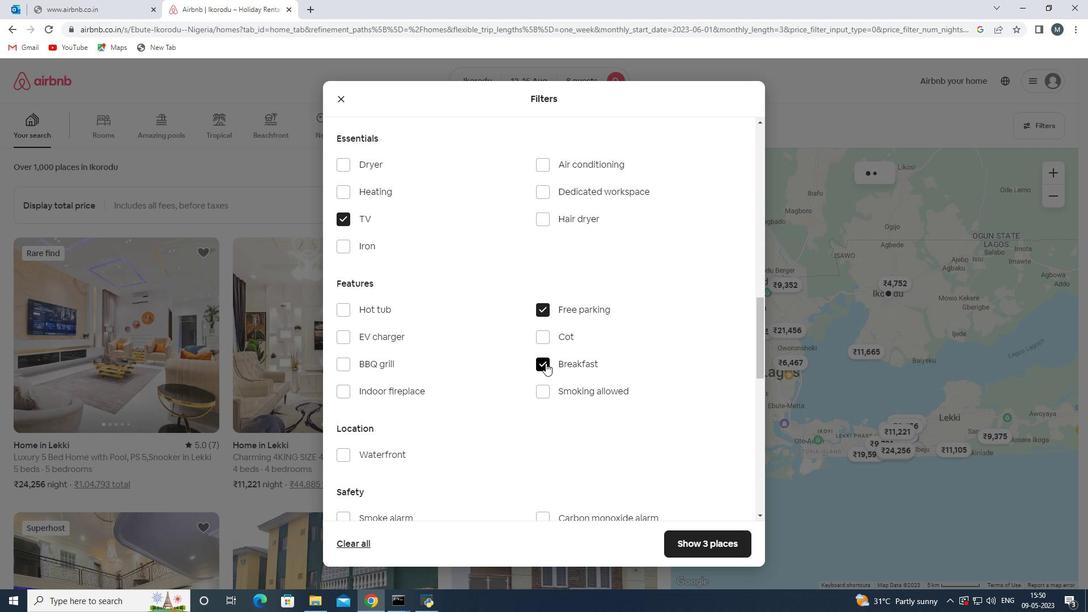 
Action: Mouse moved to (543, 370)
Screenshot: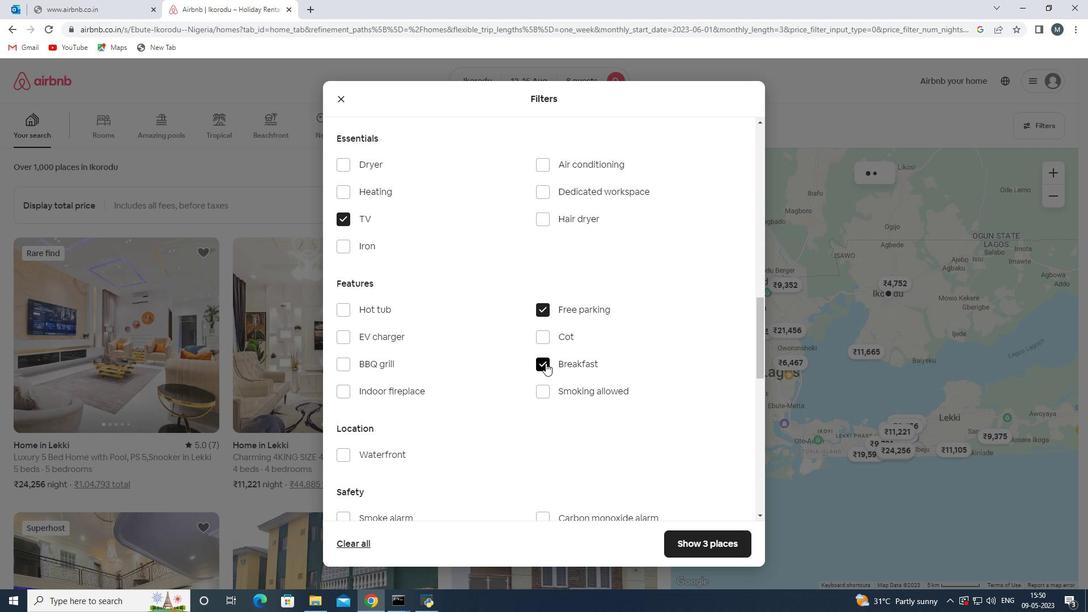 
Action: Mouse scrolled (543, 370) with delta (0, 0)
Screenshot: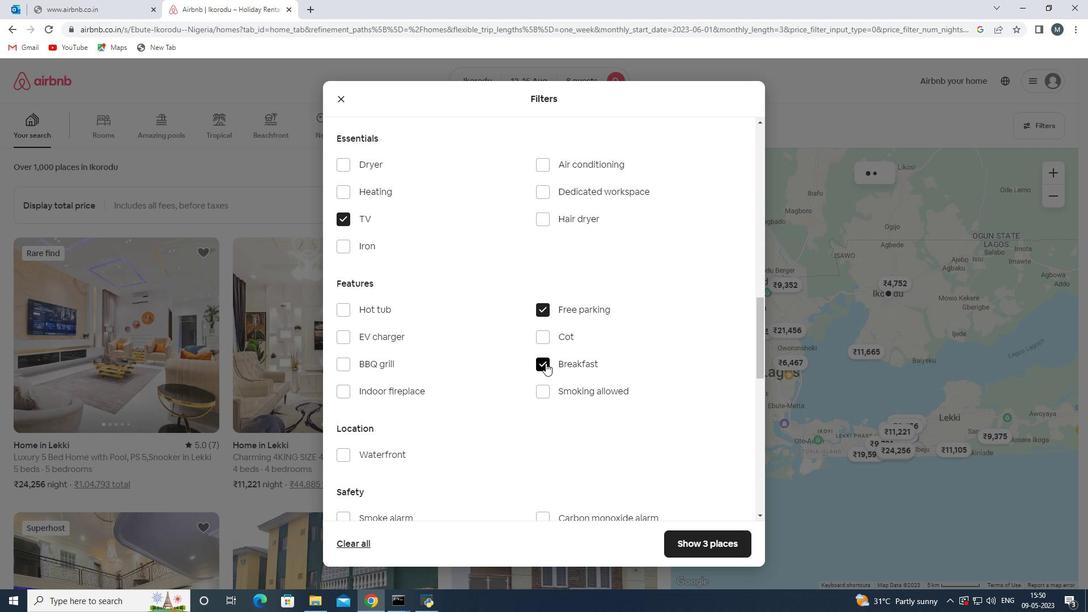 
Action: Mouse moved to (538, 375)
Screenshot: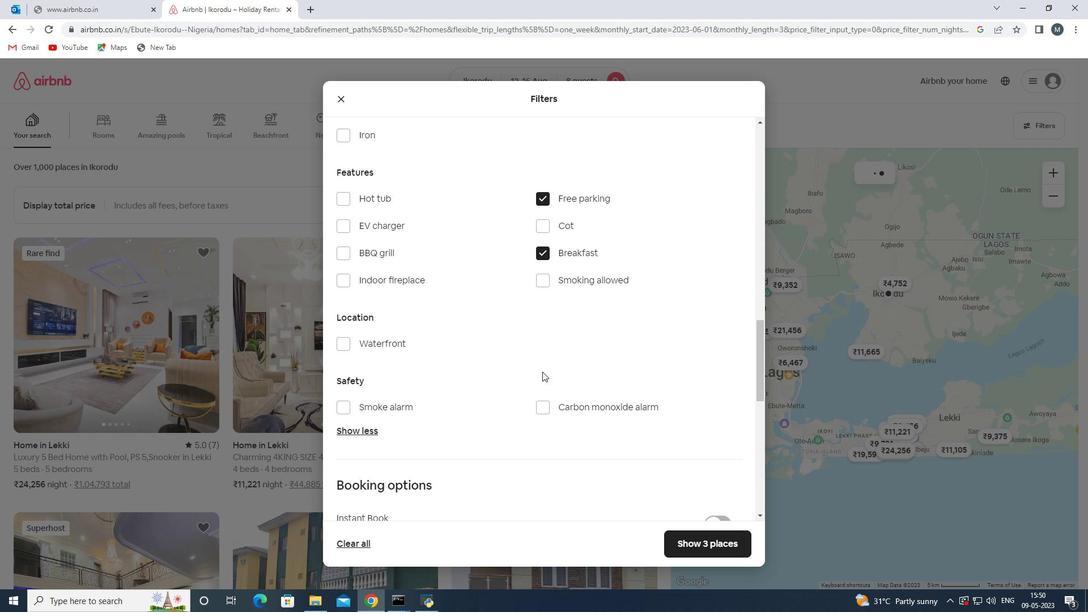 
Action: Mouse scrolled (538, 375) with delta (0, 0)
Screenshot: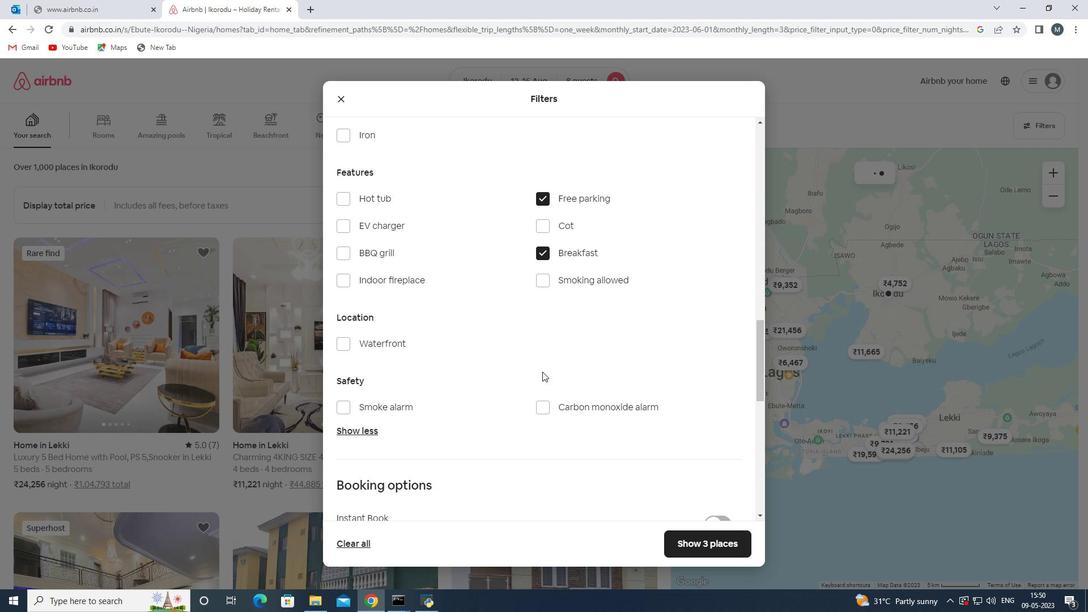 
Action: Mouse moved to (532, 377)
Screenshot: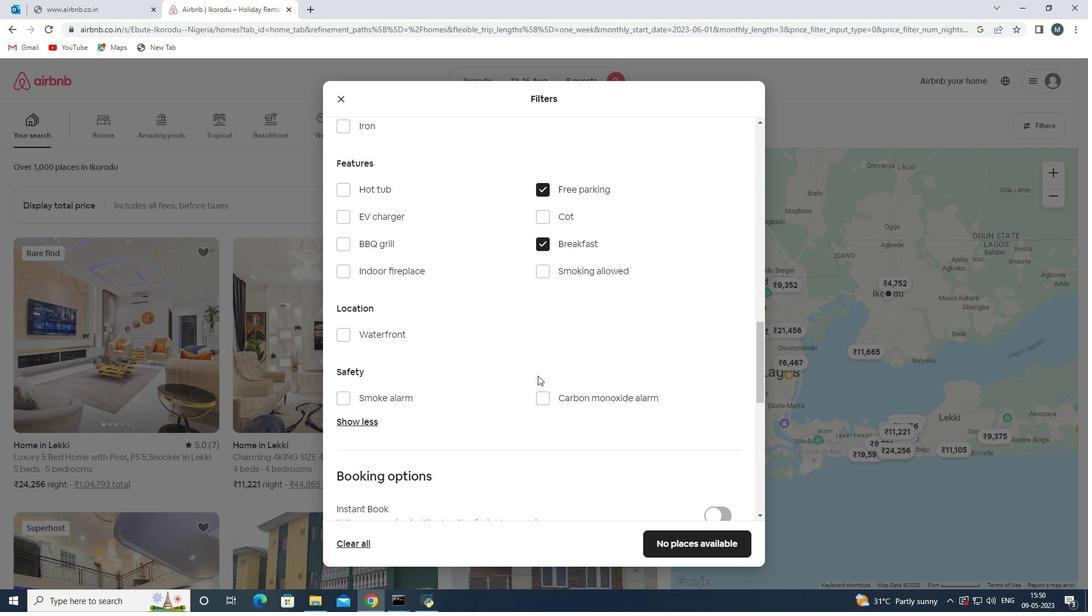 
Action: Mouse scrolled (532, 377) with delta (0, 0)
Screenshot: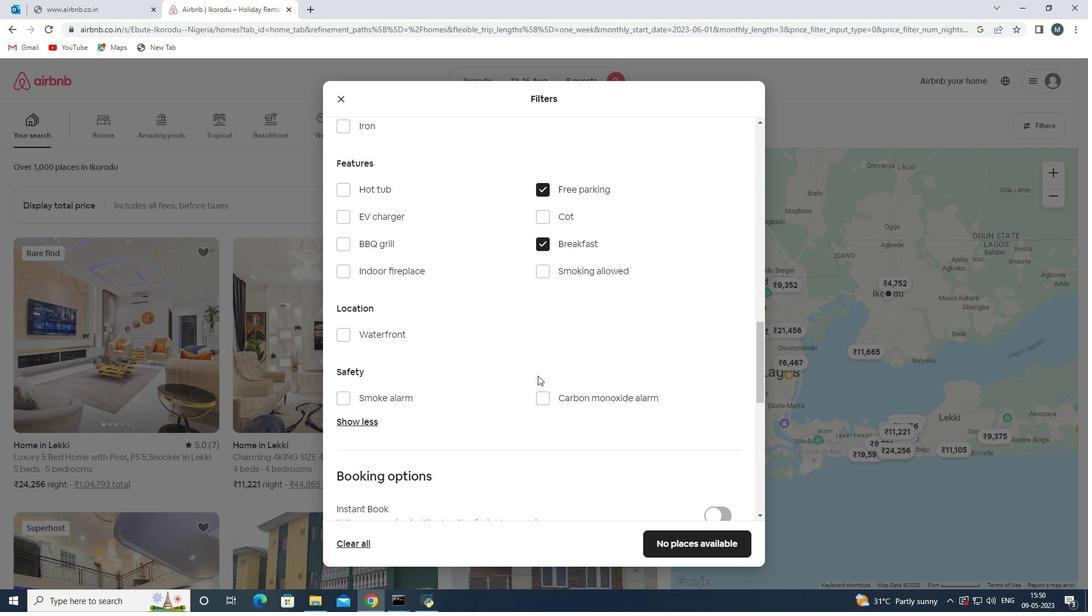 
Action: Mouse moved to (513, 379)
Screenshot: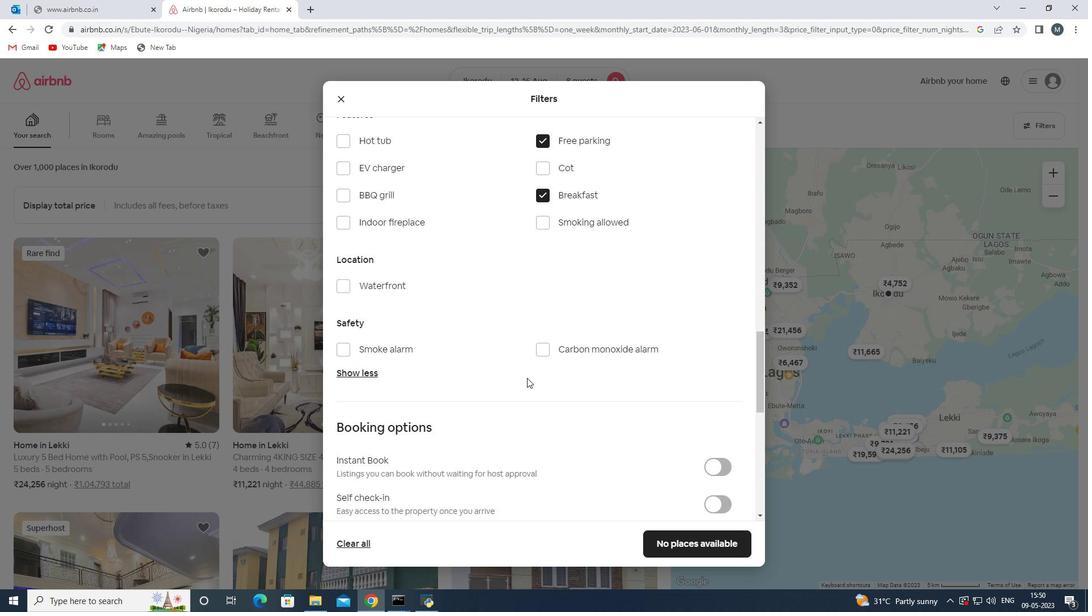 
Action: Mouse scrolled (513, 379) with delta (0, 0)
Screenshot: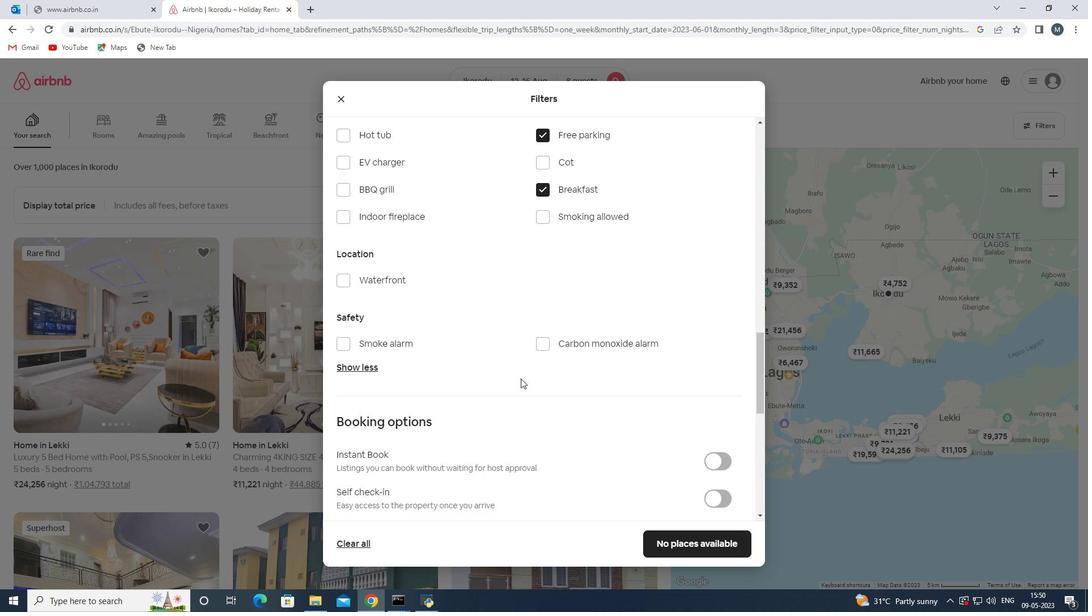 
Action: Mouse moved to (722, 386)
Screenshot: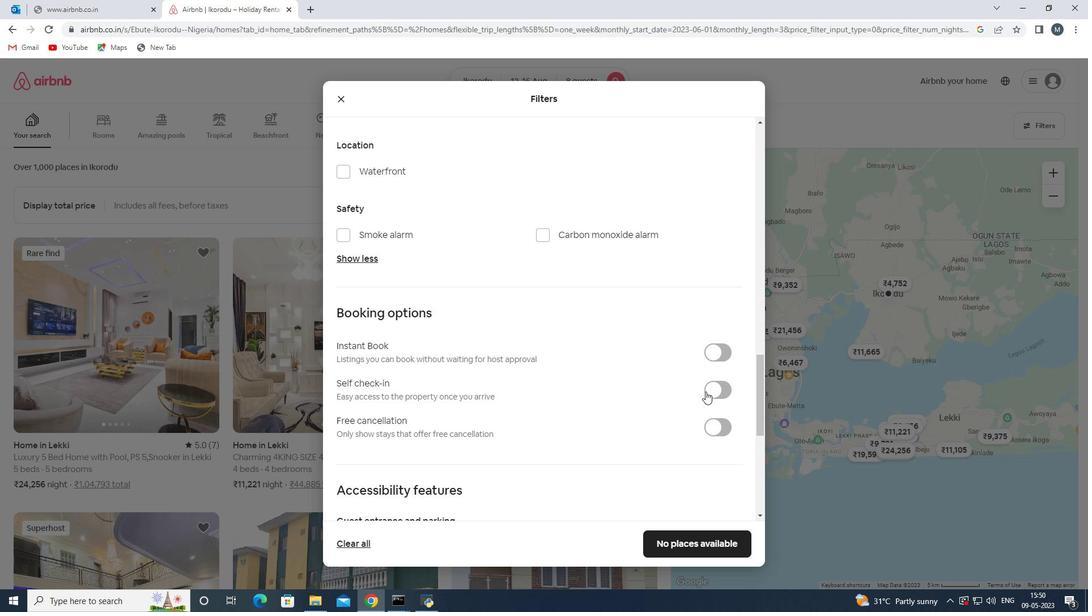 
Action: Mouse pressed left at (722, 386)
Screenshot: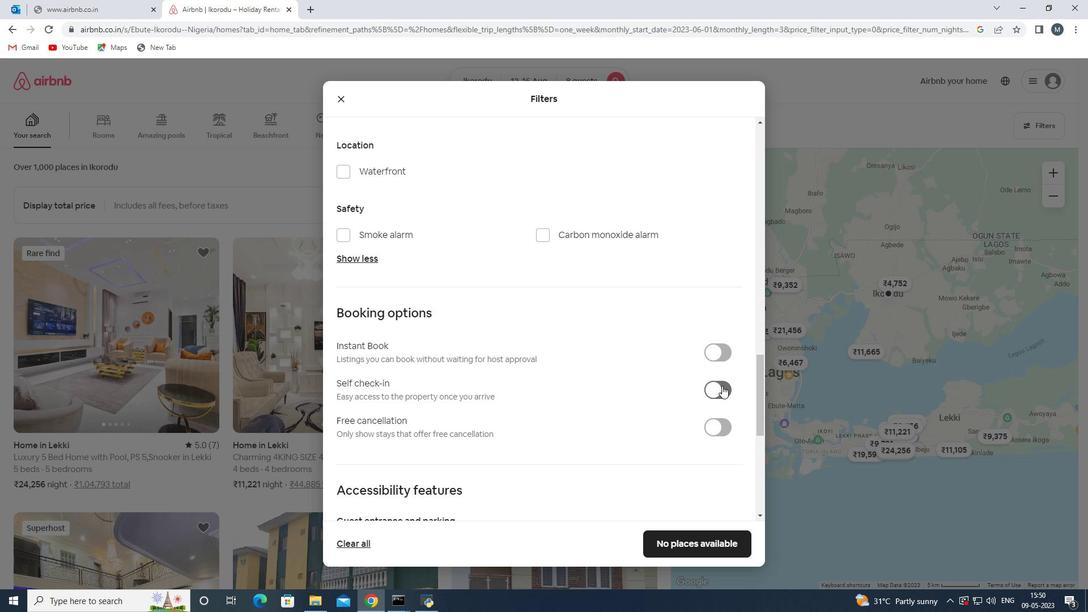 
Action: Mouse moved to (598, 383)
Screenshot: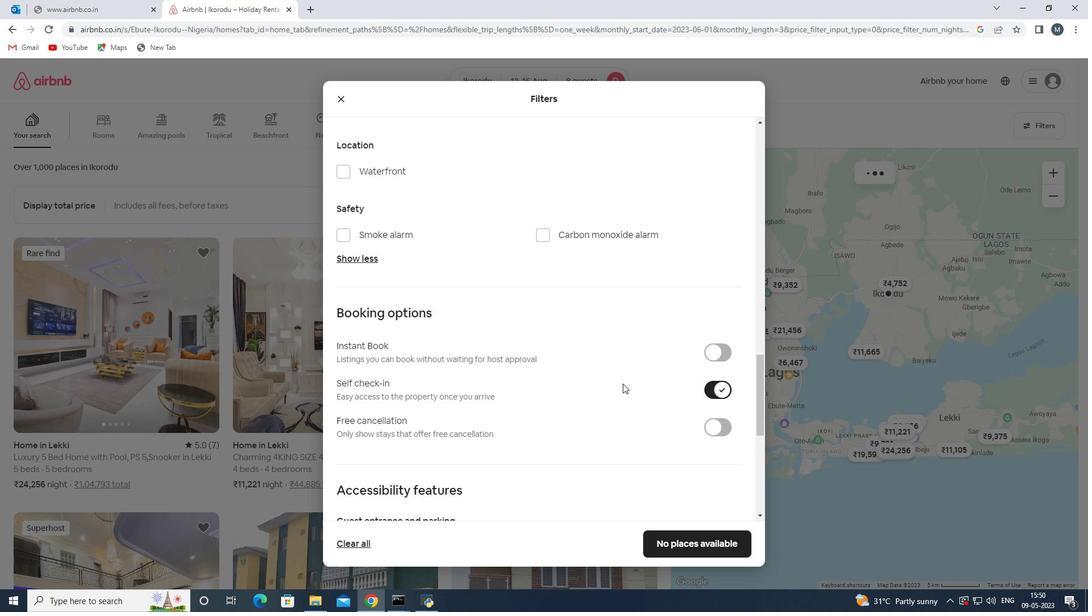 
Action: Mouse scrolled (598, 383) with delta (0, 0)
Screenshot: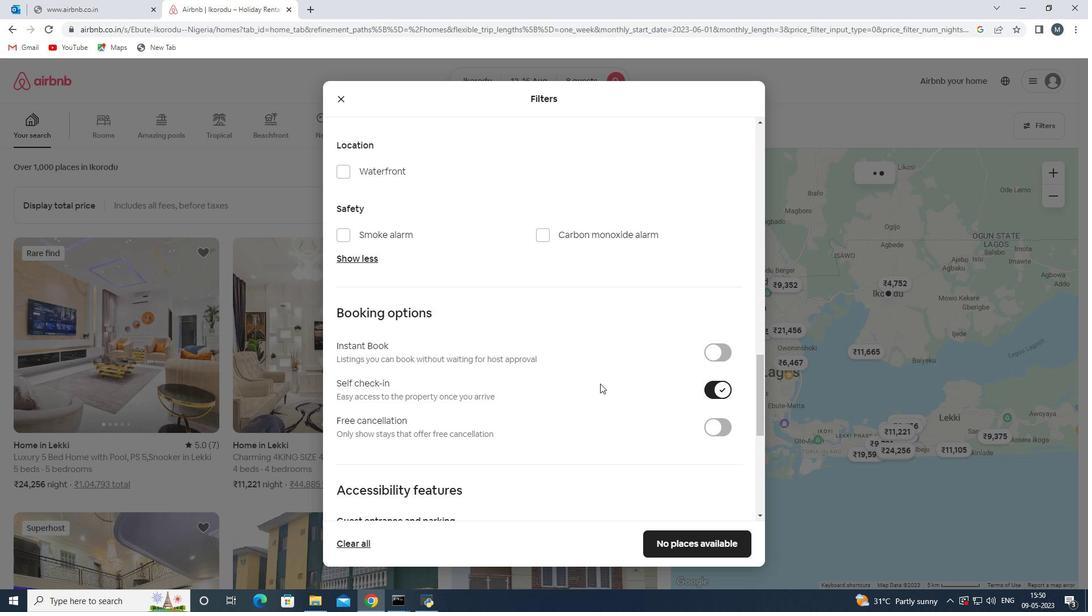 
Action: Mouse moved to (597, 384)
Screenshot: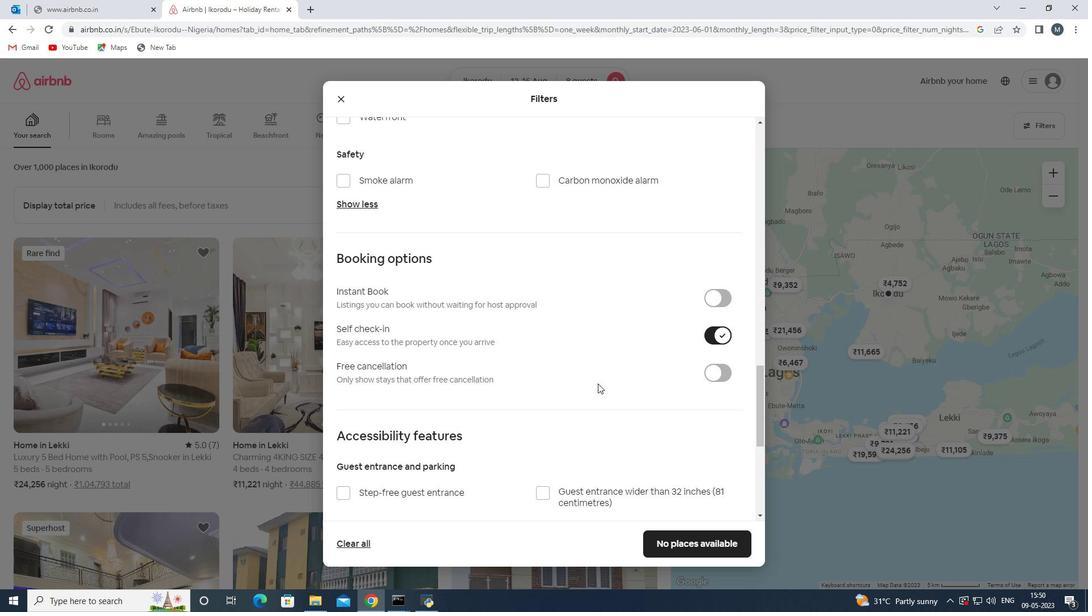 
Action: Mouse scrolled (597, 383) with delta (0, 0)
Screenshot: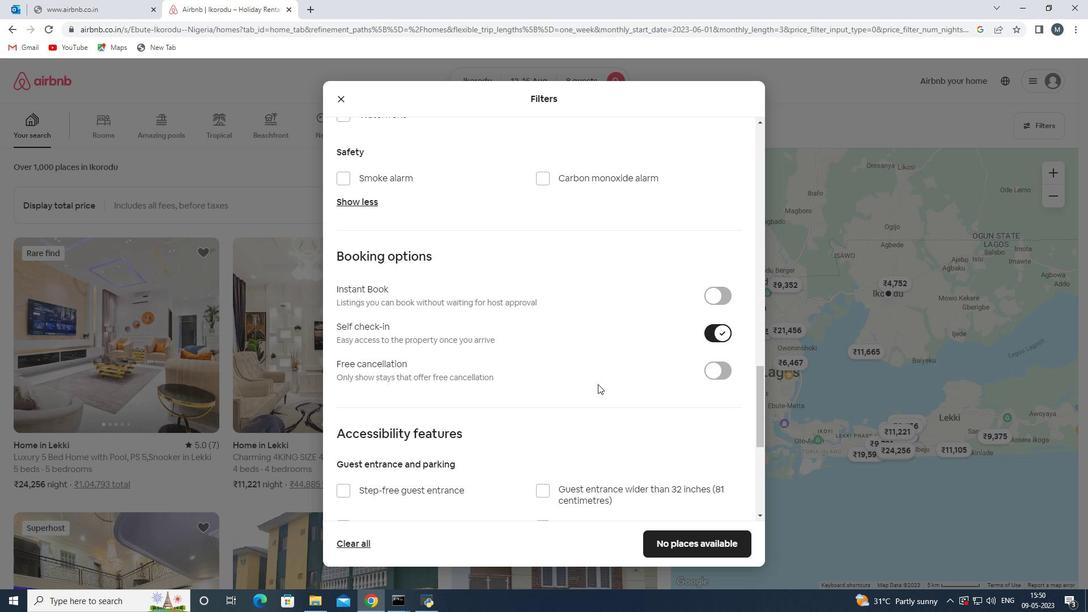 
Action: Mouse moved to (599, 383)
Screenshot: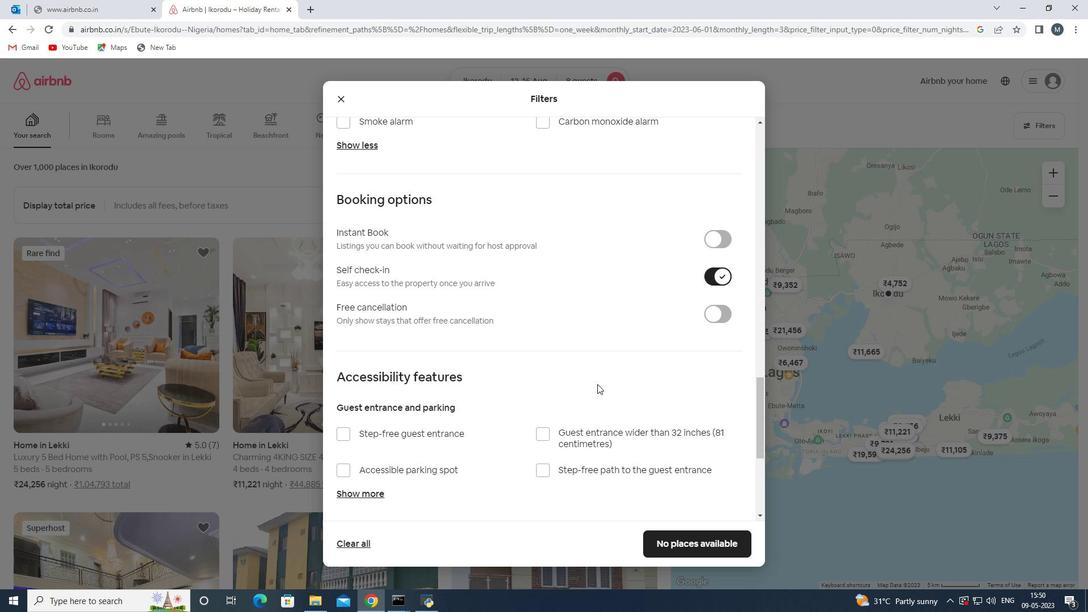 
Action: Mouse scrolled (599, 383) with delta (0, 0)
Screenshot: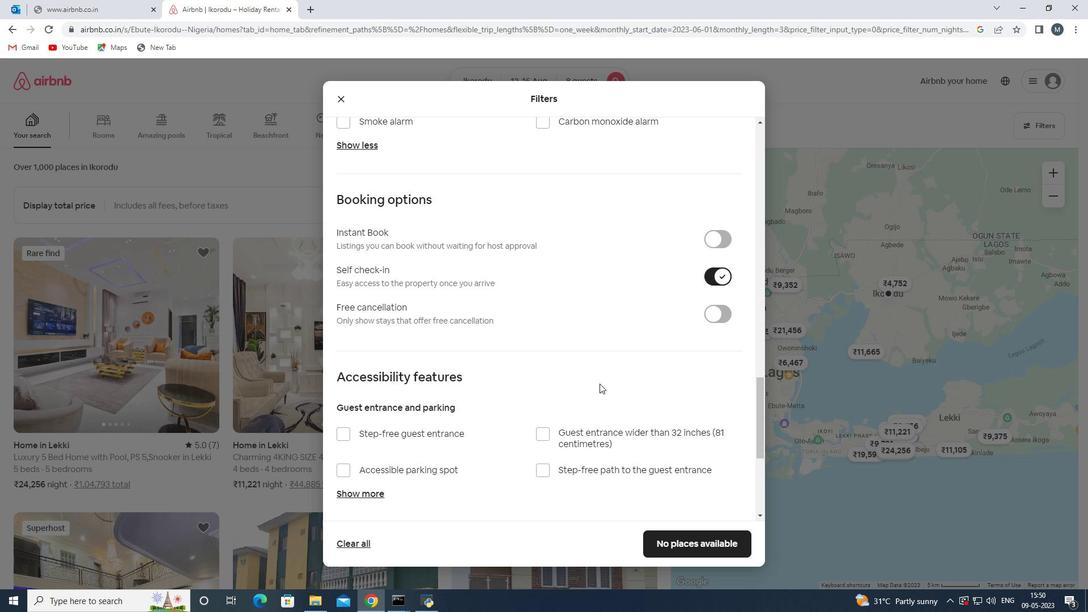 
Action: Mouse moved to (600, 383)
Screenshot: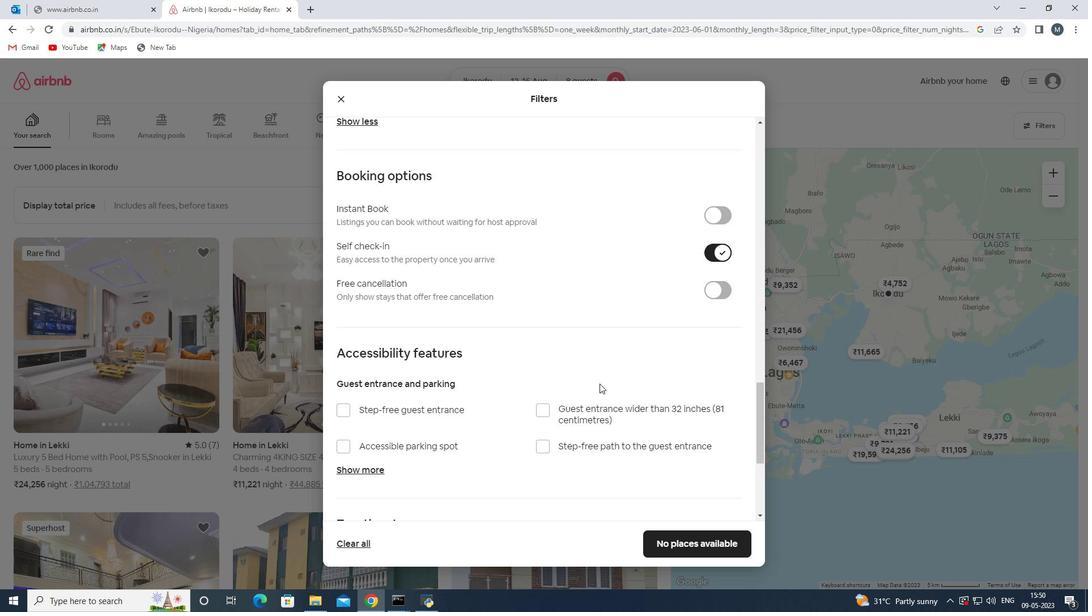 
Action: Mouse scrolled (600, 382) with delta (0, 0)
Screenshot: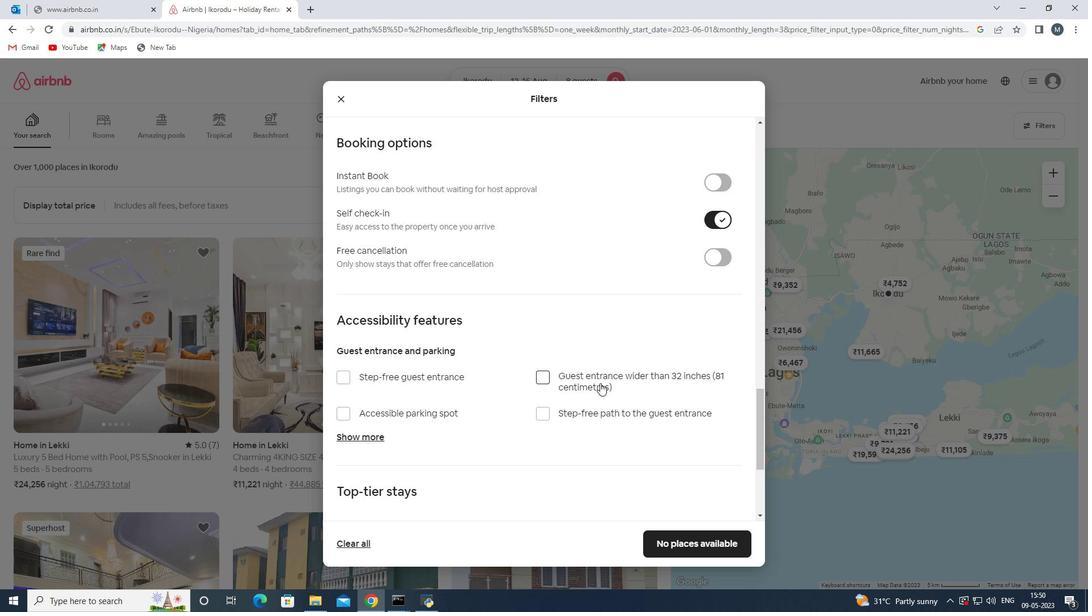
Action: Mouse moved to (600, 383)
Screenshot: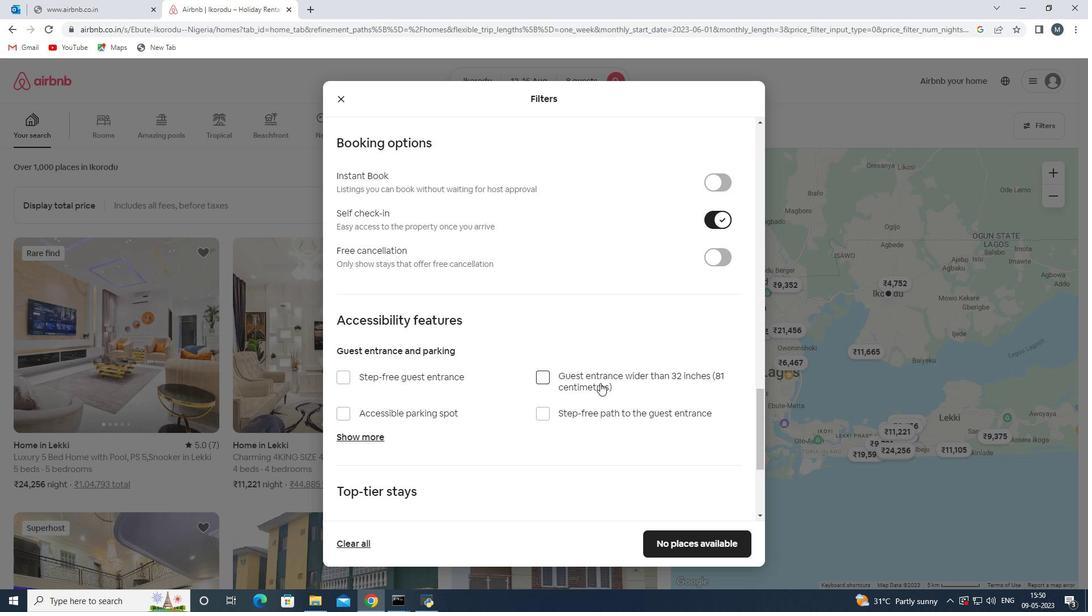 
Action: Mouse scrolled (600, 382) with delta (0, 0)
Screenshot: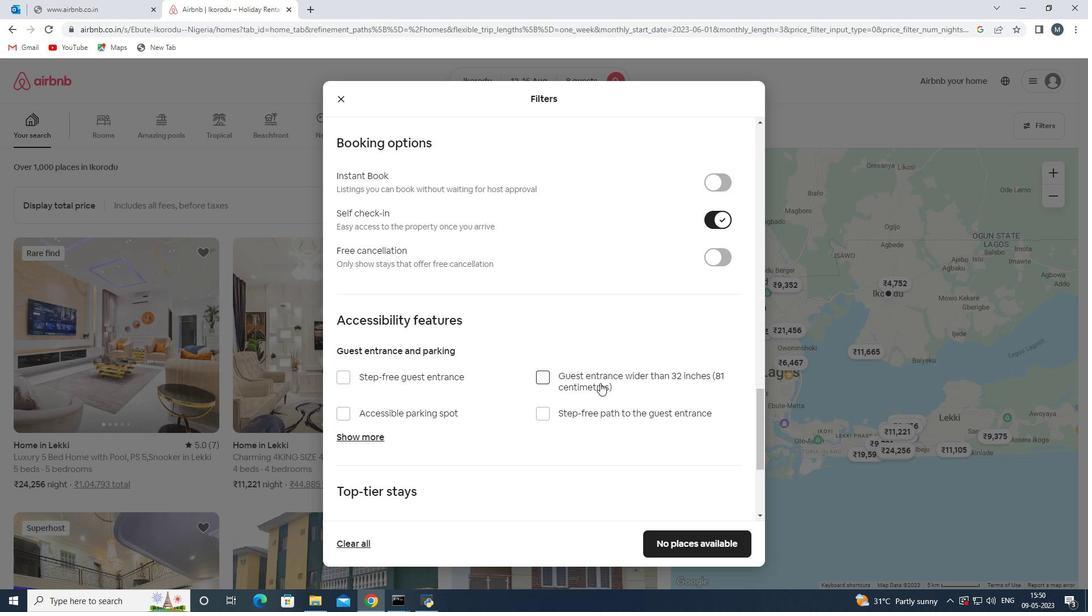 
Action: Mouse moved to (601, 386)
Screenshot: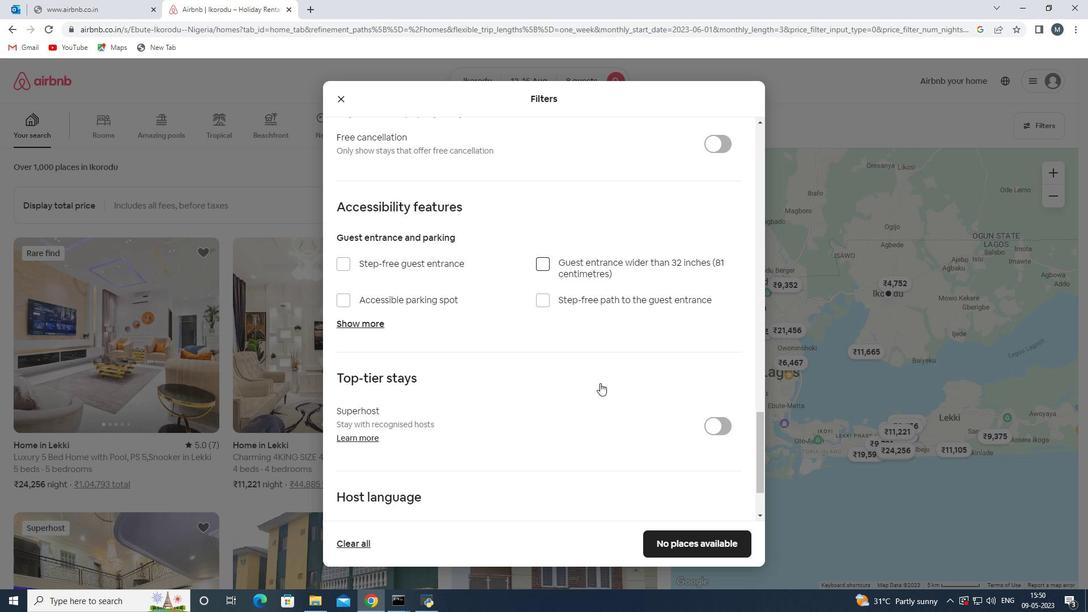 
Action: Mouse scrolled (601, 385) with delta (0, 0)
Screenshot: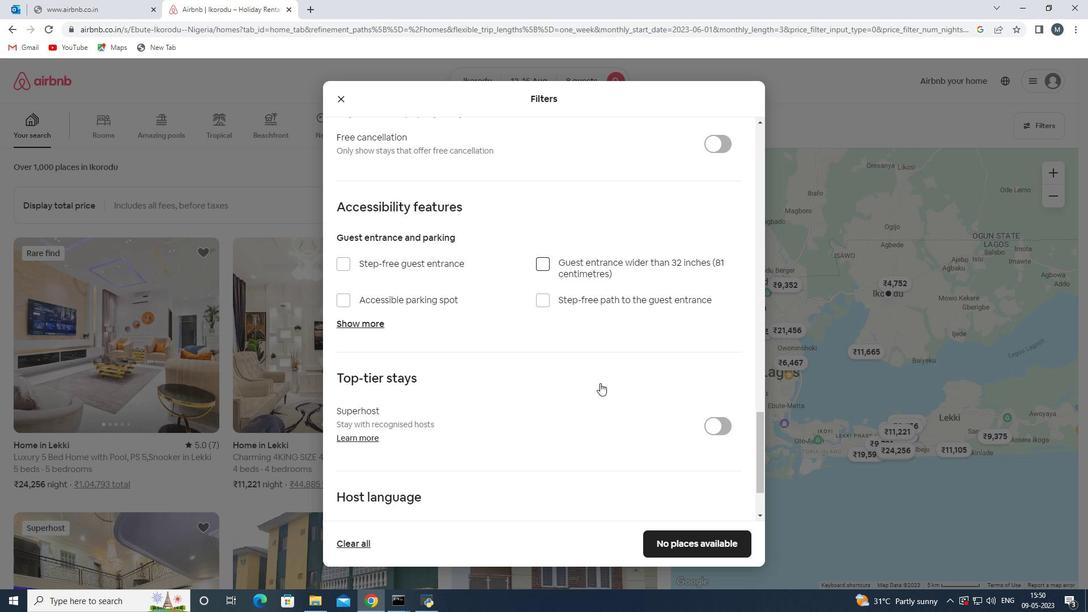 
Action: Mouse moved to (601, 387)
Screenshot: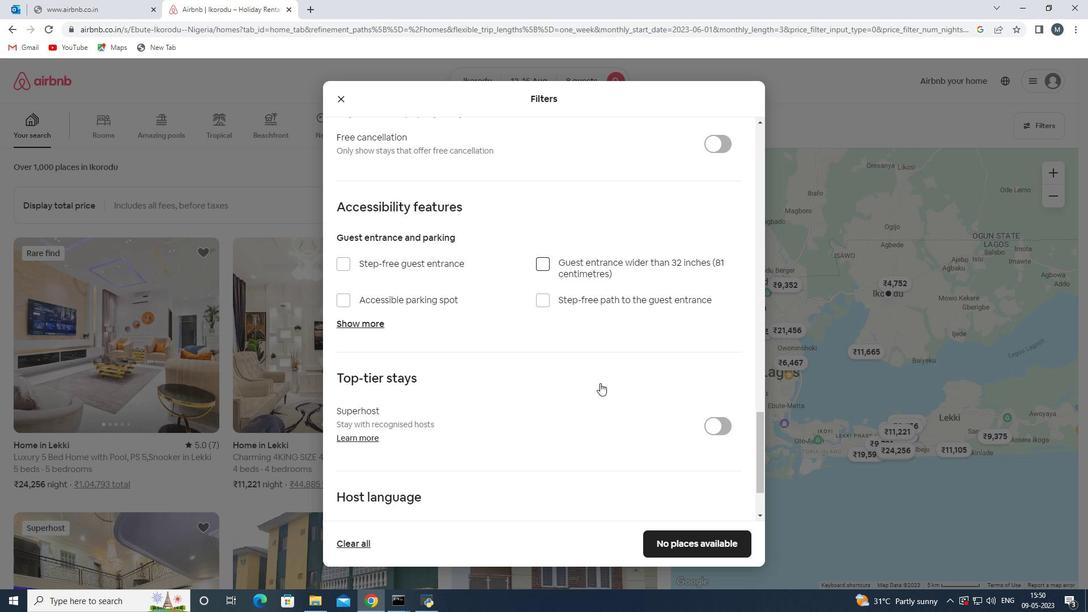 
Action: Mouse scrolled (601, 386) with delta (0, 0)
Screenshot: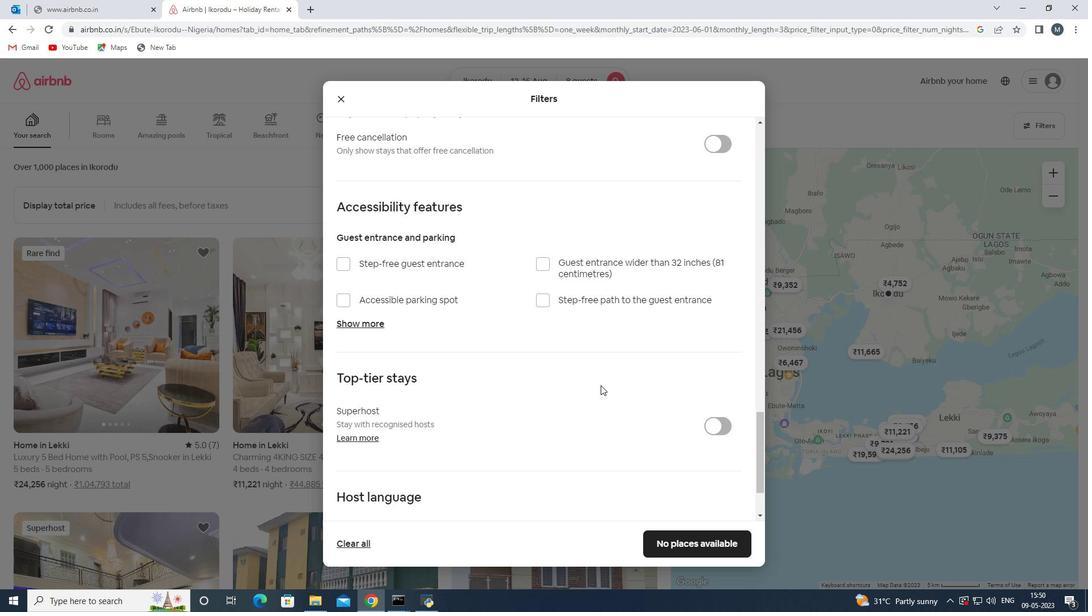
Action: Mouse scrolled (601, 386) with delta (0, 0)
Screenshot: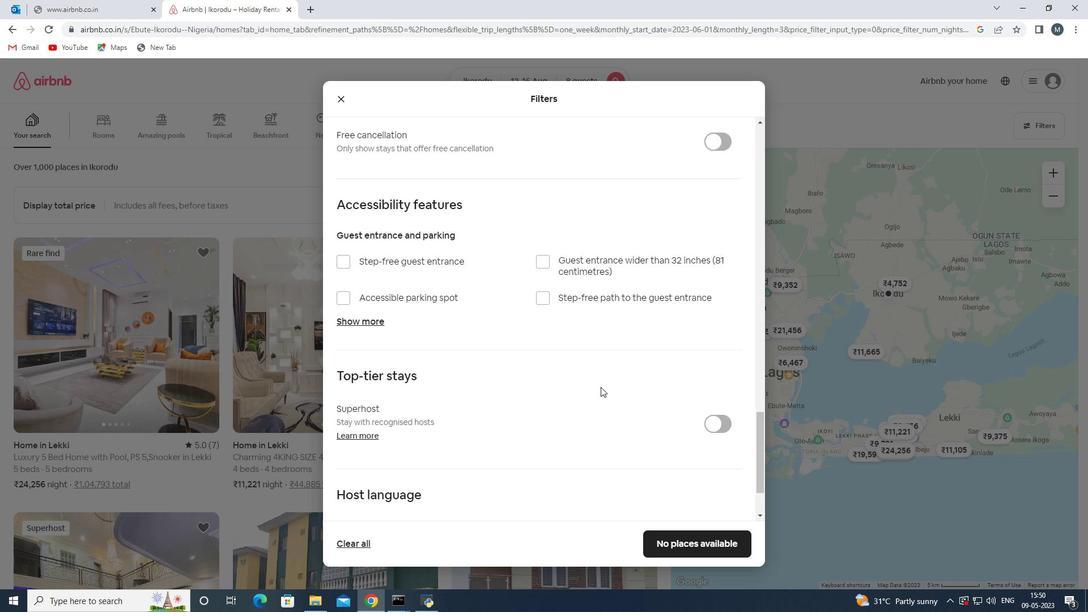 
Action: Mouse moved to (590, 390)
Screenshot: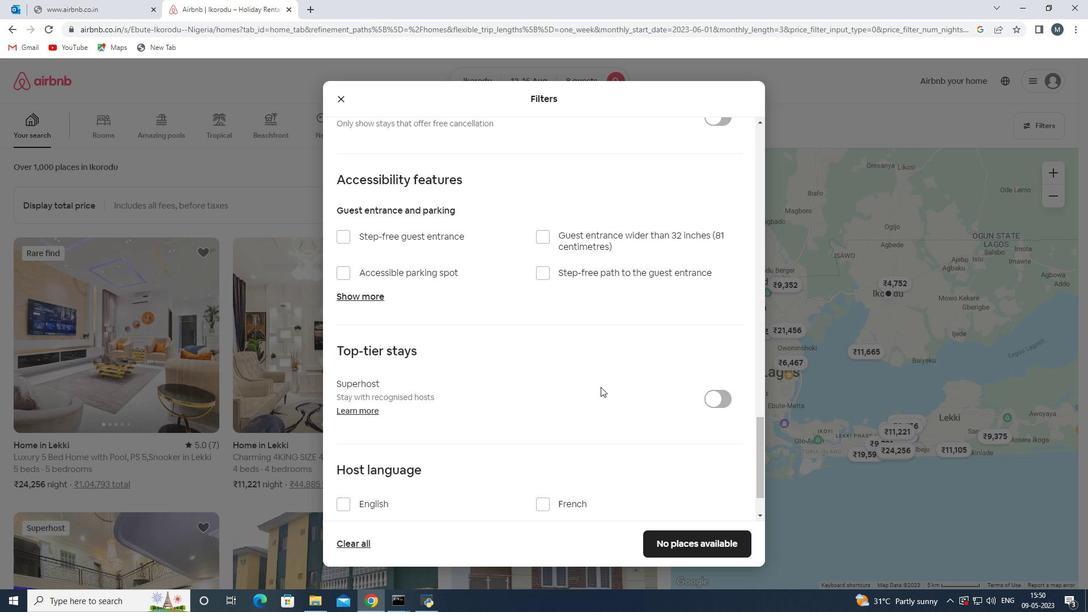 
Action: Mouse scrolled (590, 390) with delta (0, 0)
Screenshot: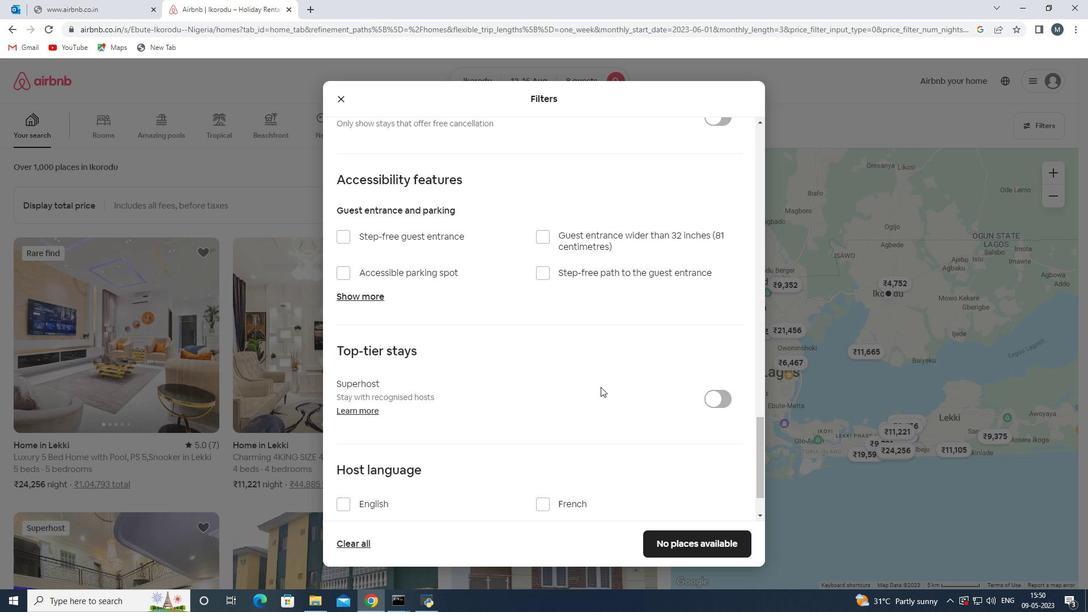 
Action: Mouse moved to (345, 446)
Screenshot: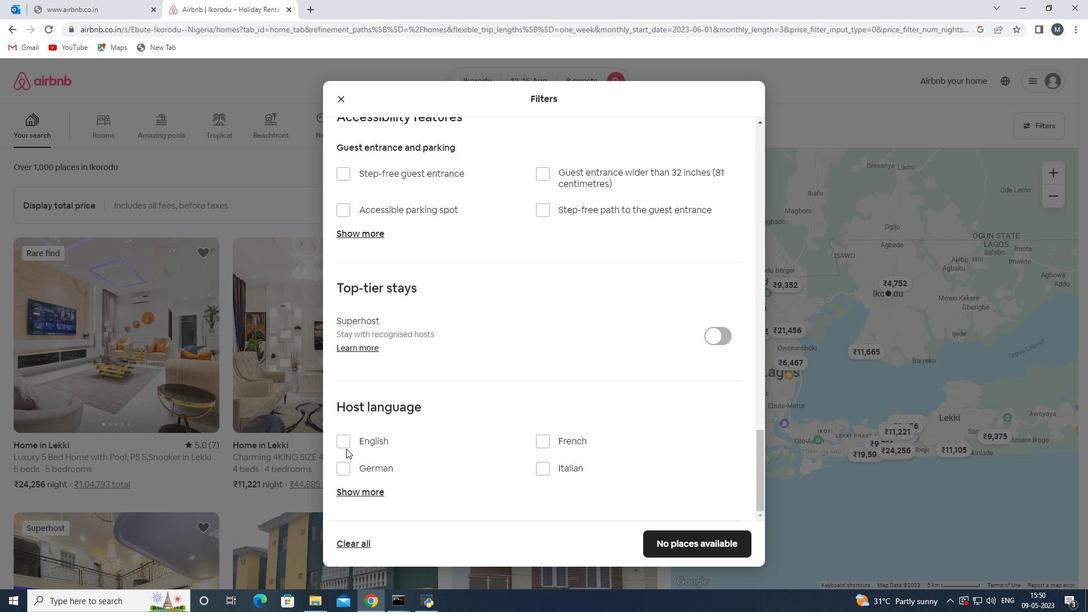
Action: Mouse pressed left at (345, 446)
Screenshot: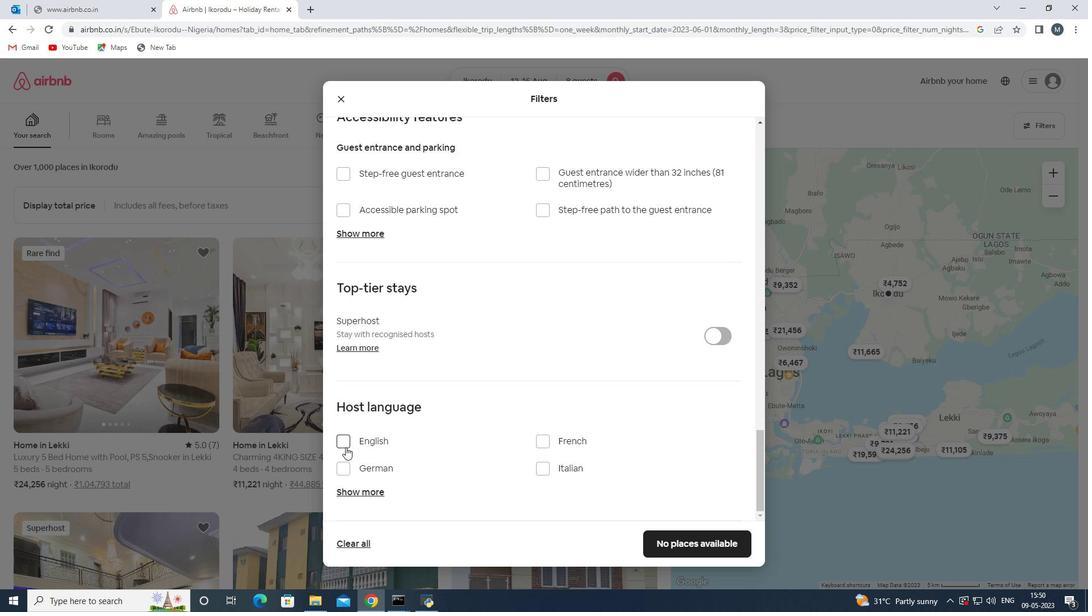 
Action: Mouse moved to (690, 547)
Screenshot: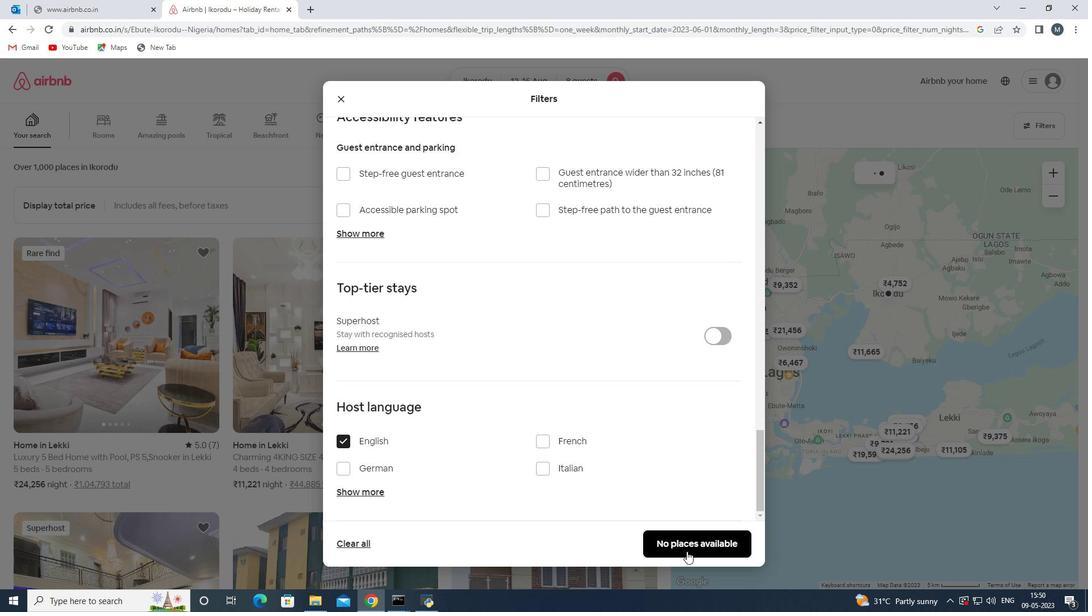 
Action: Mouse pressed left at (690, 547)
Screenshot: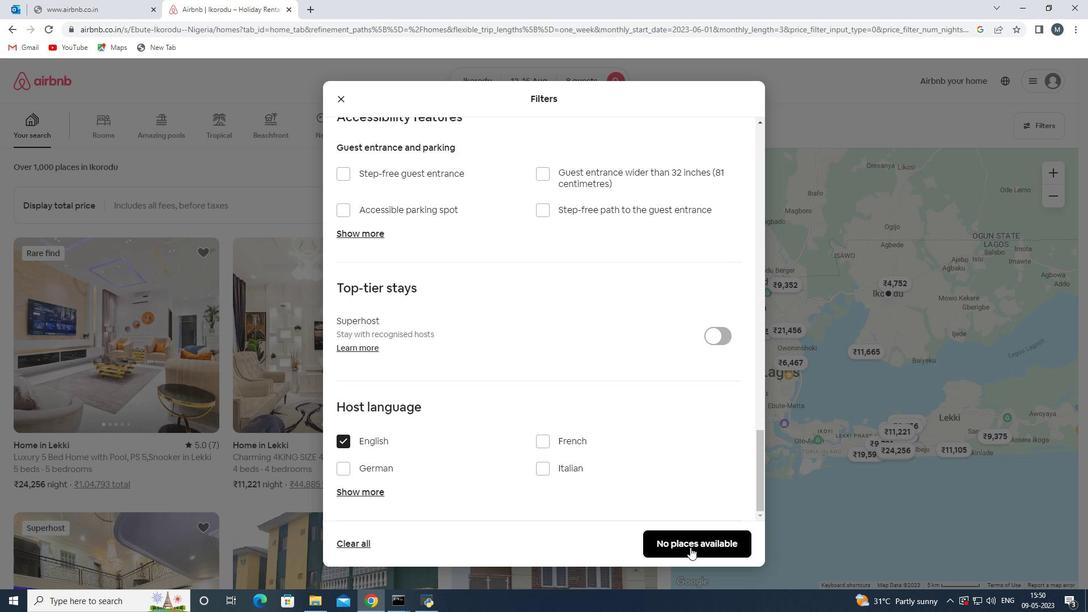 
